 Task: Look for space in Villa Consuelo, Dominican Republic from 12th  July, 2023 to 15th July, 2023 for 3 adults in price range Rs.12000 to Rs.16000. Place can be entire place with 2 bedrooms having 3 beds and 1 bathroom. Property type can be house, flat, guest house. Booking option can be shelf check-in. Required host language is English.
Action: Mouse moved to (847, 113)
Screenshot: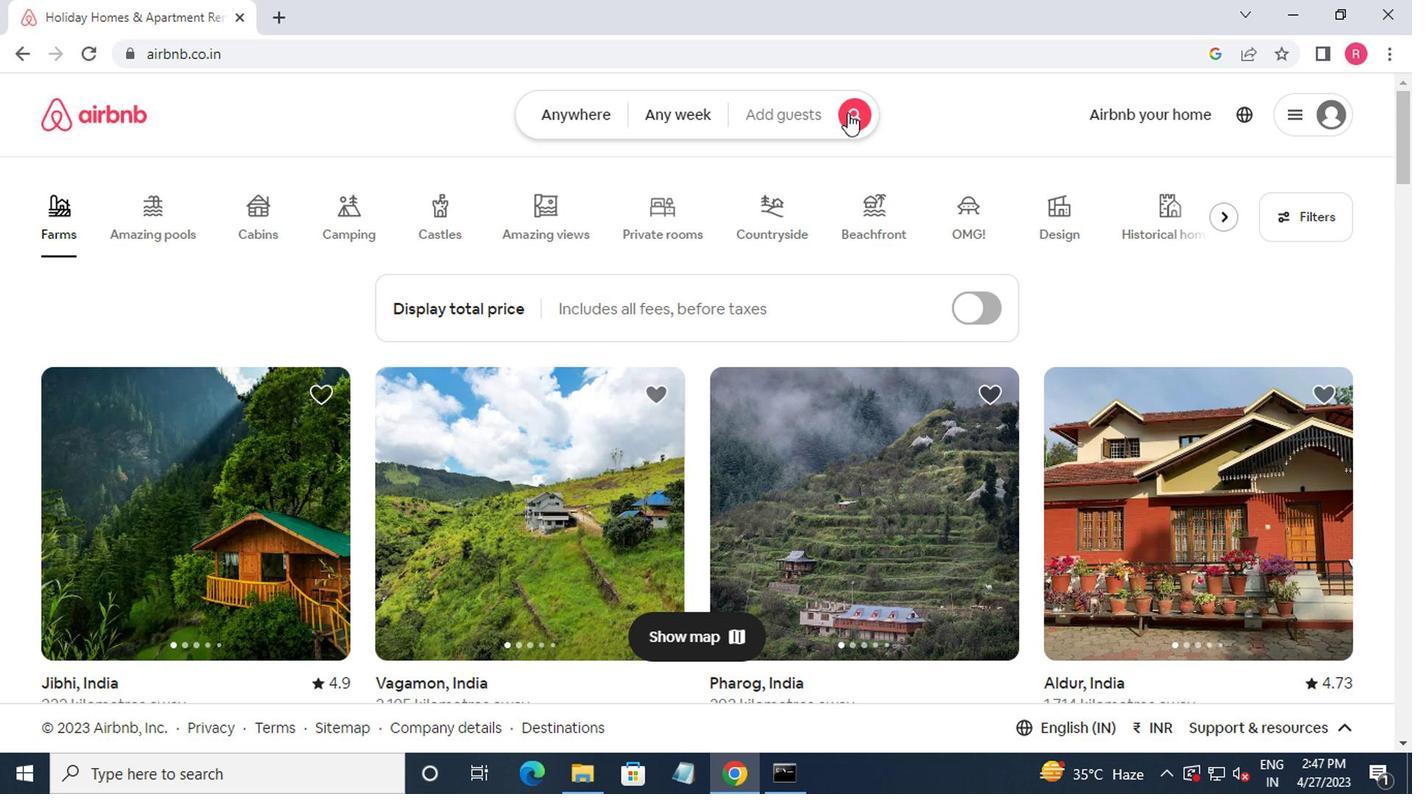 
Action: Mouse pressed left at (847, 113)
Screenshot: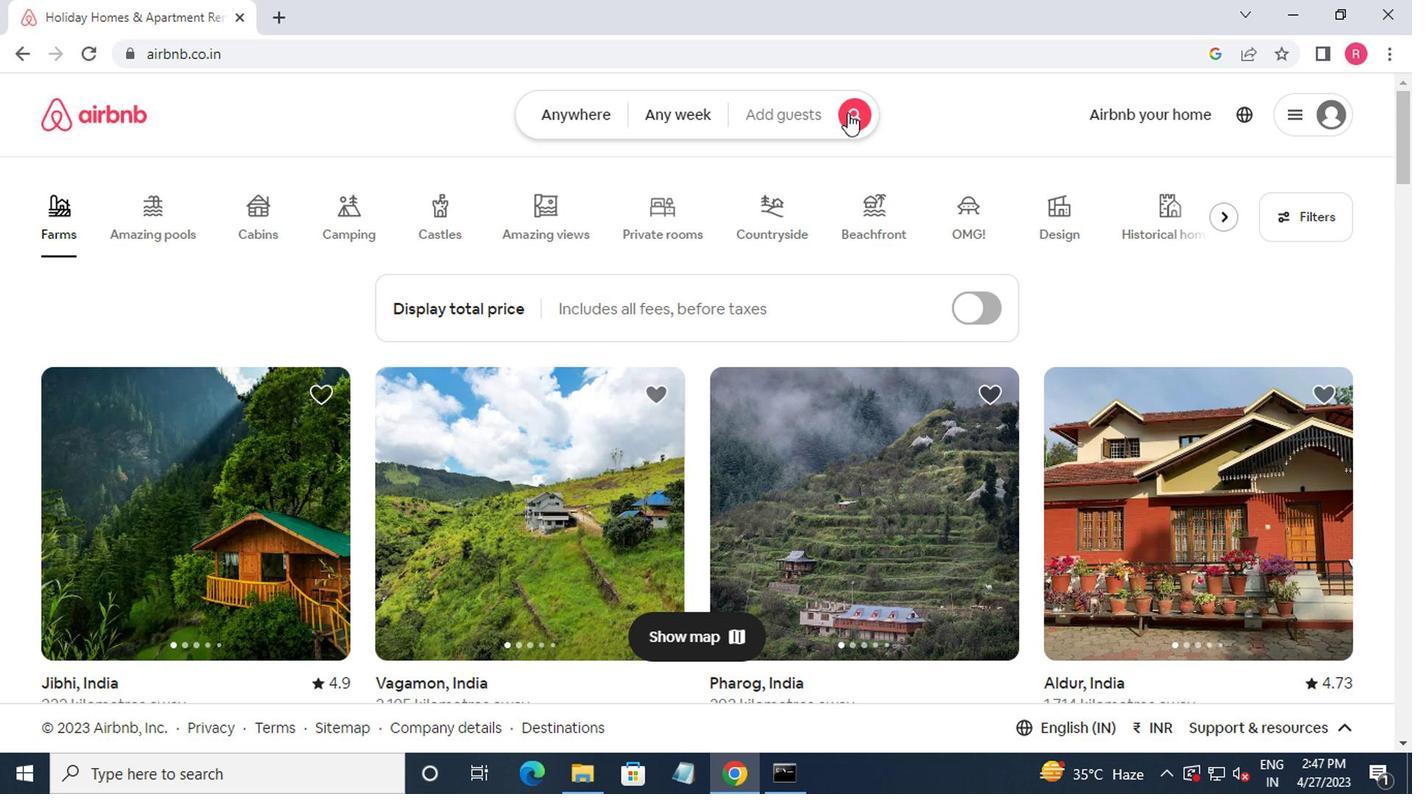 
Action: Mouse moved to (386, 205)
Screenshot: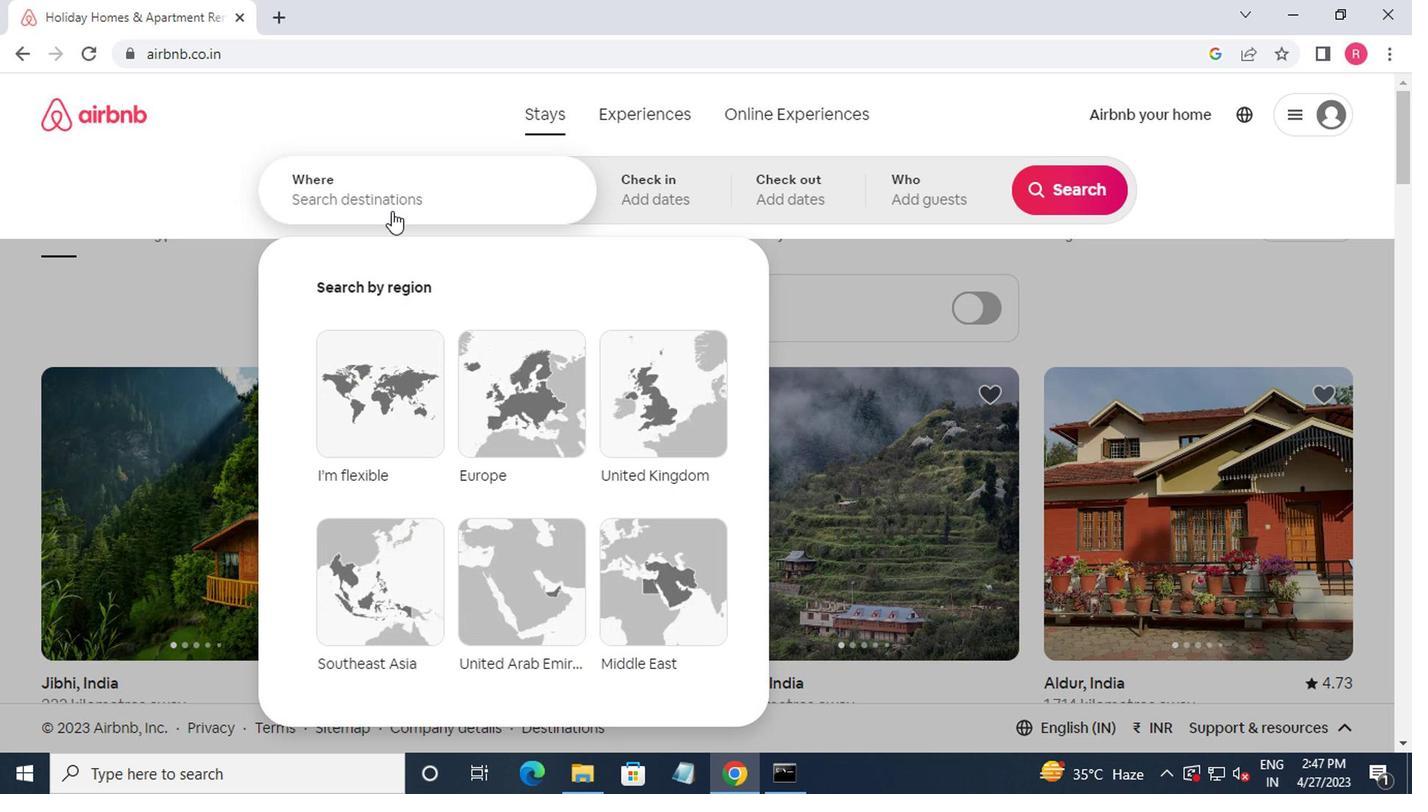 
Action: Mouse pressed left at (386, 205)
Screenshot: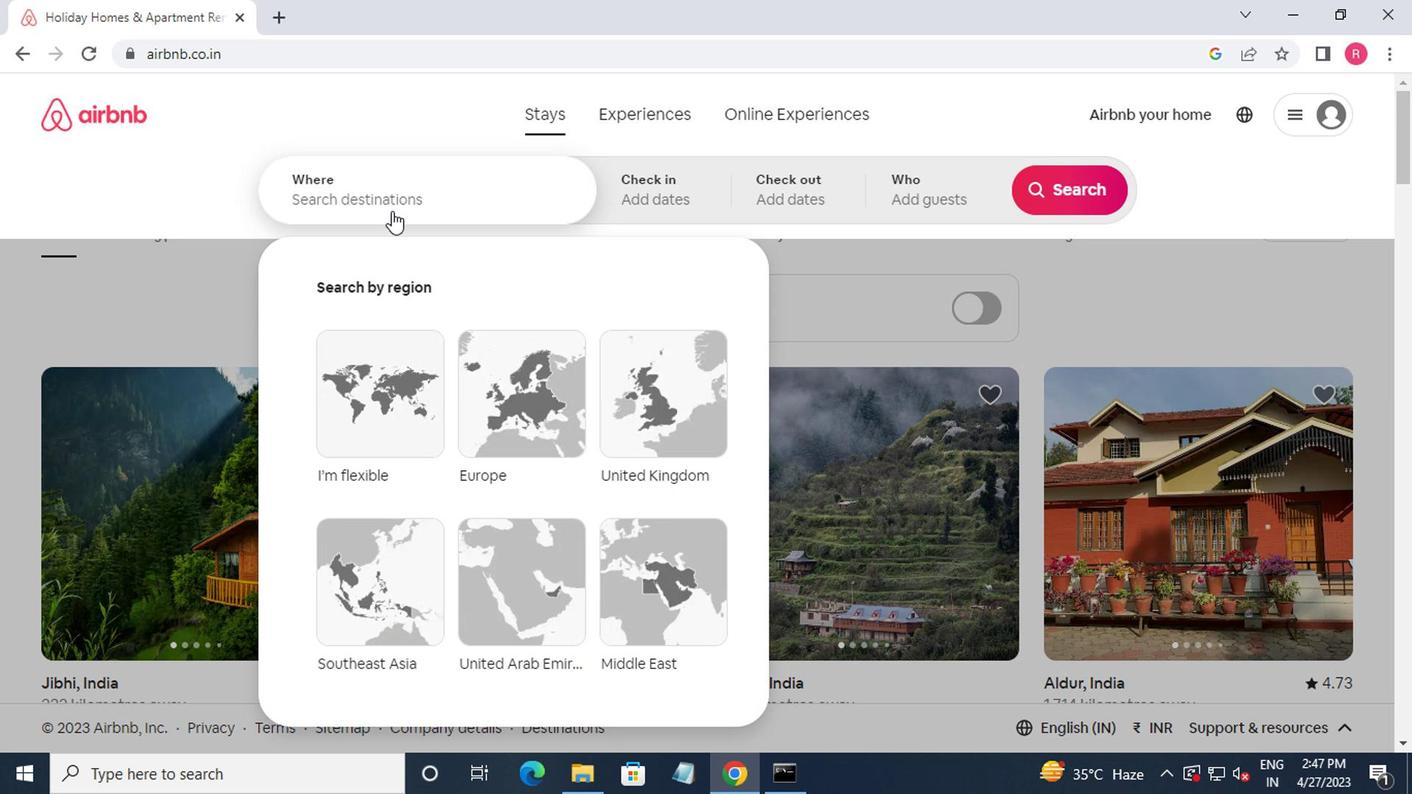 
Action: Mouse moved to (458, 155)
Screenshot: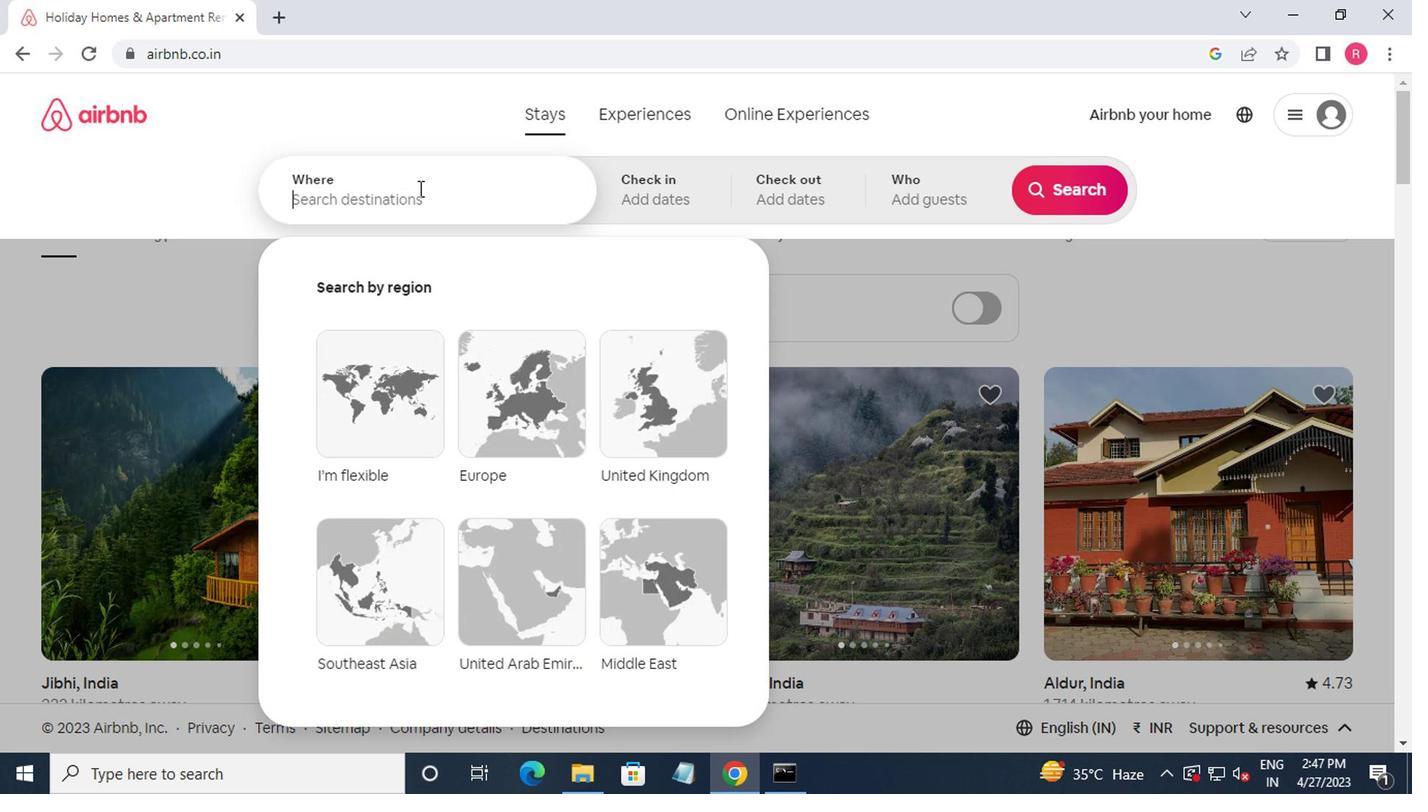 
Action: Key pressed vill<Key.caps_lock><Key.space>consuelo,dominican<Key.enter><Key.enter>
Screenshot: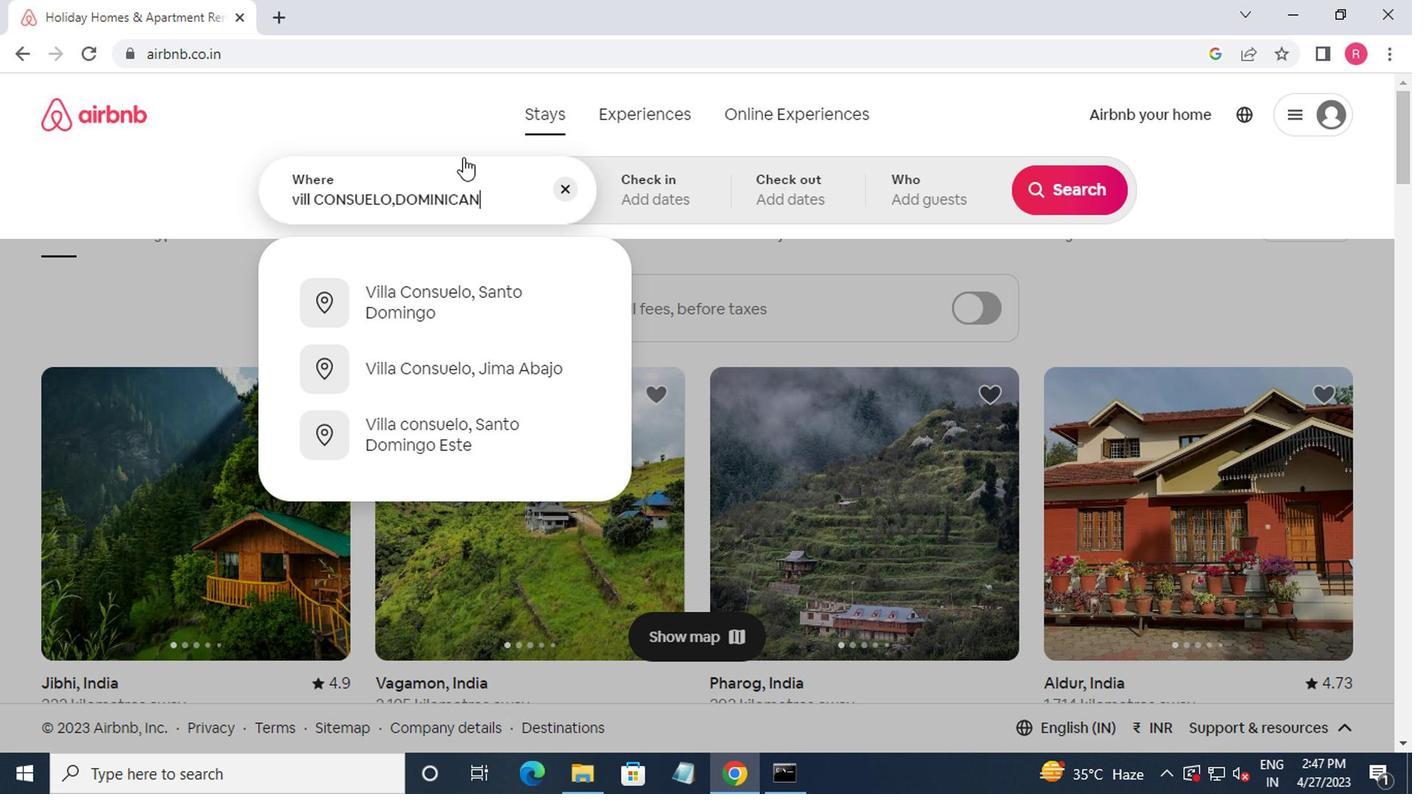 
Action: Mouse moved to (1038, 356)
Screenshot: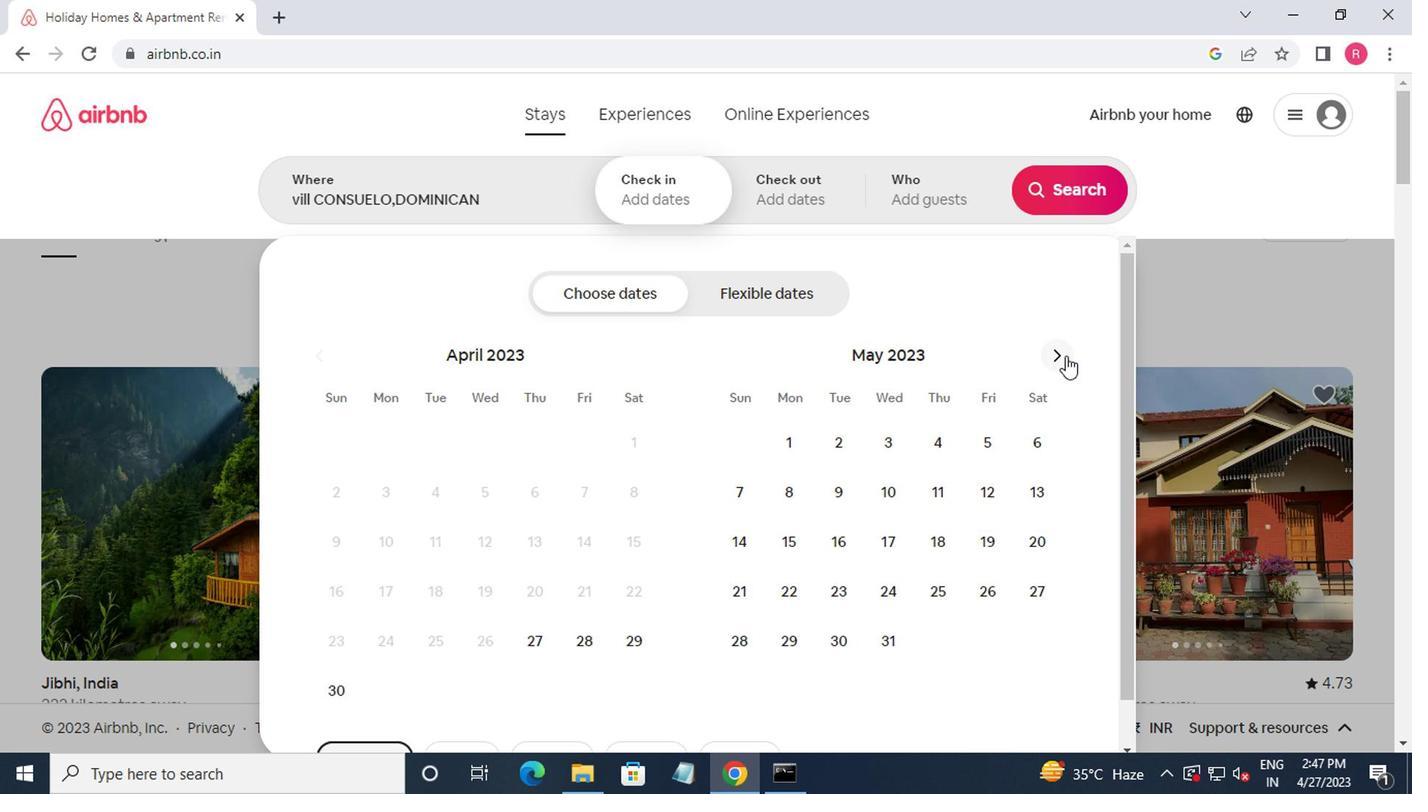 
Action: Mouse pressed left at (1038, 356)
Screenshot: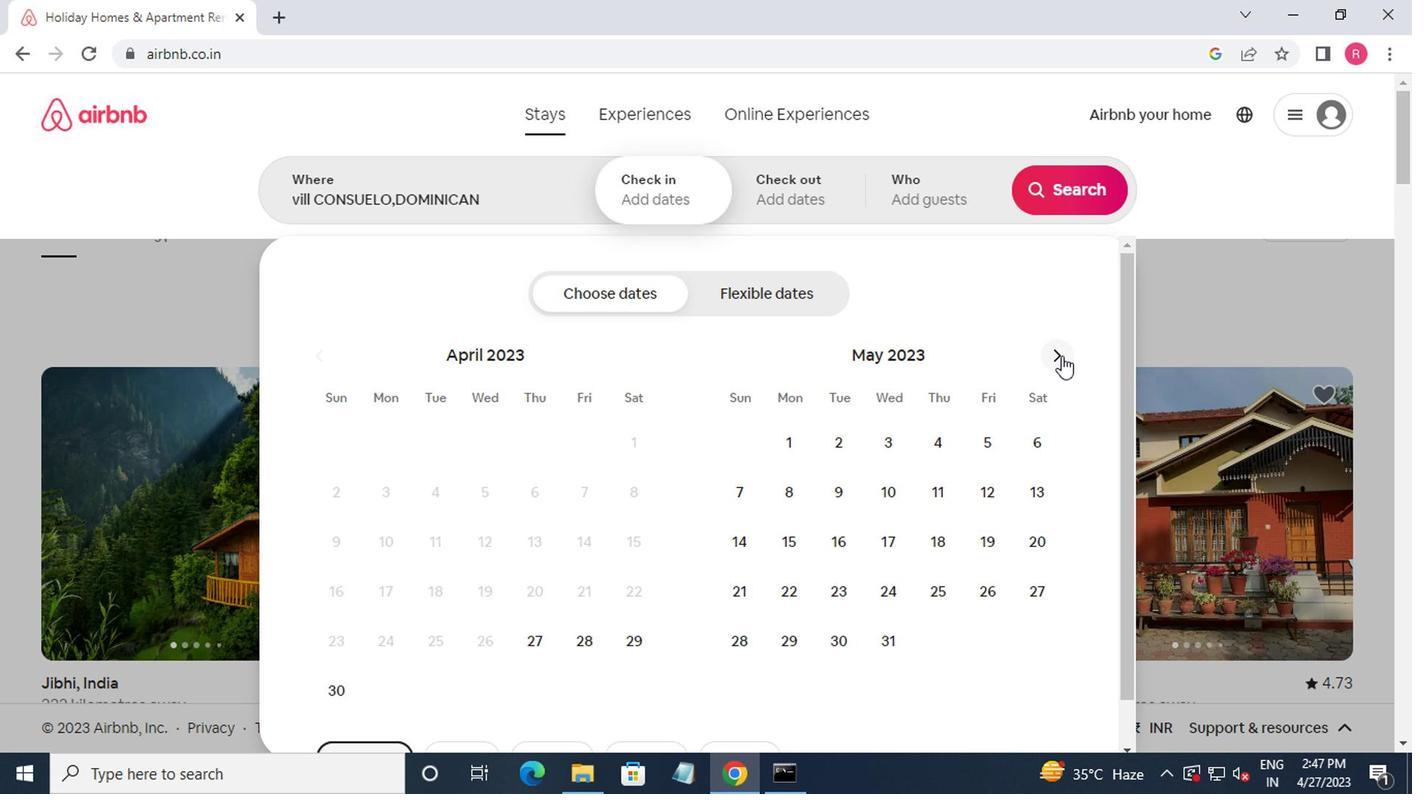 
Action: Mouse moved to (1051, 362)
Screenshot: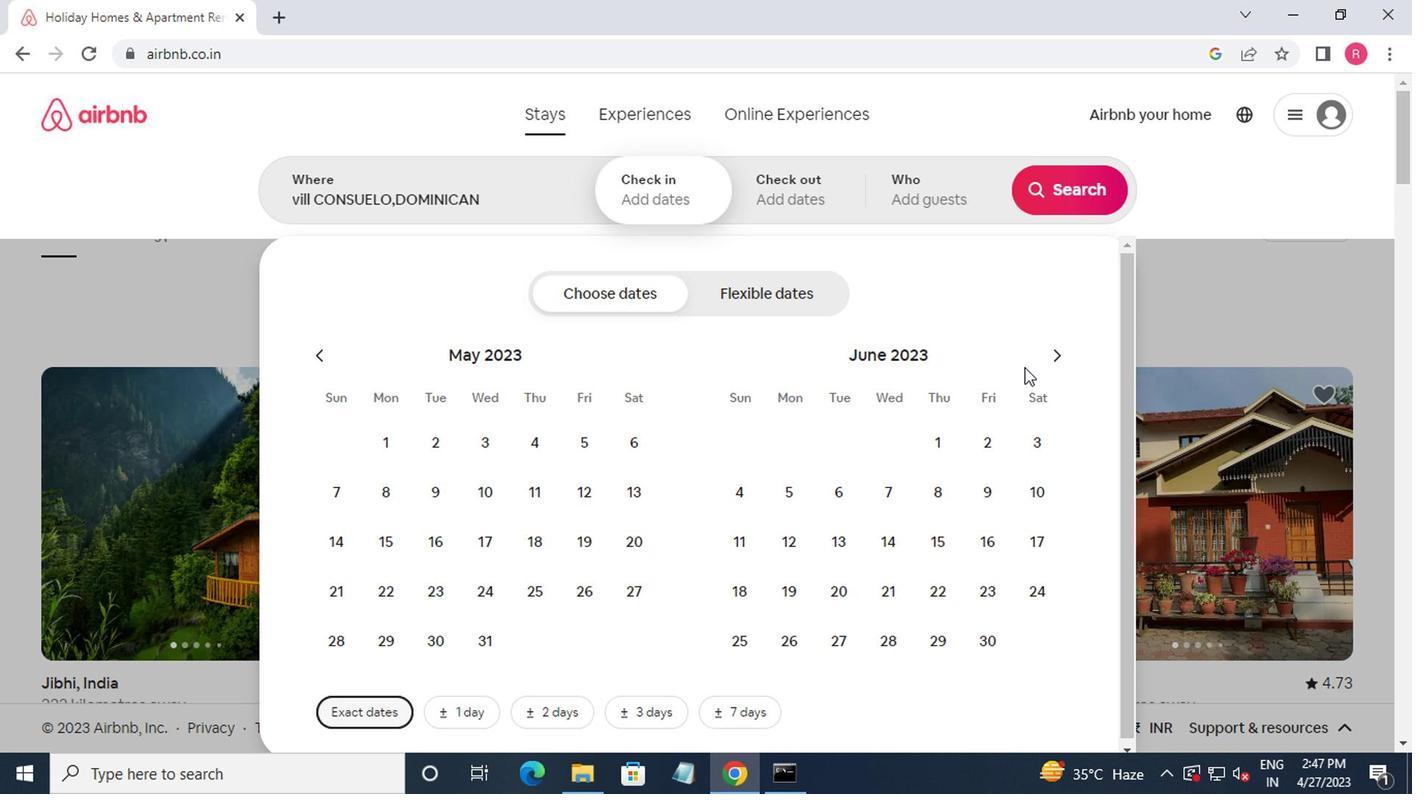 
Action: Mouse pressed left at (1051, 362)
Screenshot: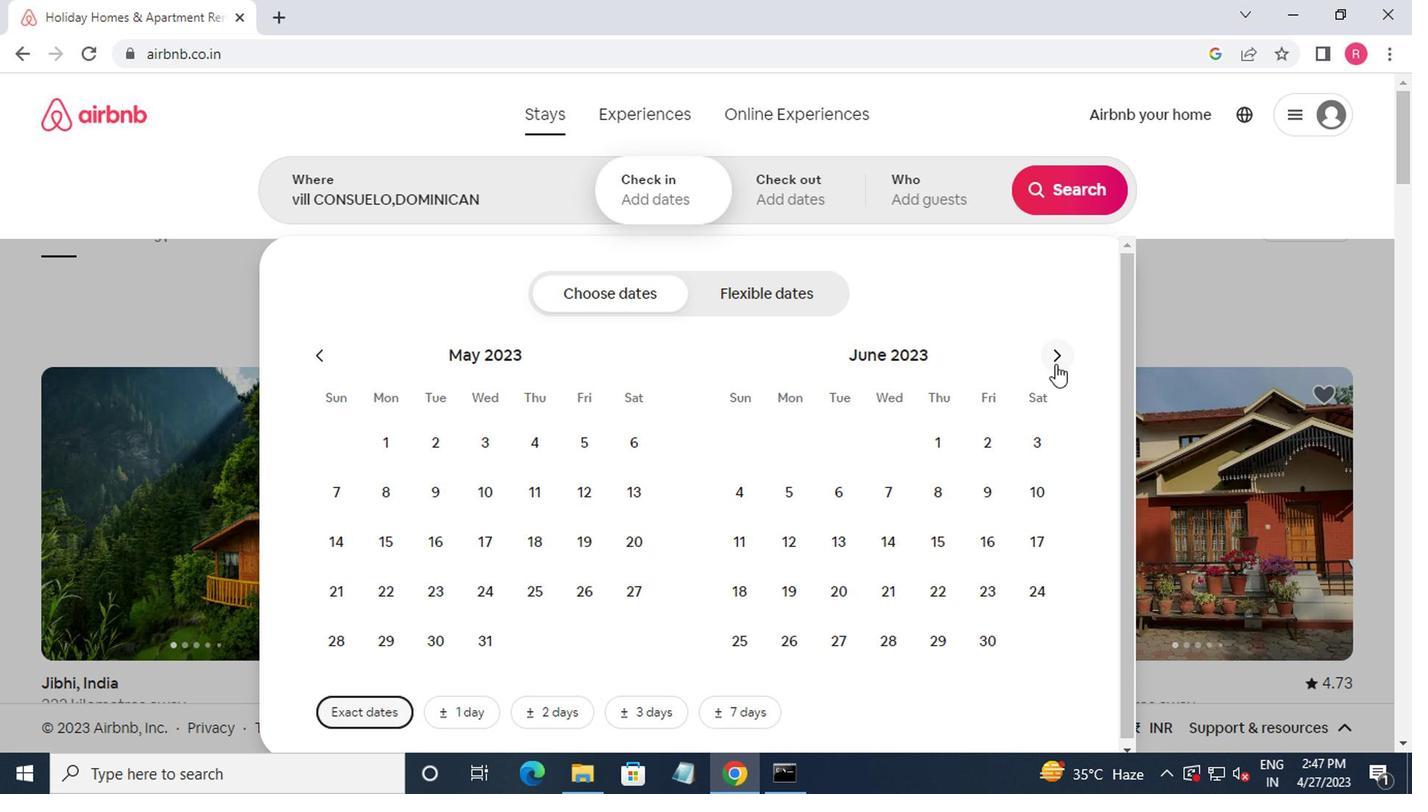 
Action: Mouse moved to (871, 554)
Screenshot: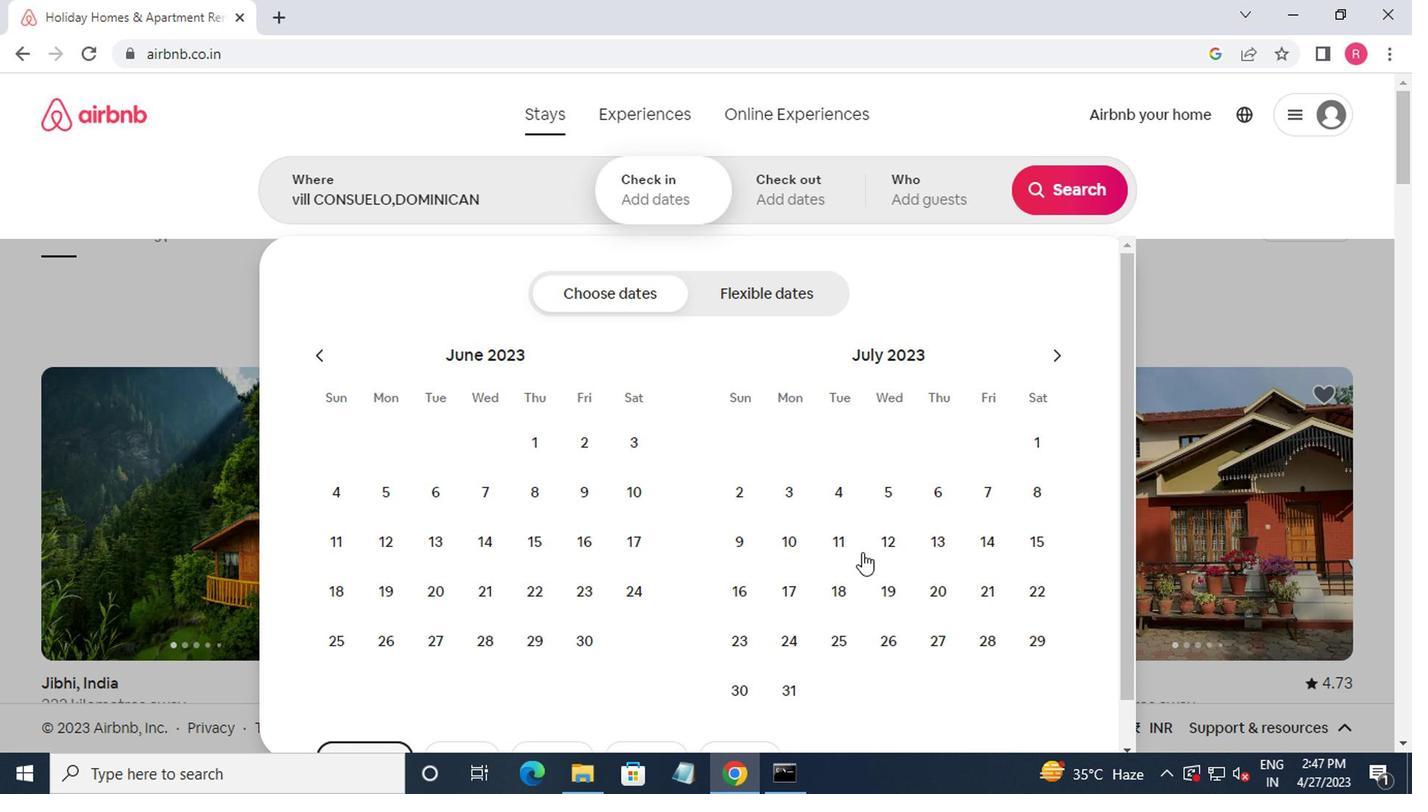 
Action: Mouse pressed left at (871, 554)
Screenshot: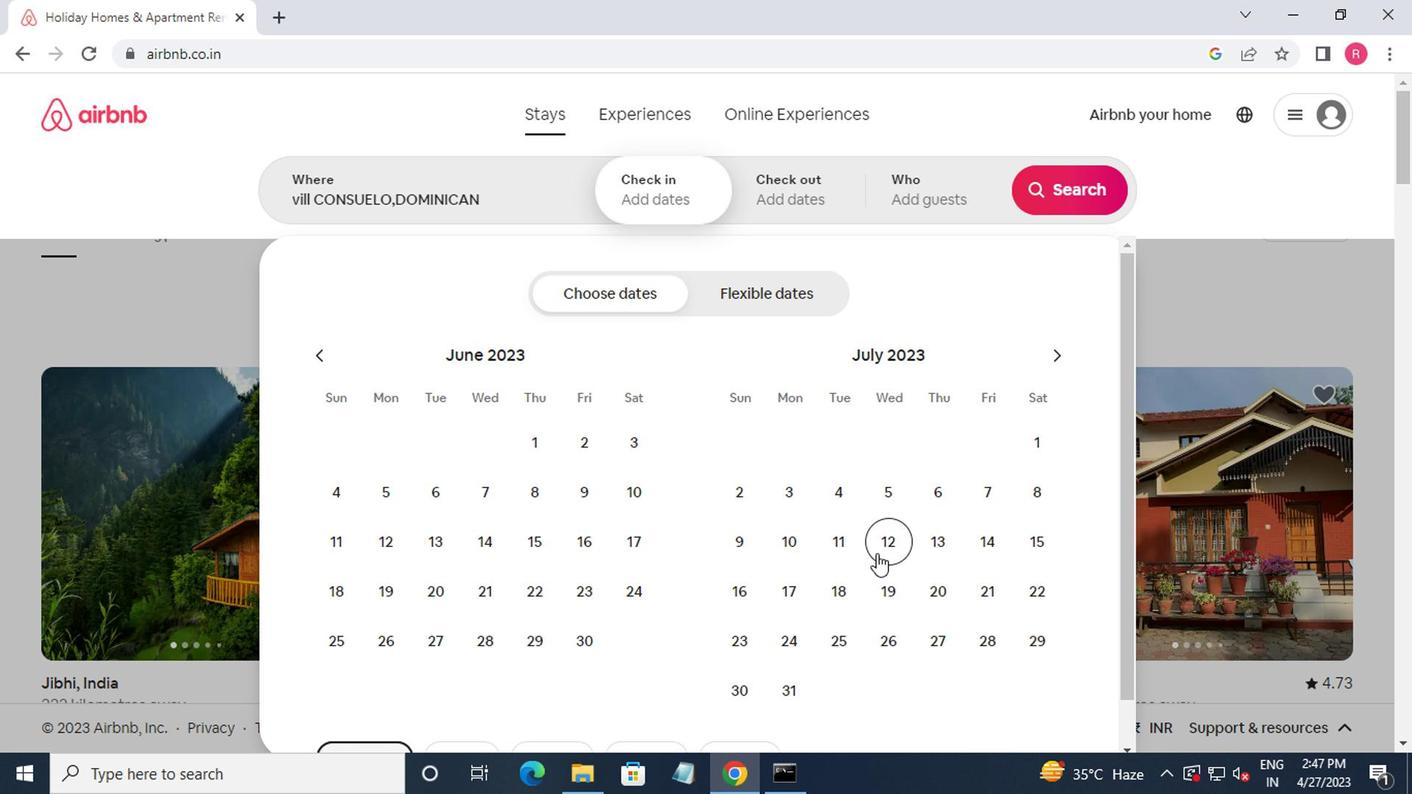 
Action: Mouse moved to (1036, 544)
Screenshot: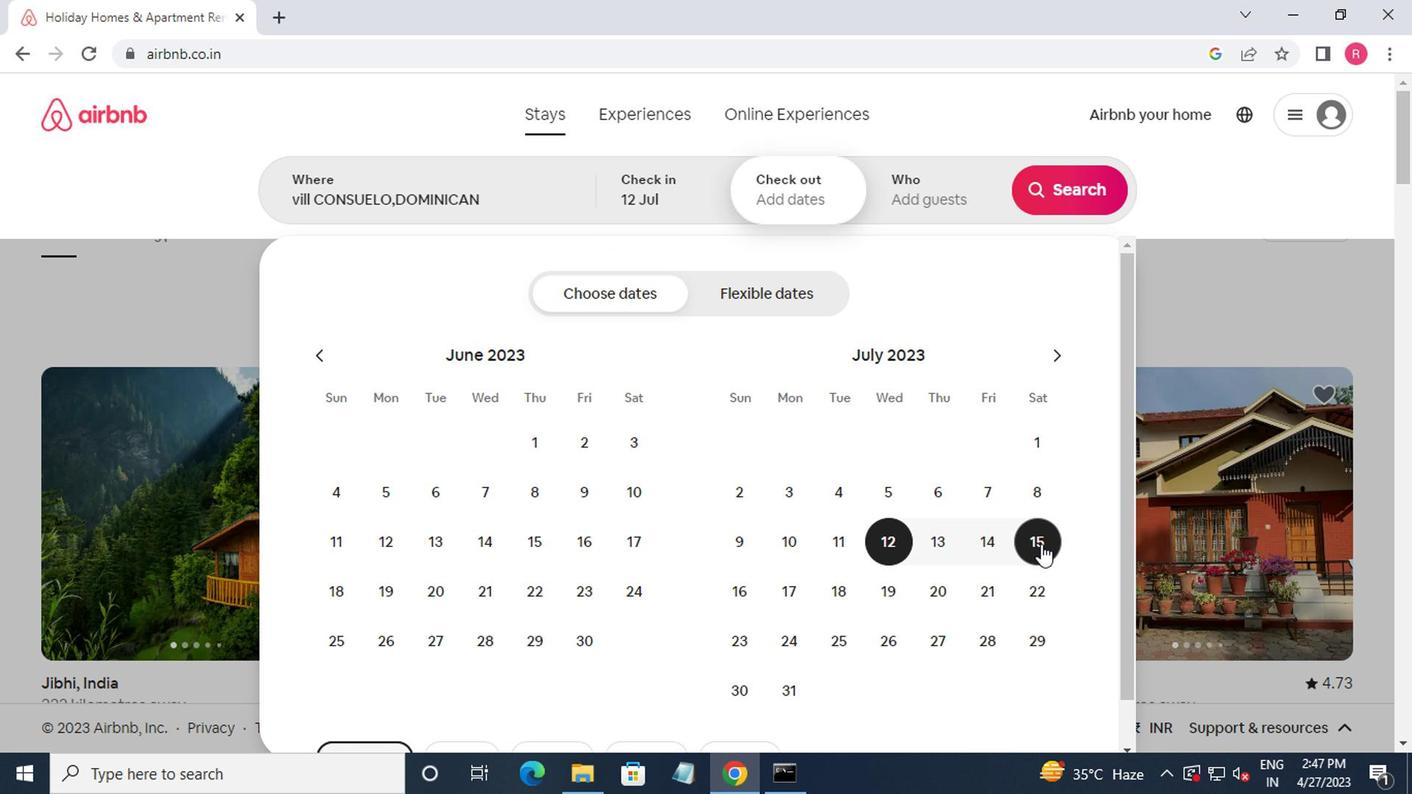 
Action: Mouse pressed left at (1036, 544)
Screenshot: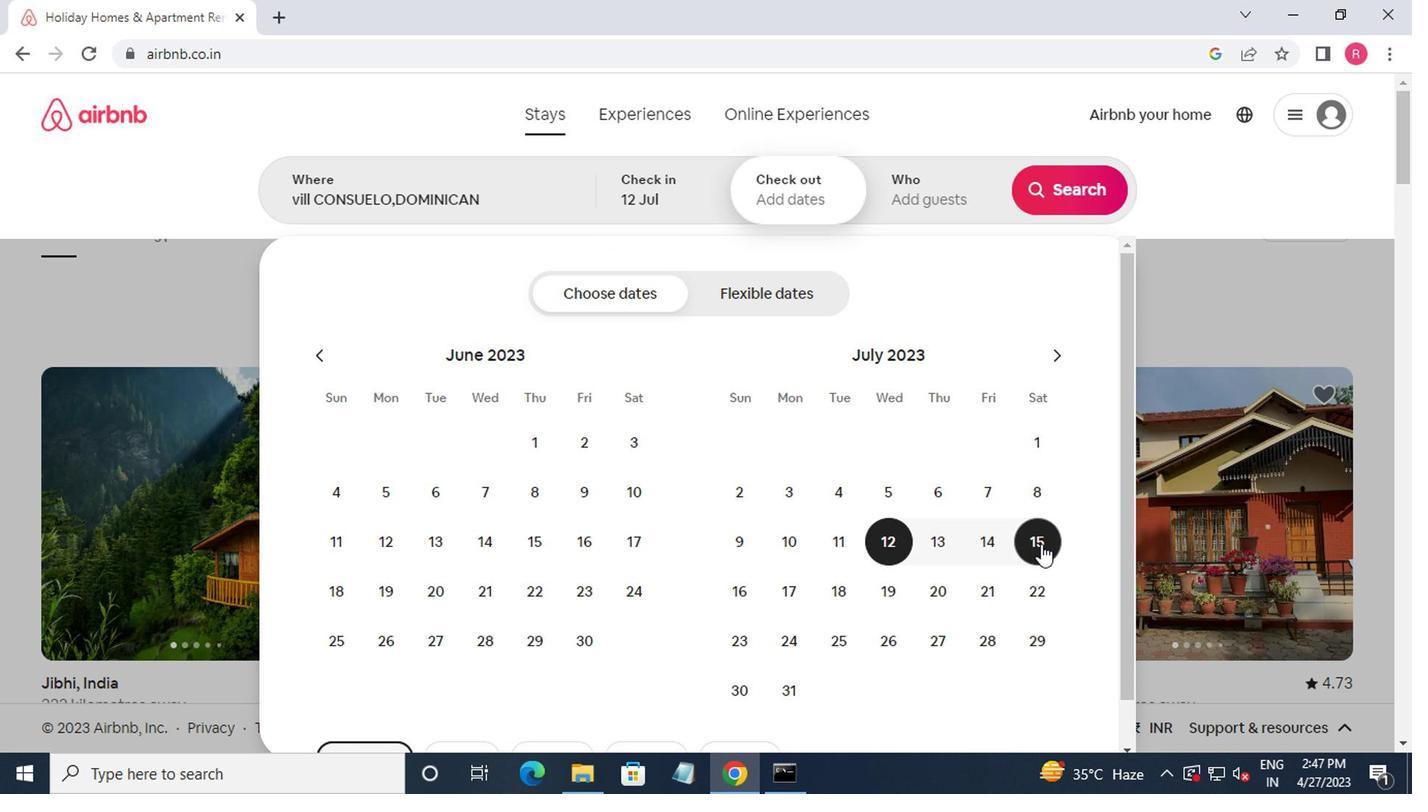 
Action: Mouse moved to (908, 205)
Screenshot: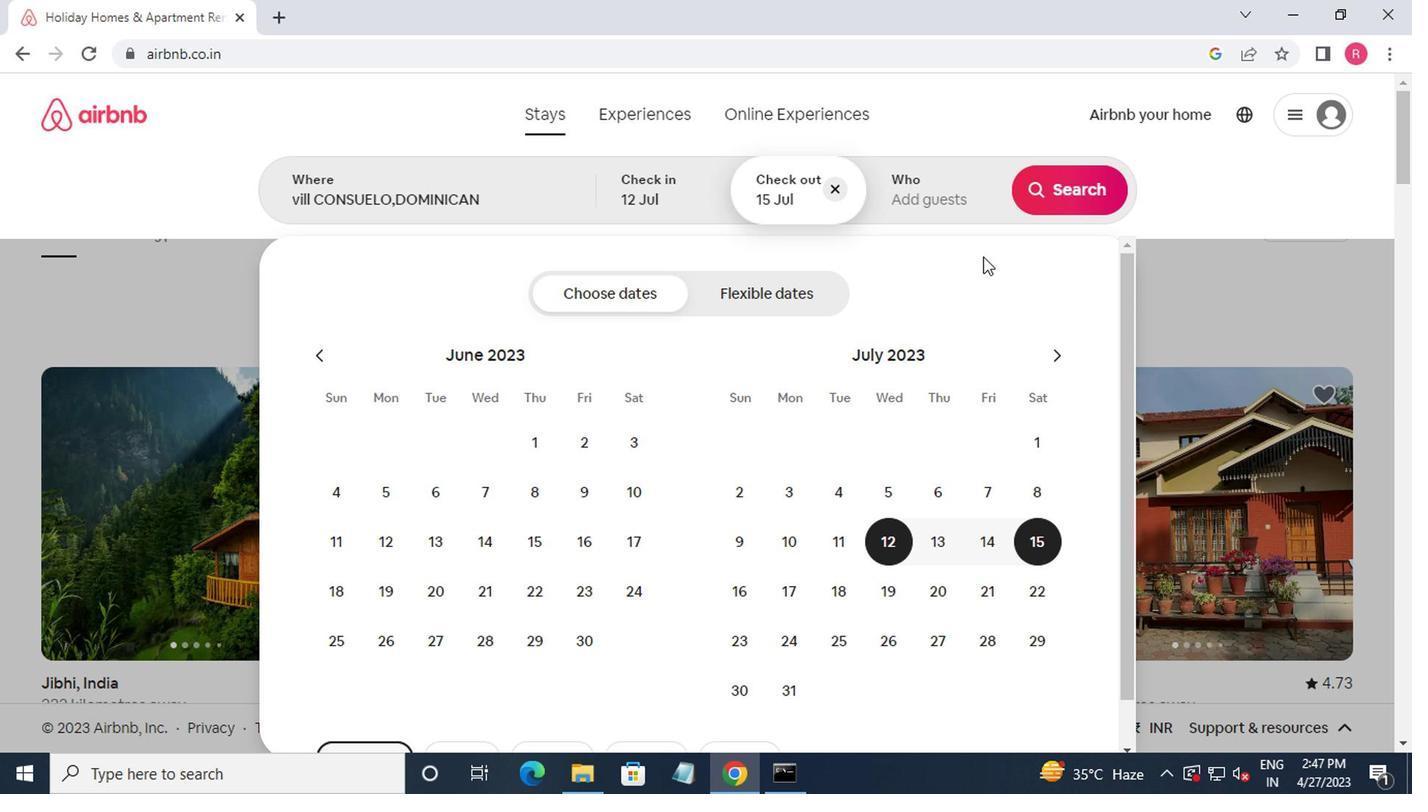 
Action: Mouse pressed left at (908, 205)
Screenshot: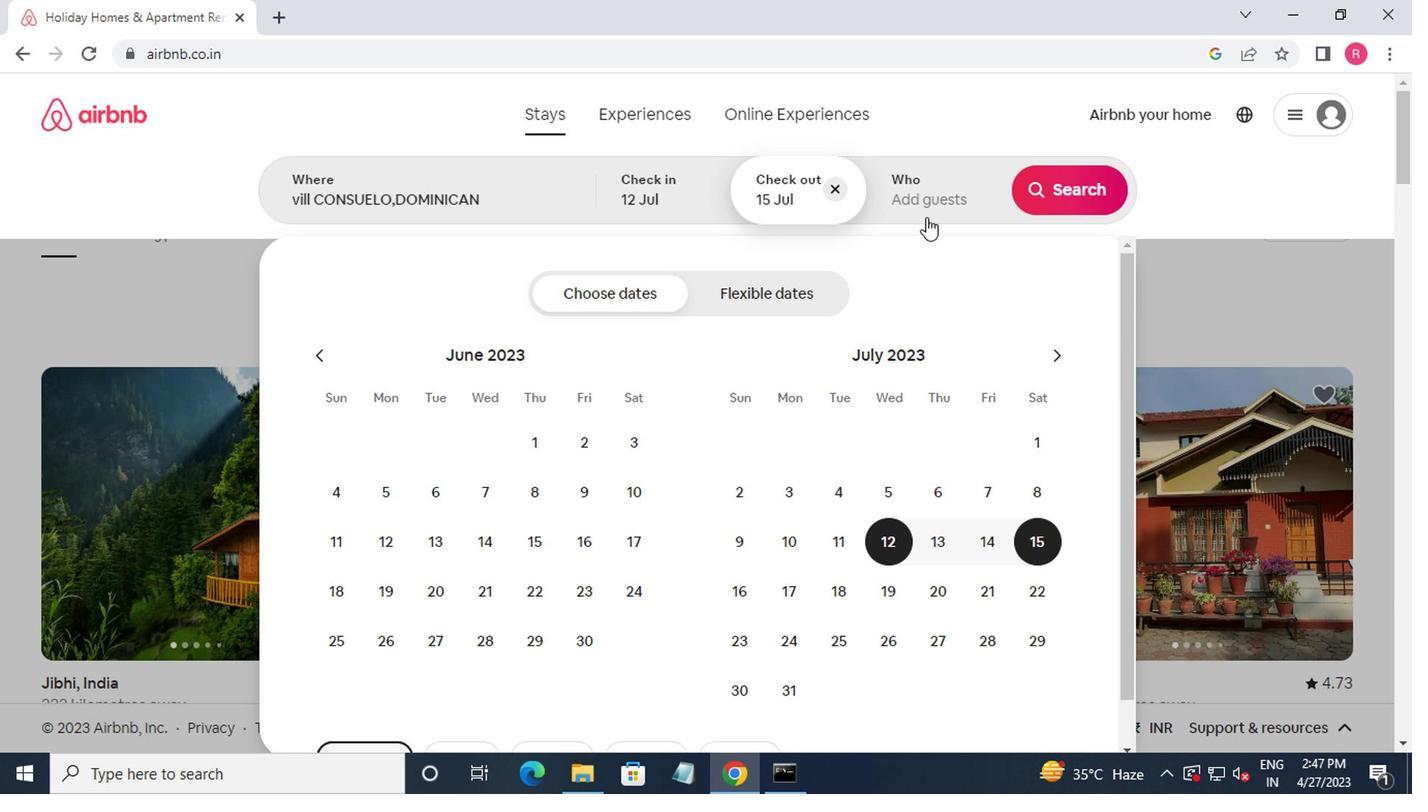 
Action: Mouse moved to (1070, 308)
Screenshot: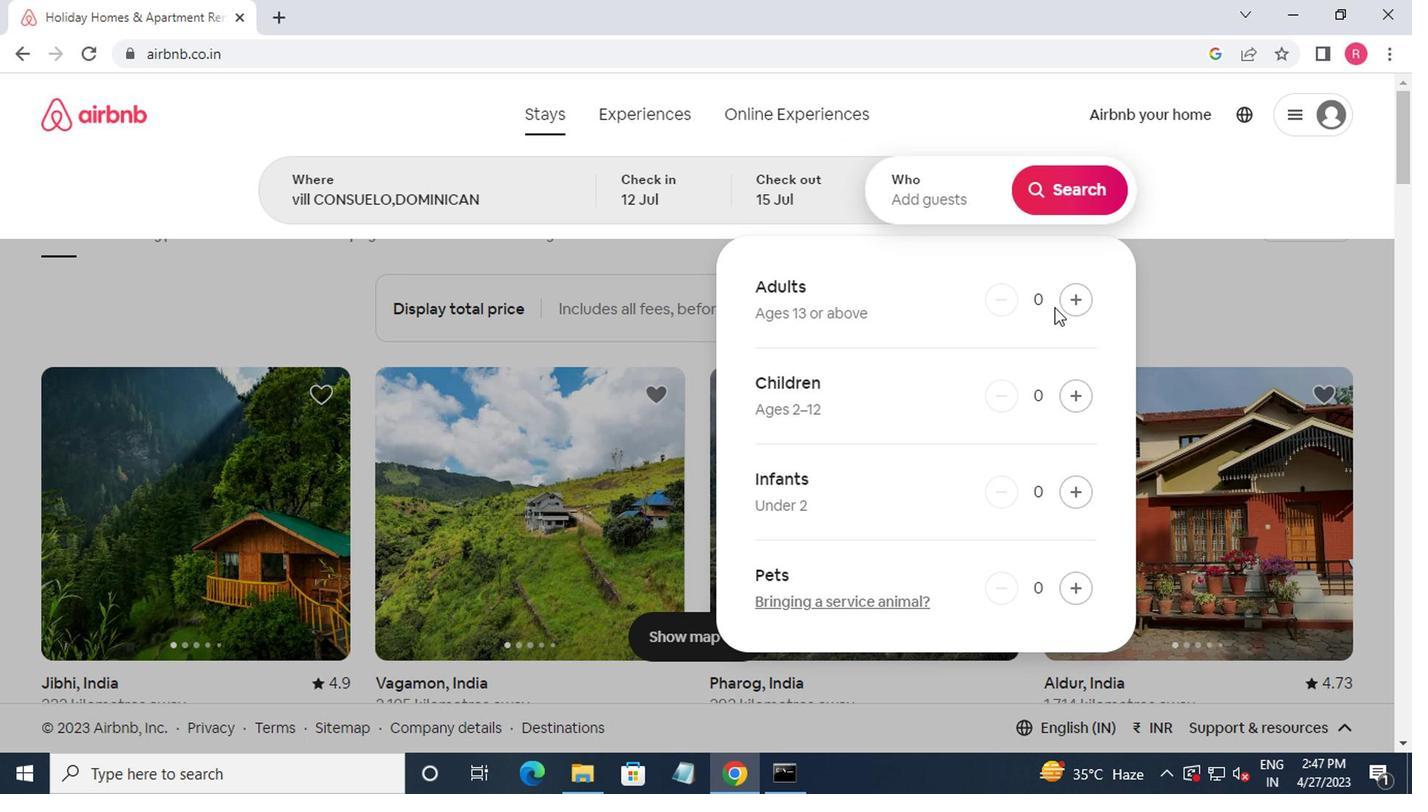 
Action: Mouse pressed left at (1070, 308)
Screenshot: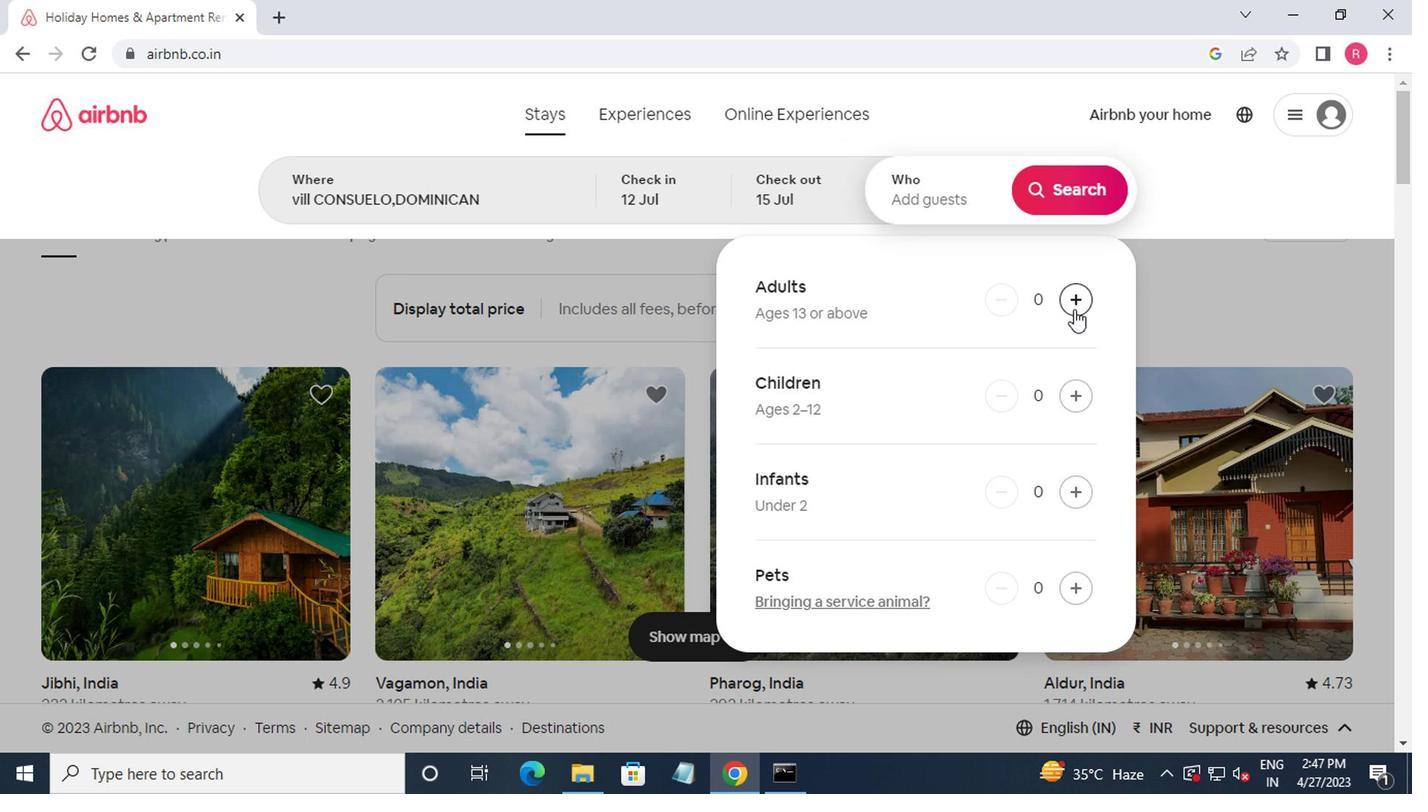 
Action: Mouse pressed left at (1070, 308)
Screenshot: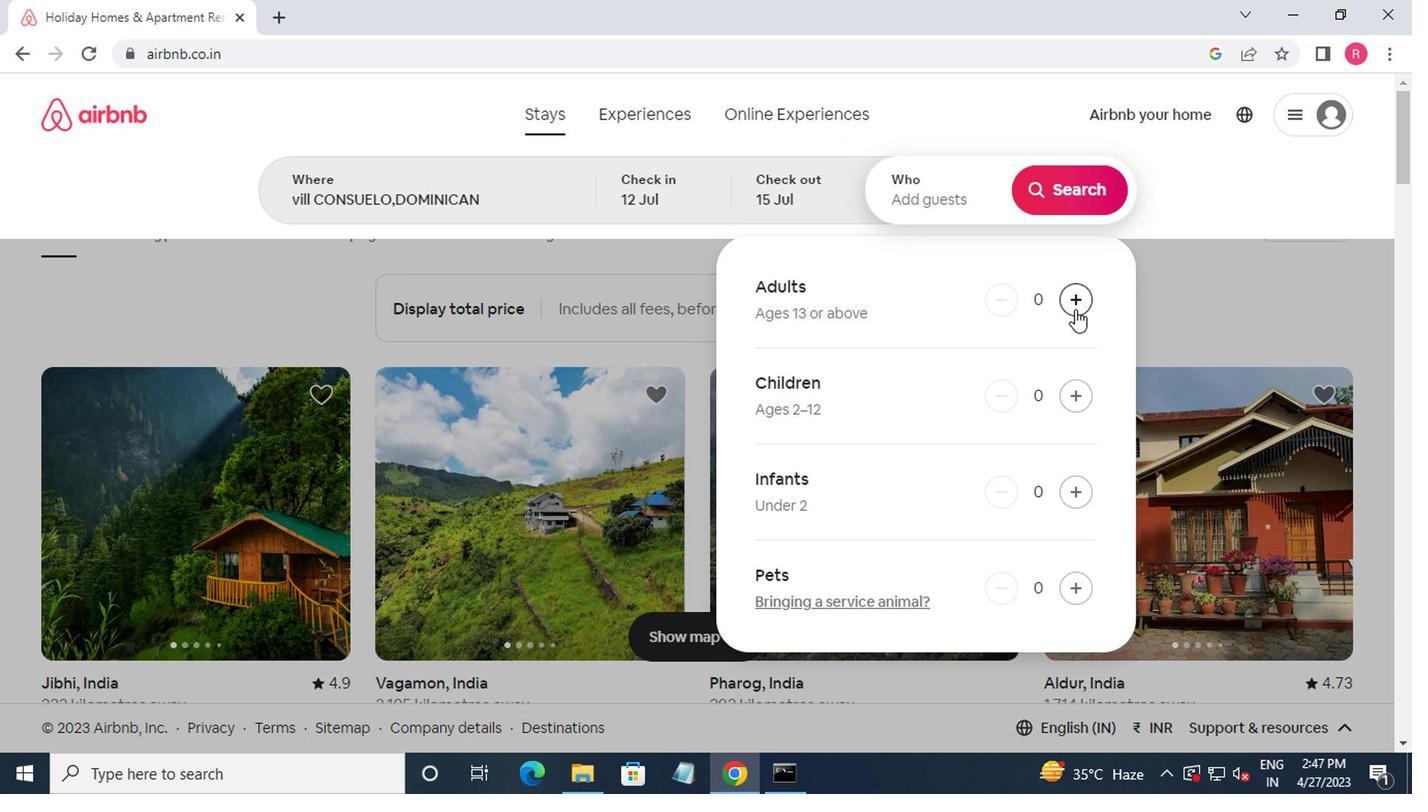 
Action: Mouse pressed left at (1070, 308)
Screenshot: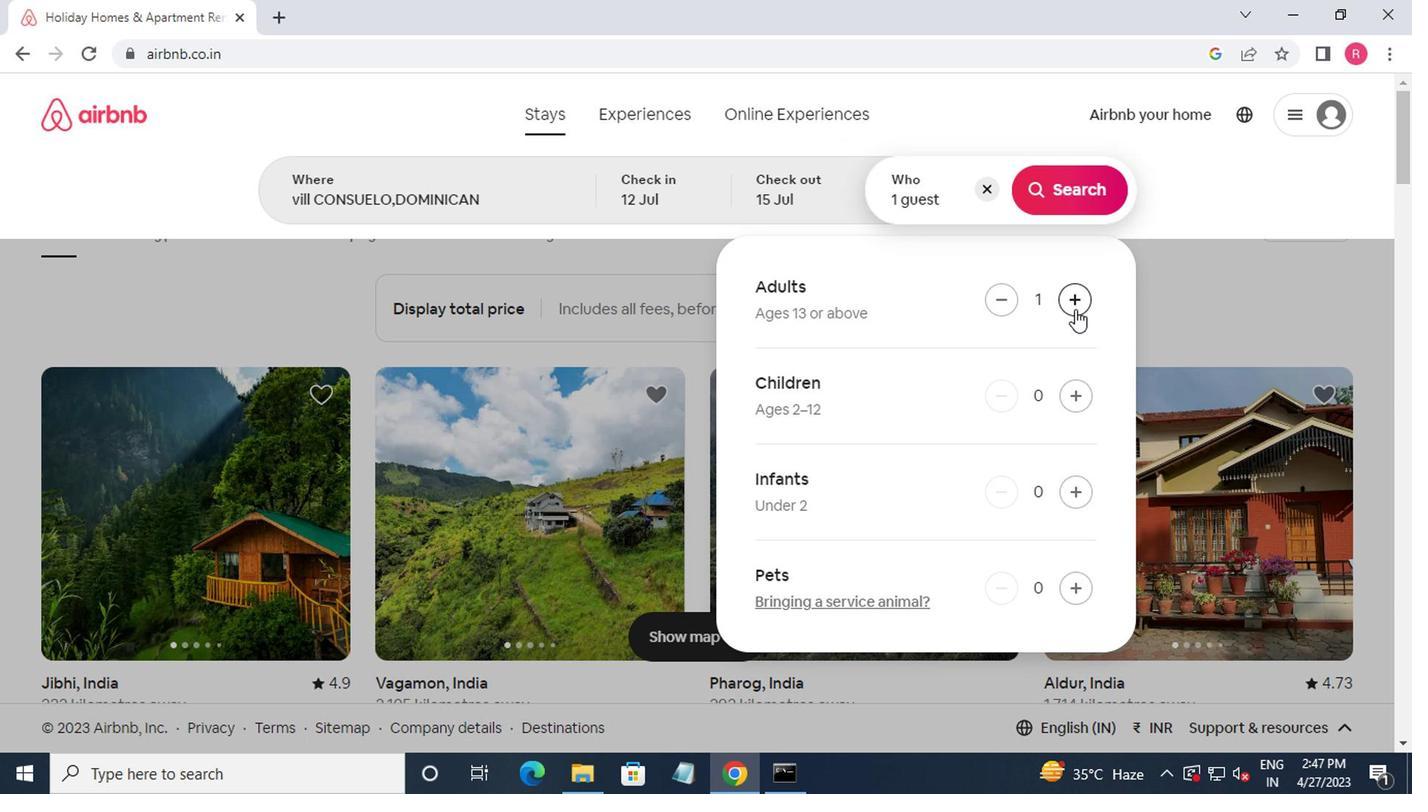 
Action: Mouse moved to (1045, 208)
Screenshot: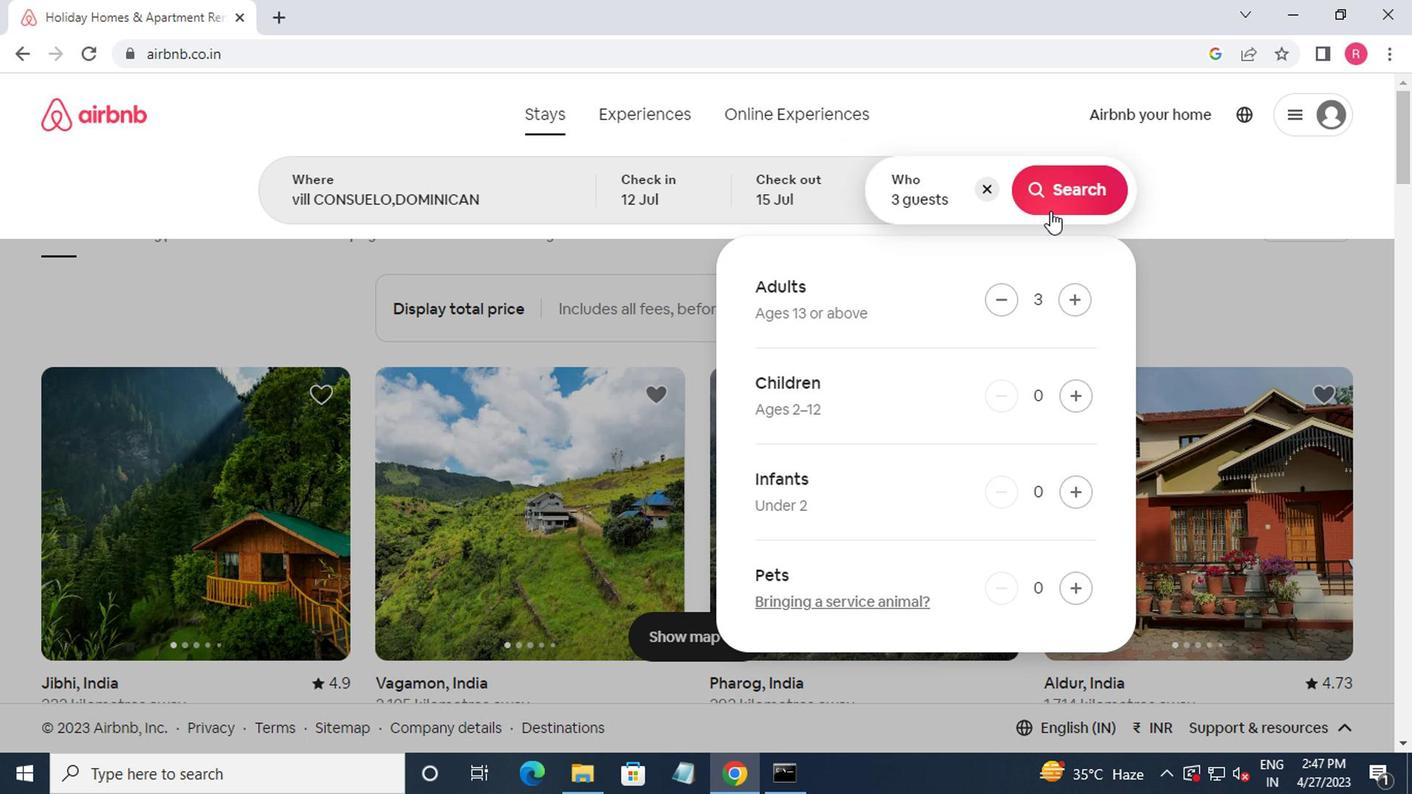 
Action: Mouse pressed left at (1045, 208)
Screenshot: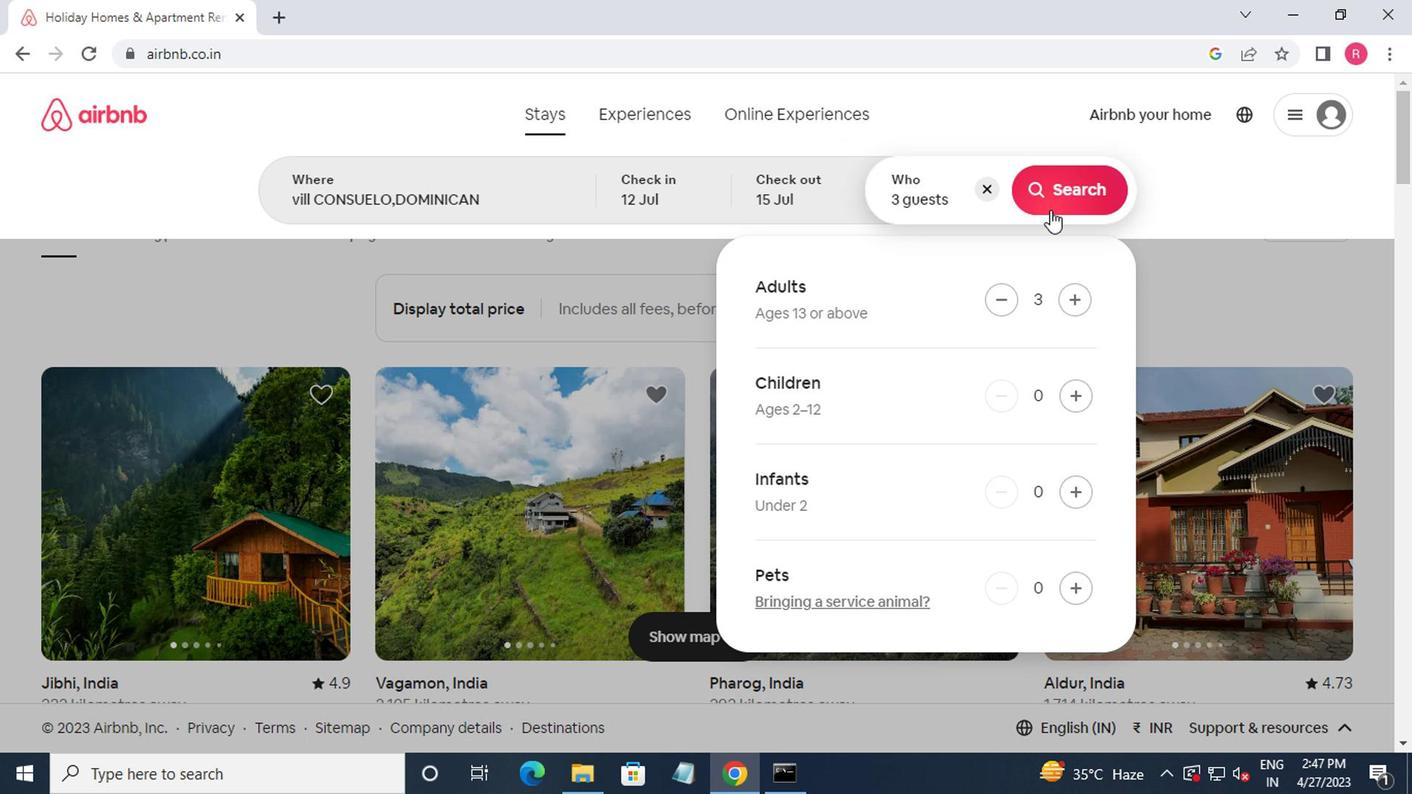 
Action: Mouse moved to (1323, 200)
Screenshot: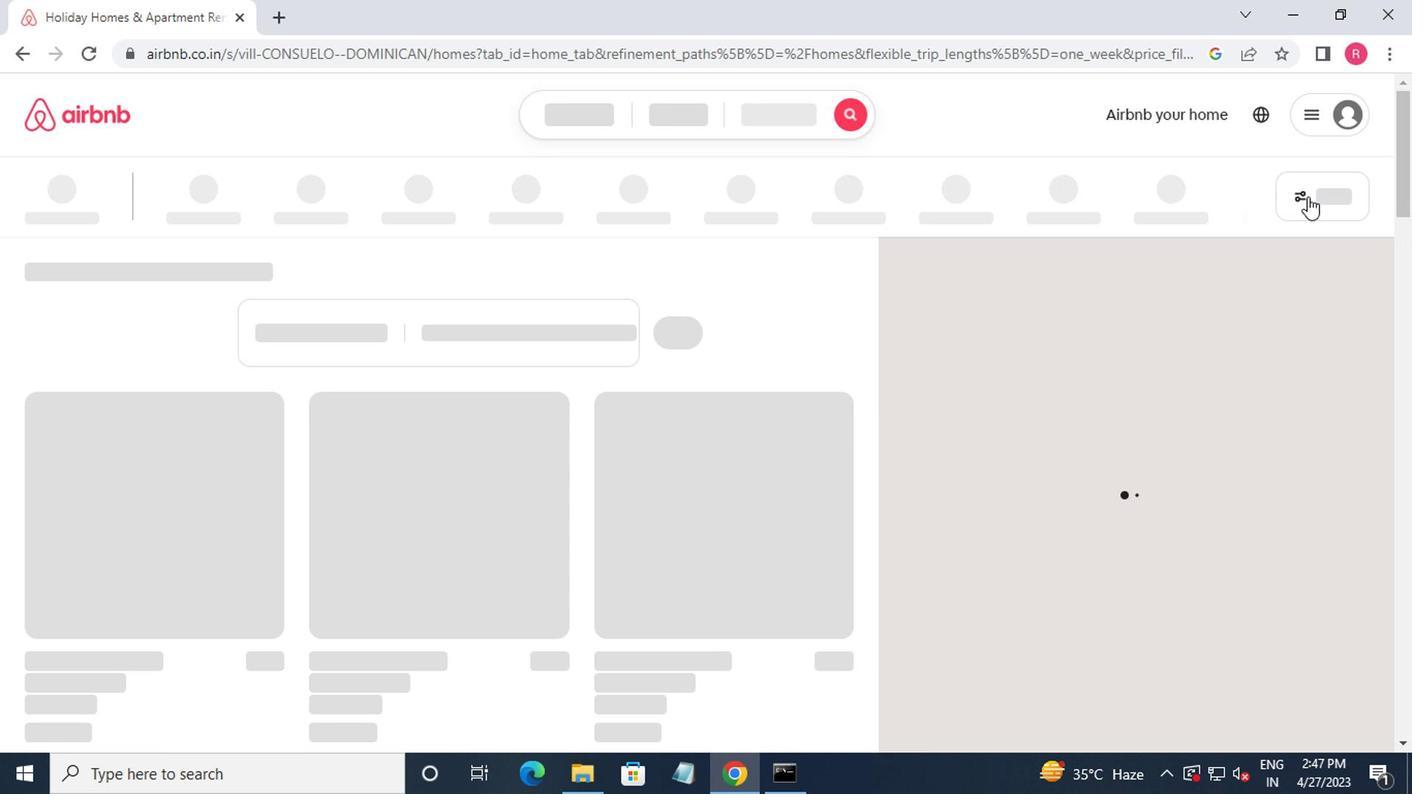 
Action: Mouse pressed left at (1323, 200)
Screenshot: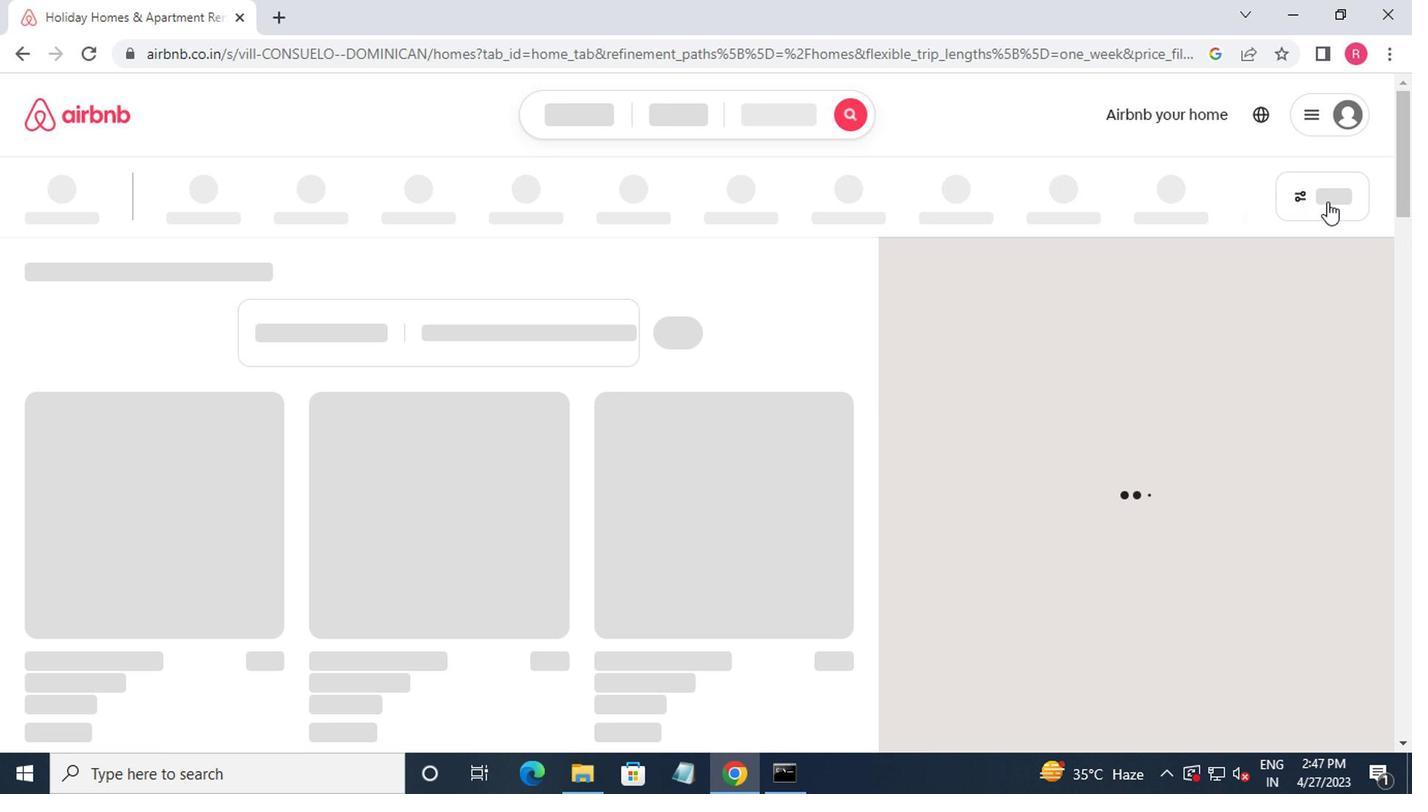 
Action: Mouse moved to (547, 446)
Screenshot: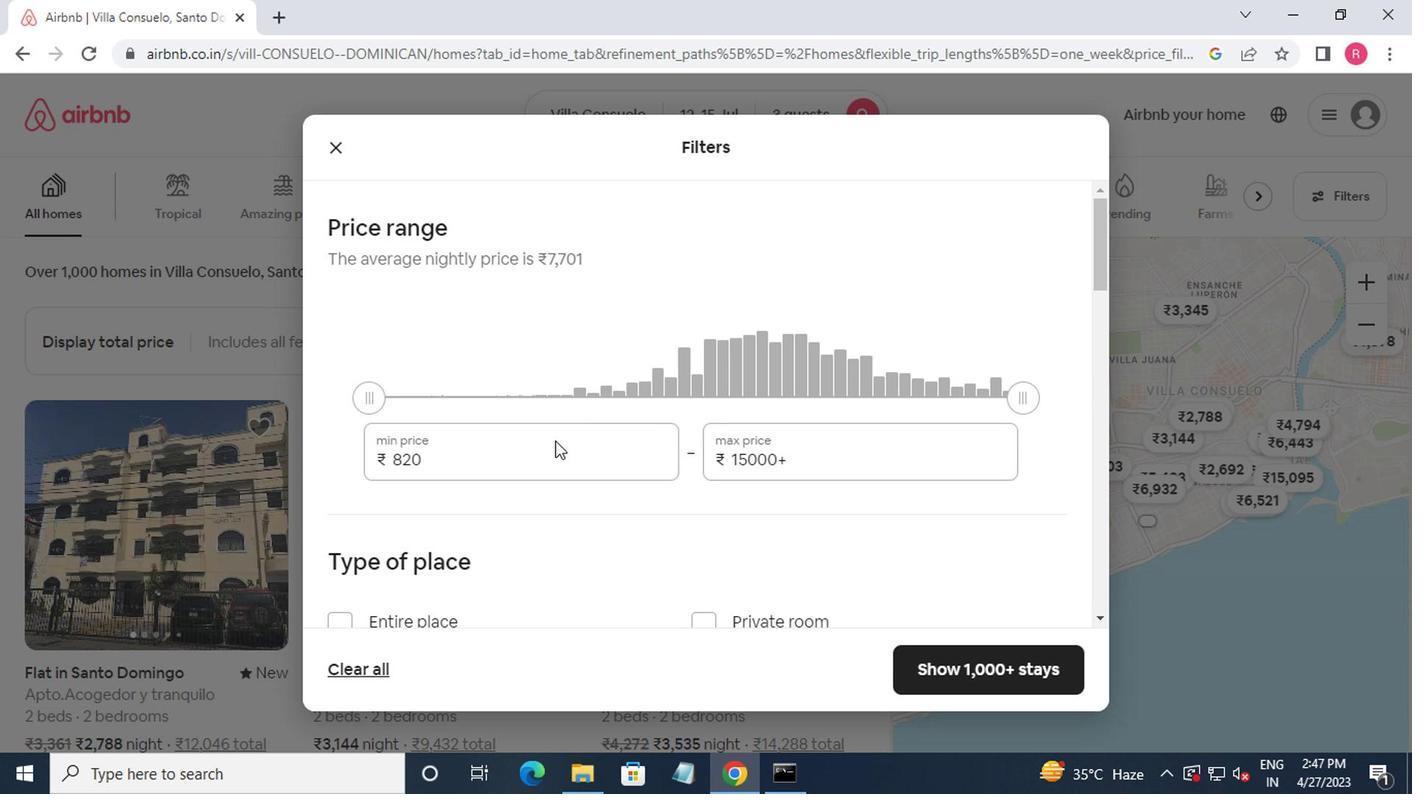 
Action: Mouse pressed left at (547, 446)
Screenshot: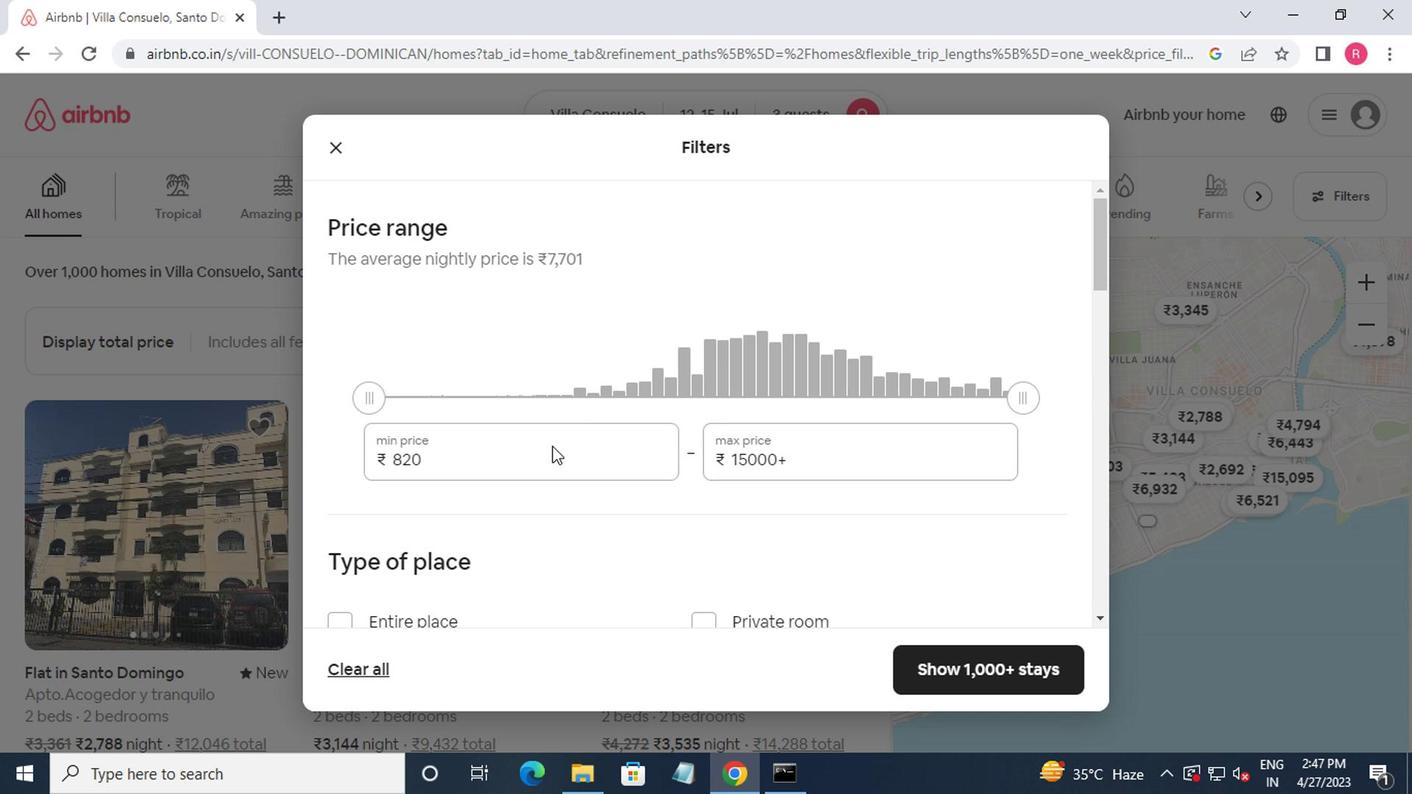 
Action: Mouse moved to (642, 419)
Screenshot: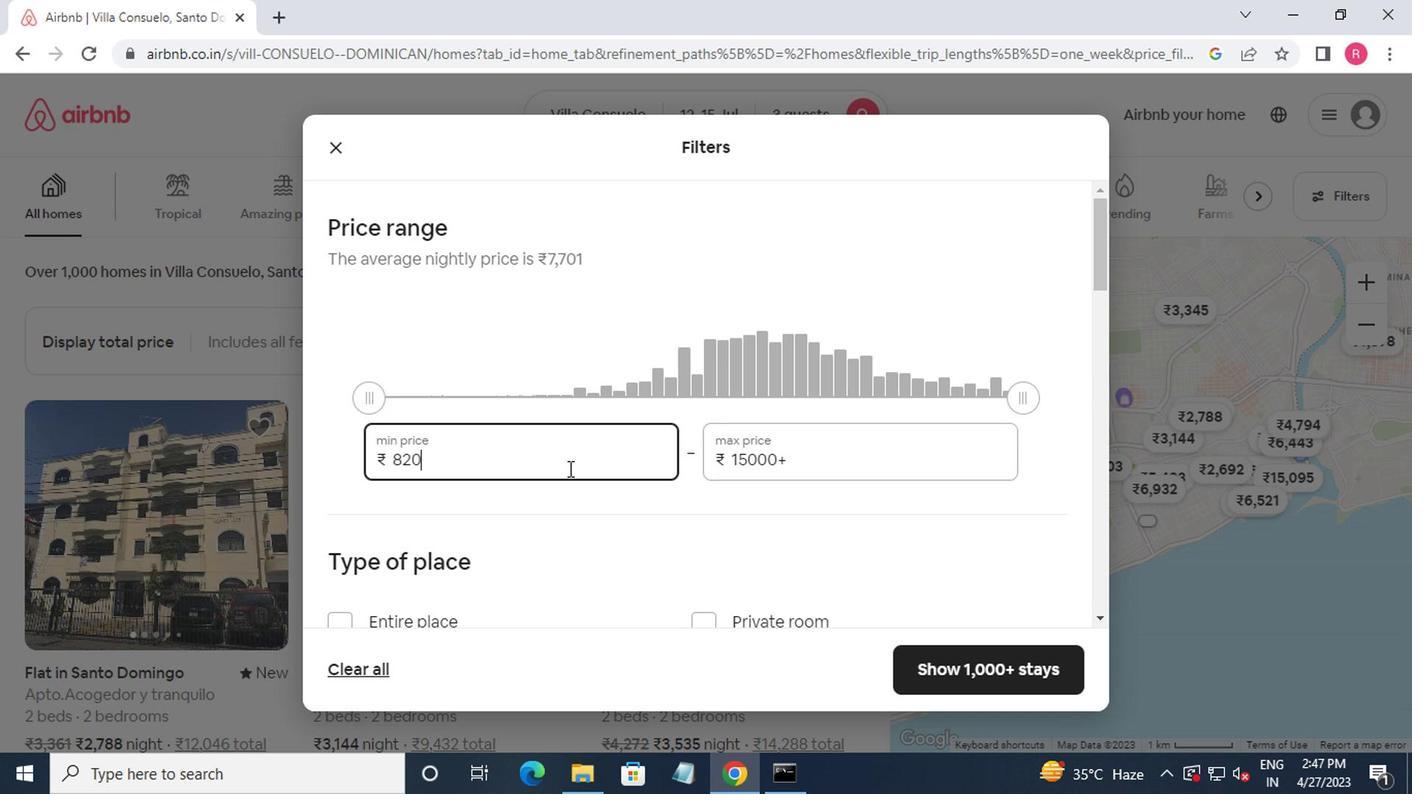 
Action: Key pressed <Key.backspace><Key.backspace><Key.backspace><Key.backspace>12000<Key.tab>1600<Key.backspace><Key.backspace><Key.backspace><Key.backspace><Key.backspace>6000
Screenshot: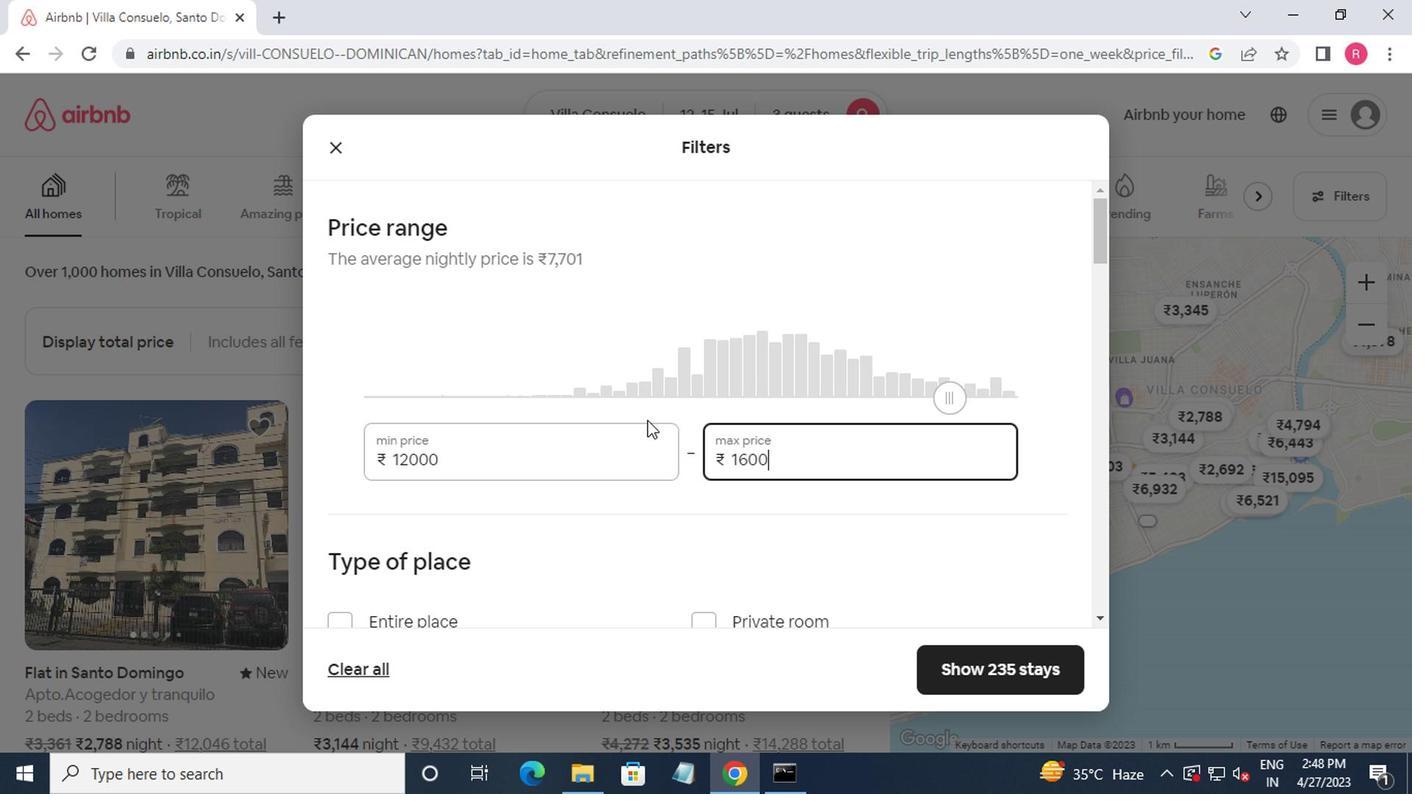 
Action: Mouse moved to (659, 432)
Screenshot: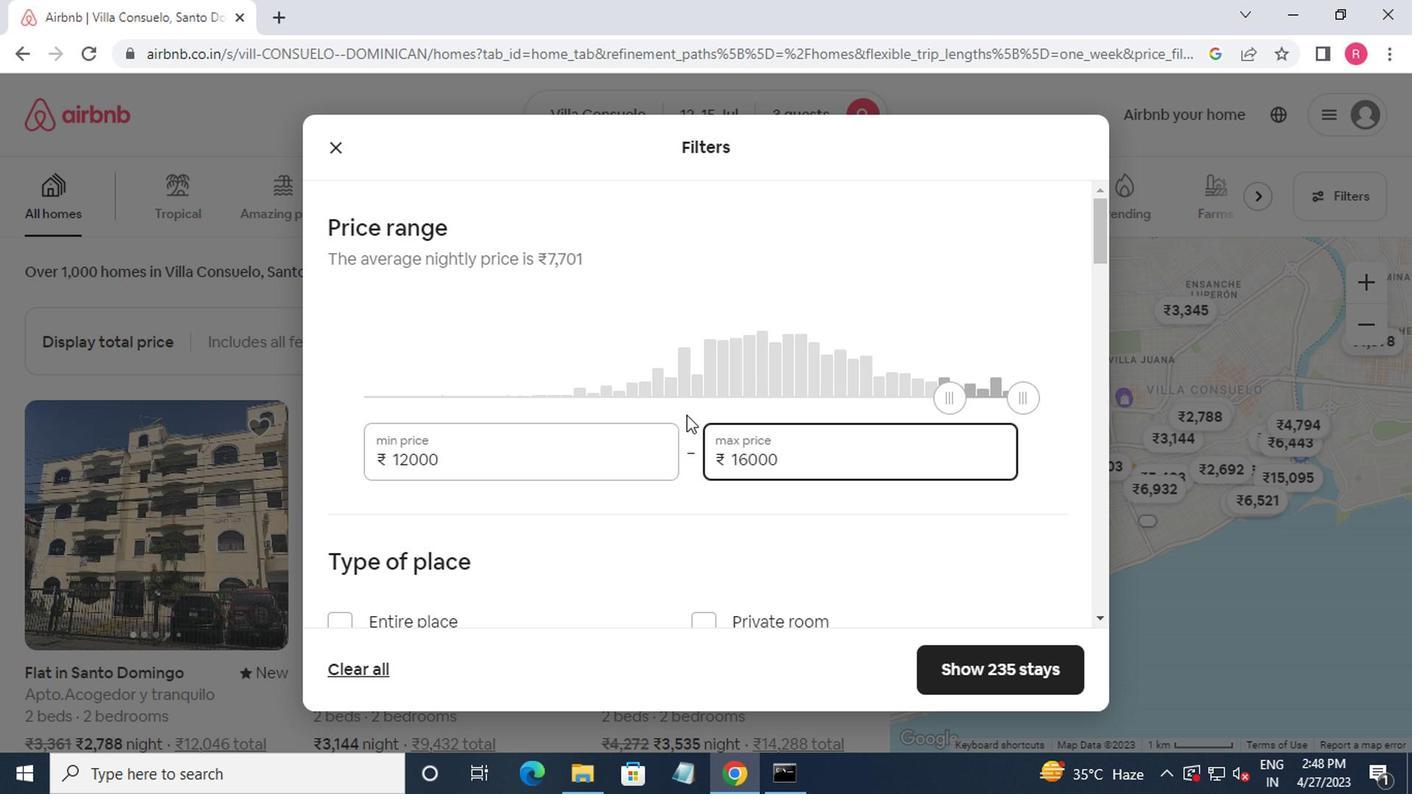 
Action: Mouse scrolled (659, 431) with delta (0, 0)
Screenshot: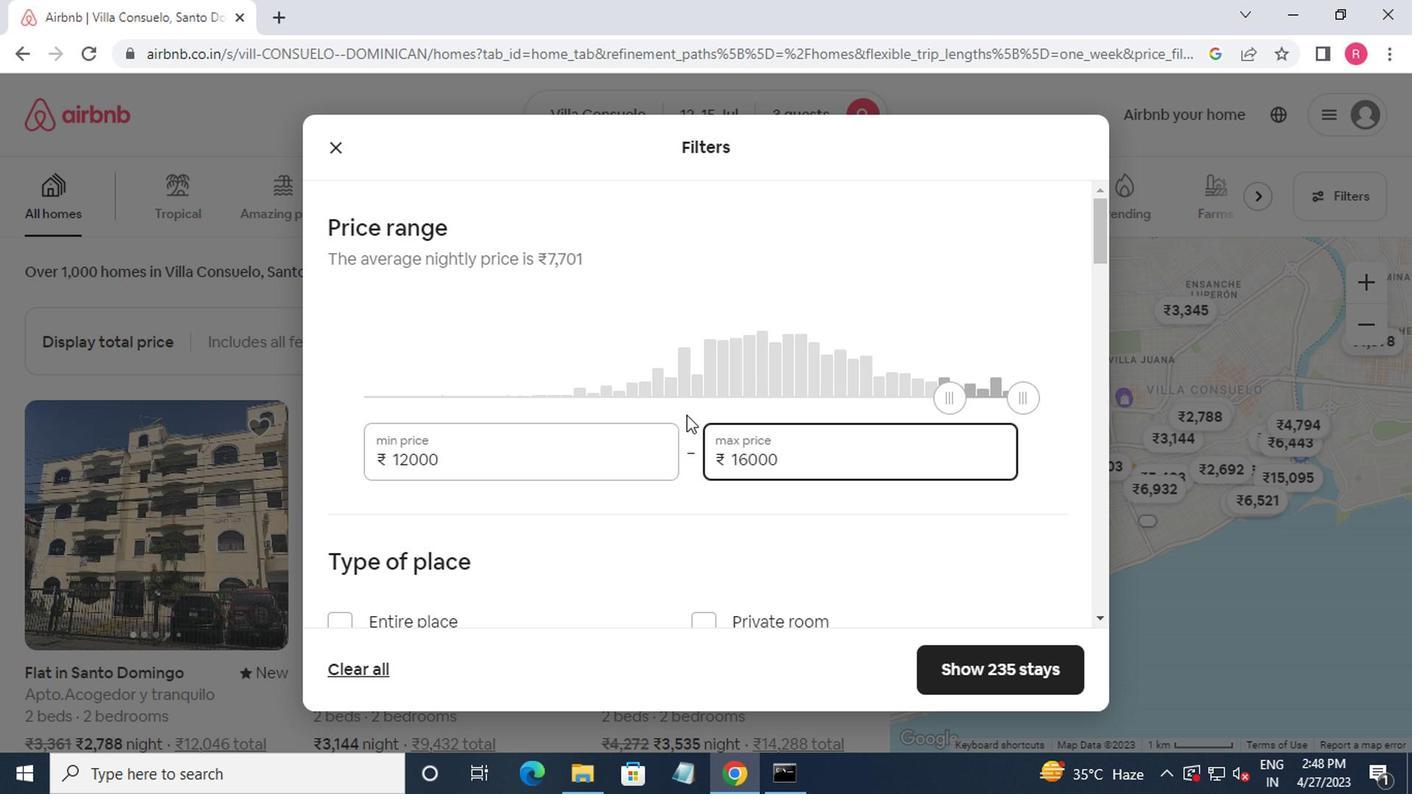 
Action: Mouse moved to (654, 432)
Screenshot: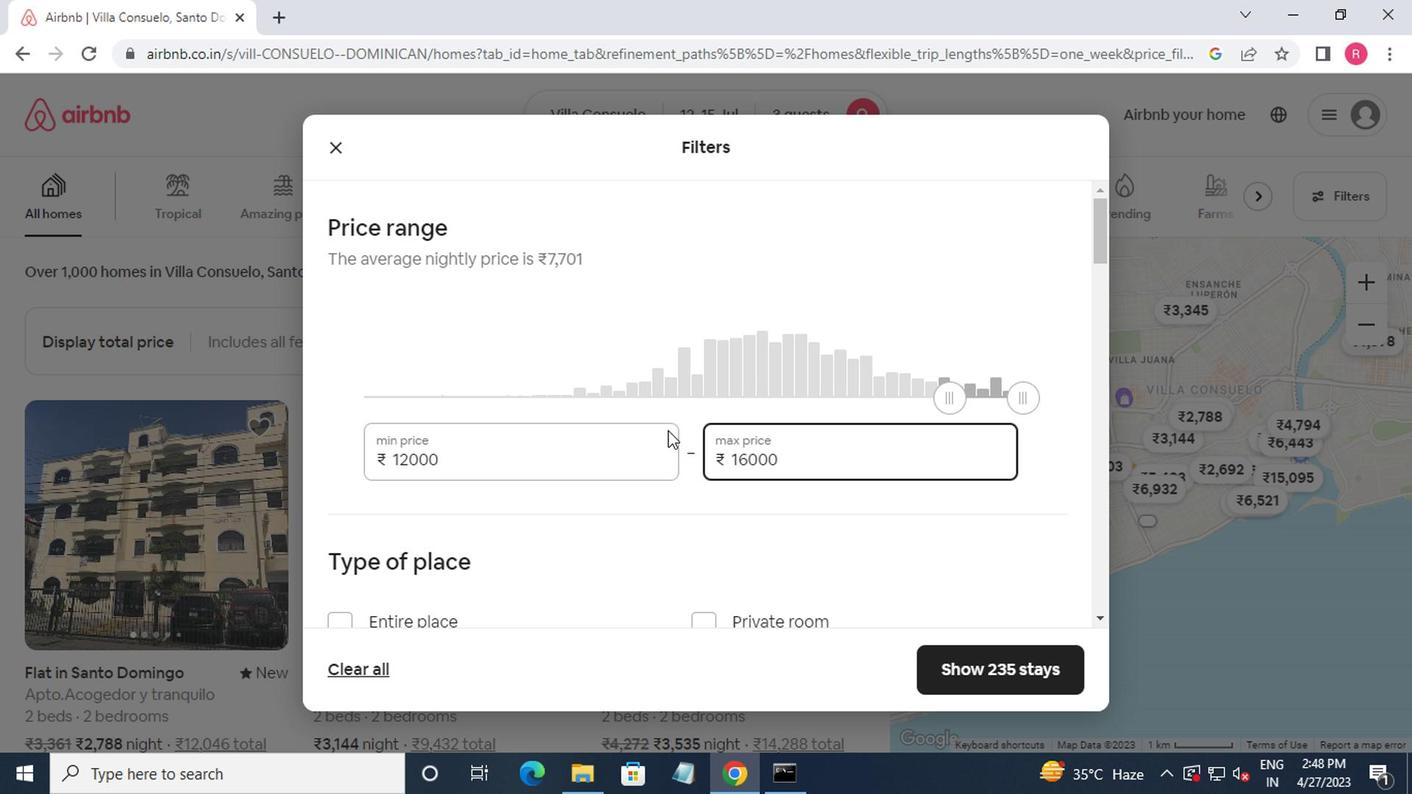 
Action: Mouse scrolled (654, 431) with delta (0, 0)
Screenshot: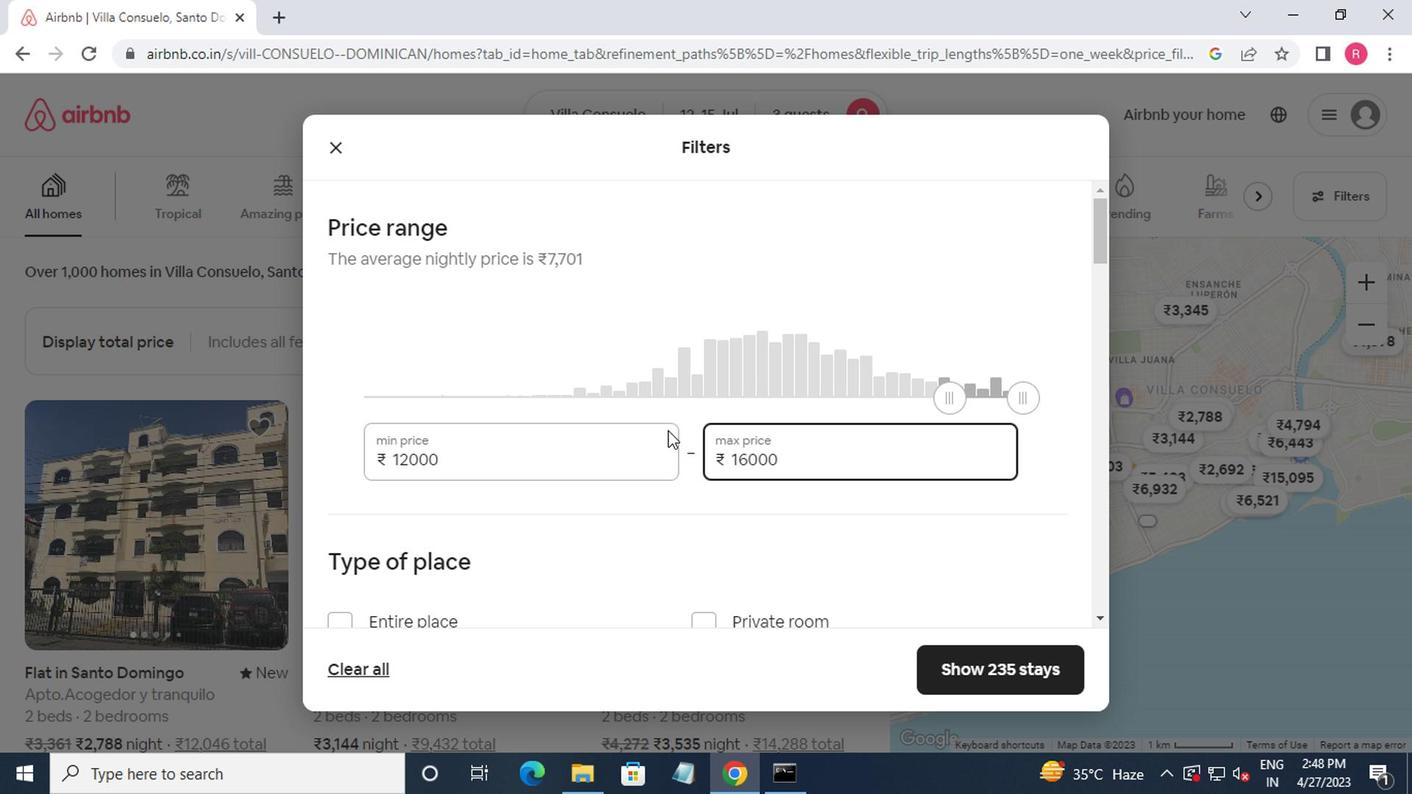
Action: Mouse moved to (654, 432)
Screenshot: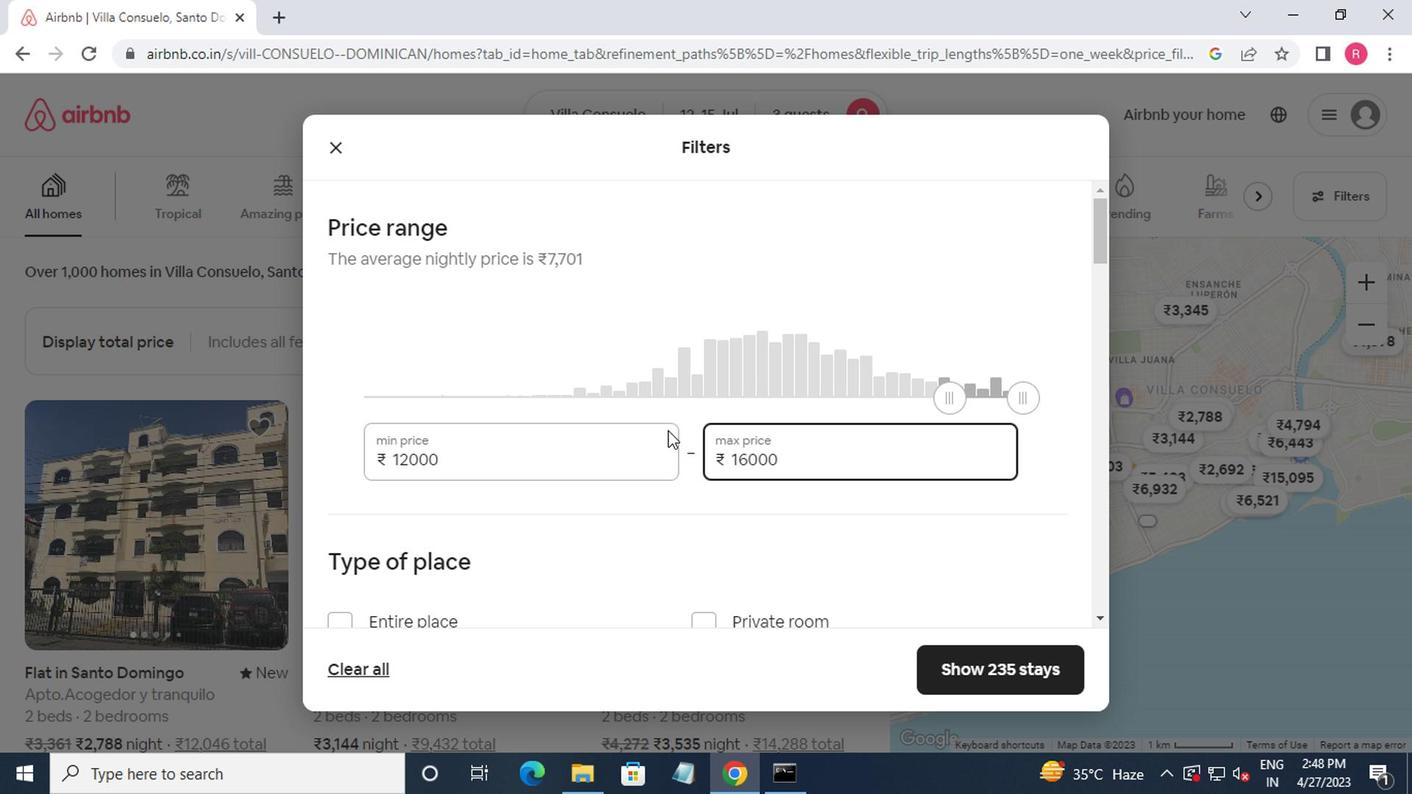 
Action: Mouse scrolled (654, 431) with delta (0, 0)
Screenshot: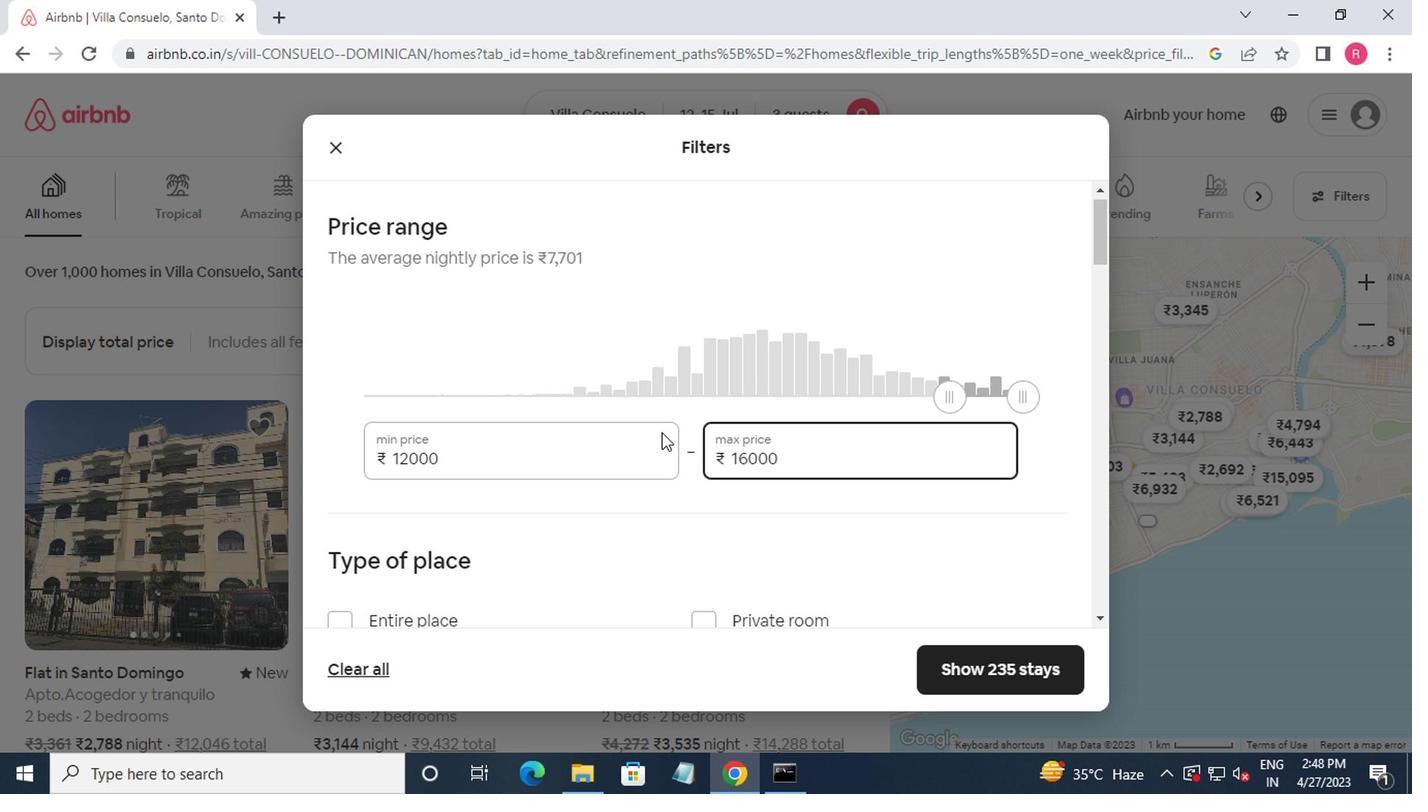 
Action: Mouse moved to (347, 319)
Screenshot: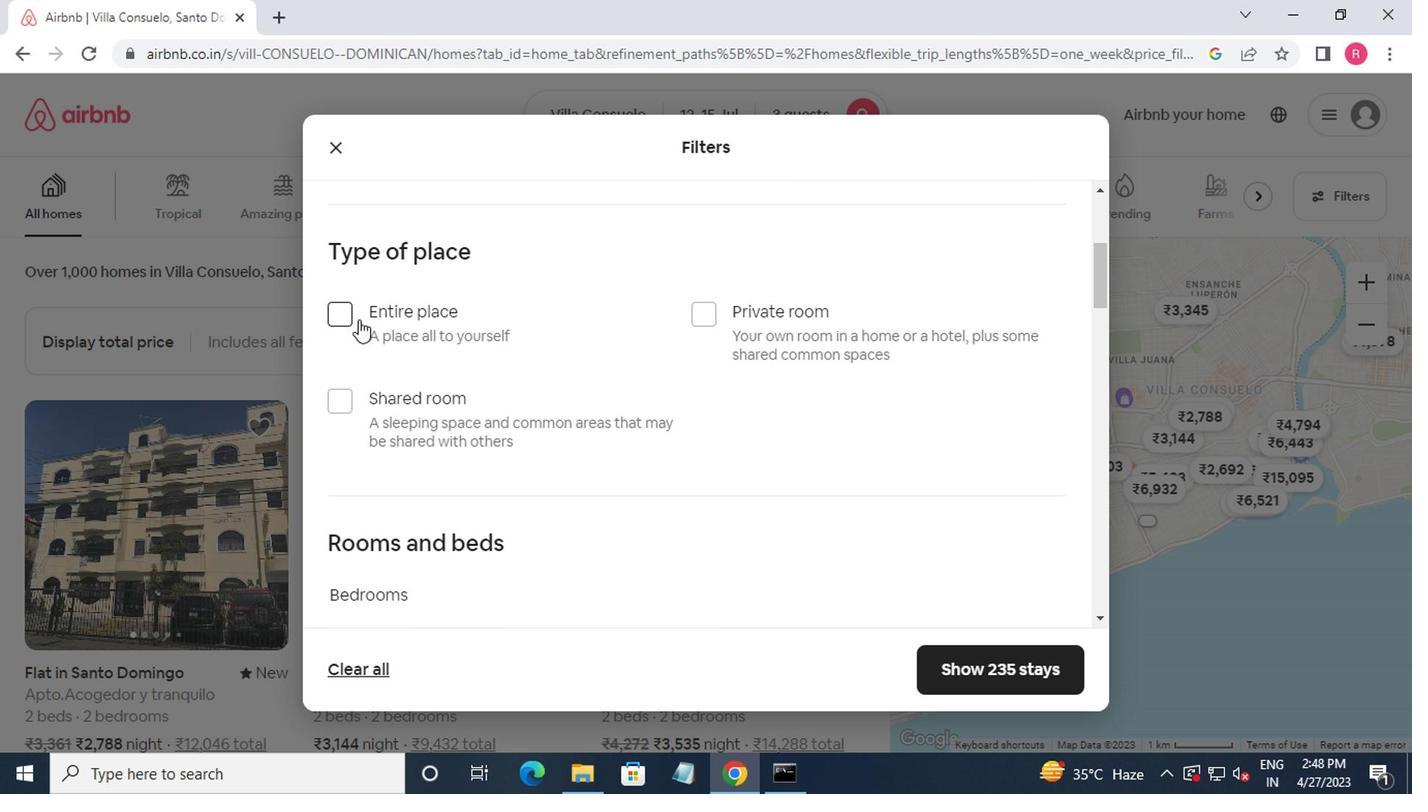 
Action: Mouse pressed left at (347, 319)
Screenshot: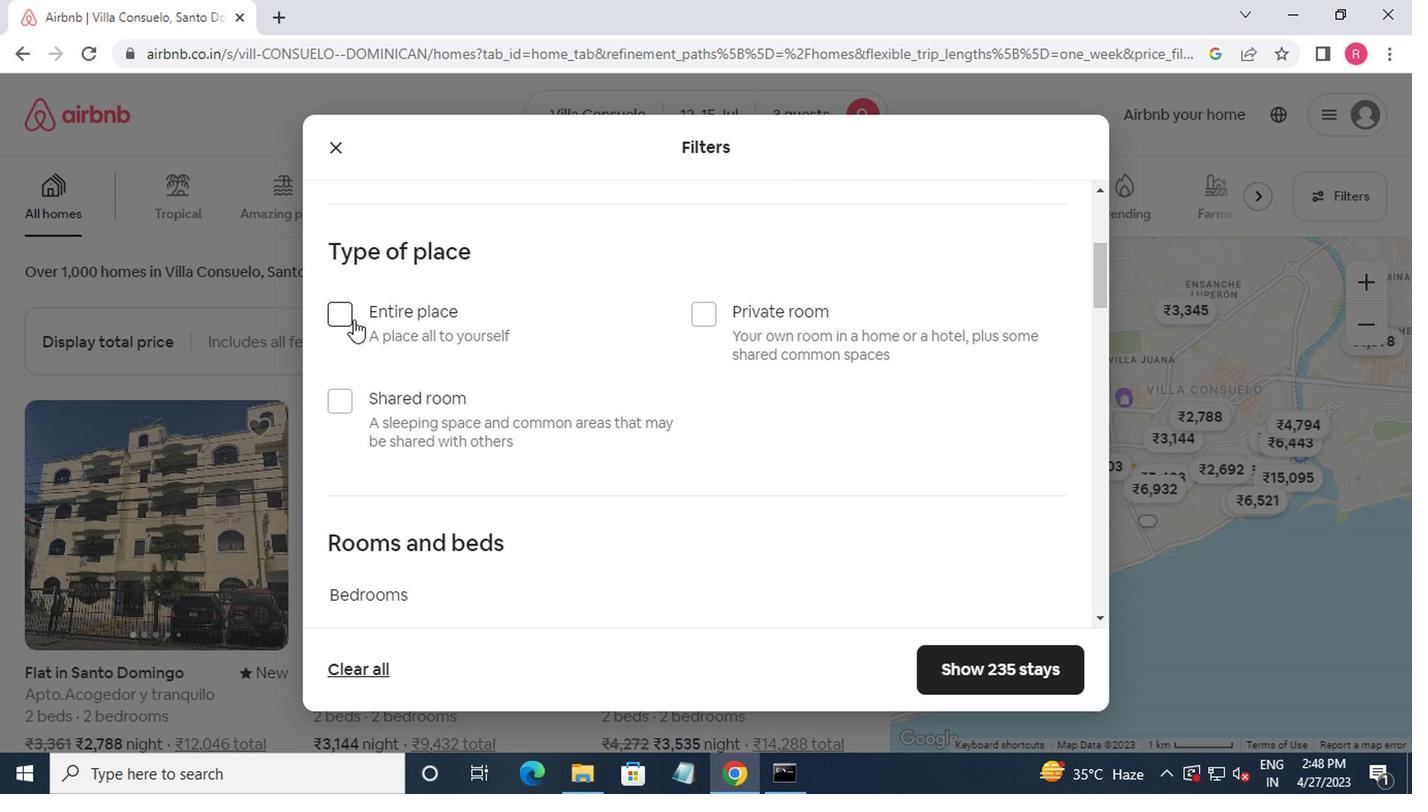 
Action: Mouse moved to (358, 328)
Screenshot: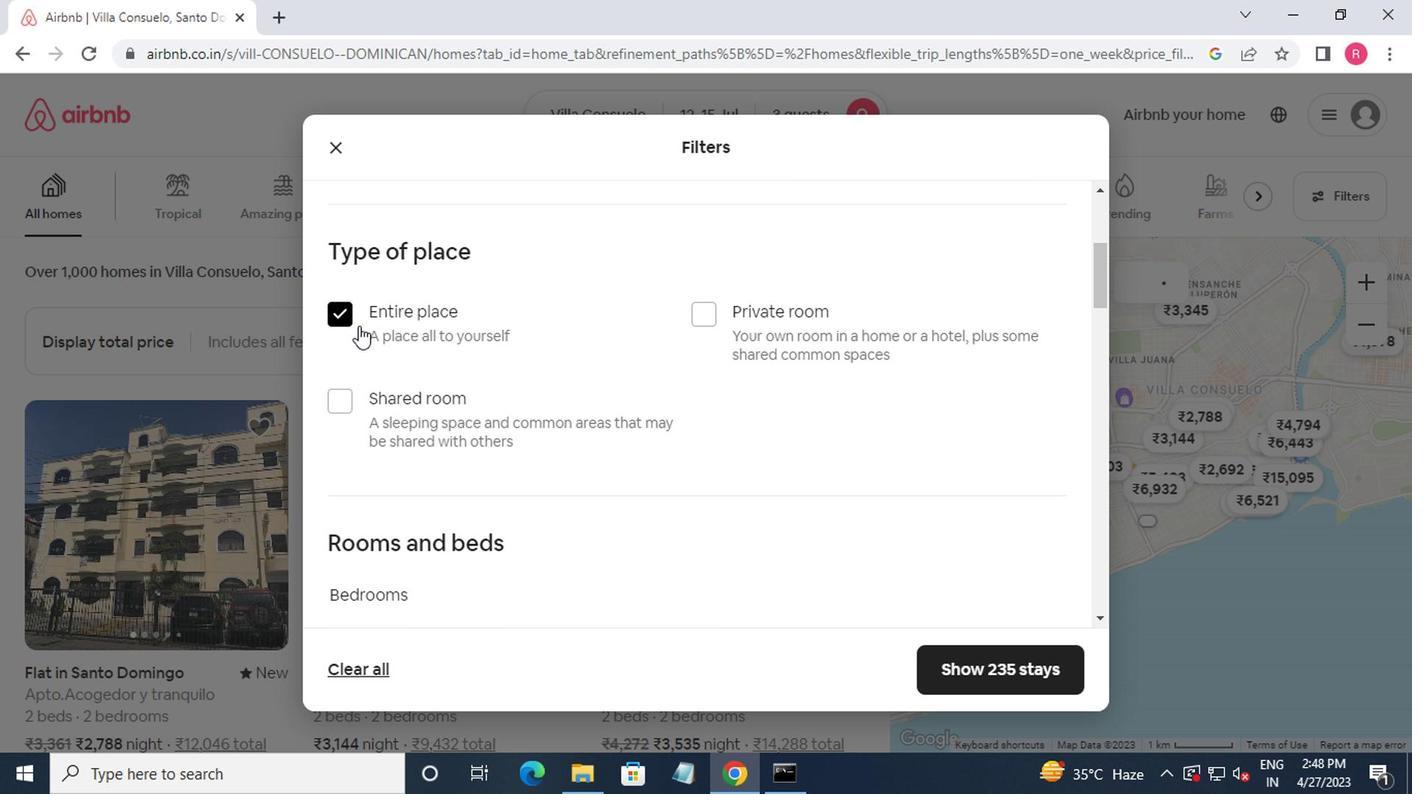 
Action: Mouse scrolled (358, 327) with delta (0, 0)
Screenshot: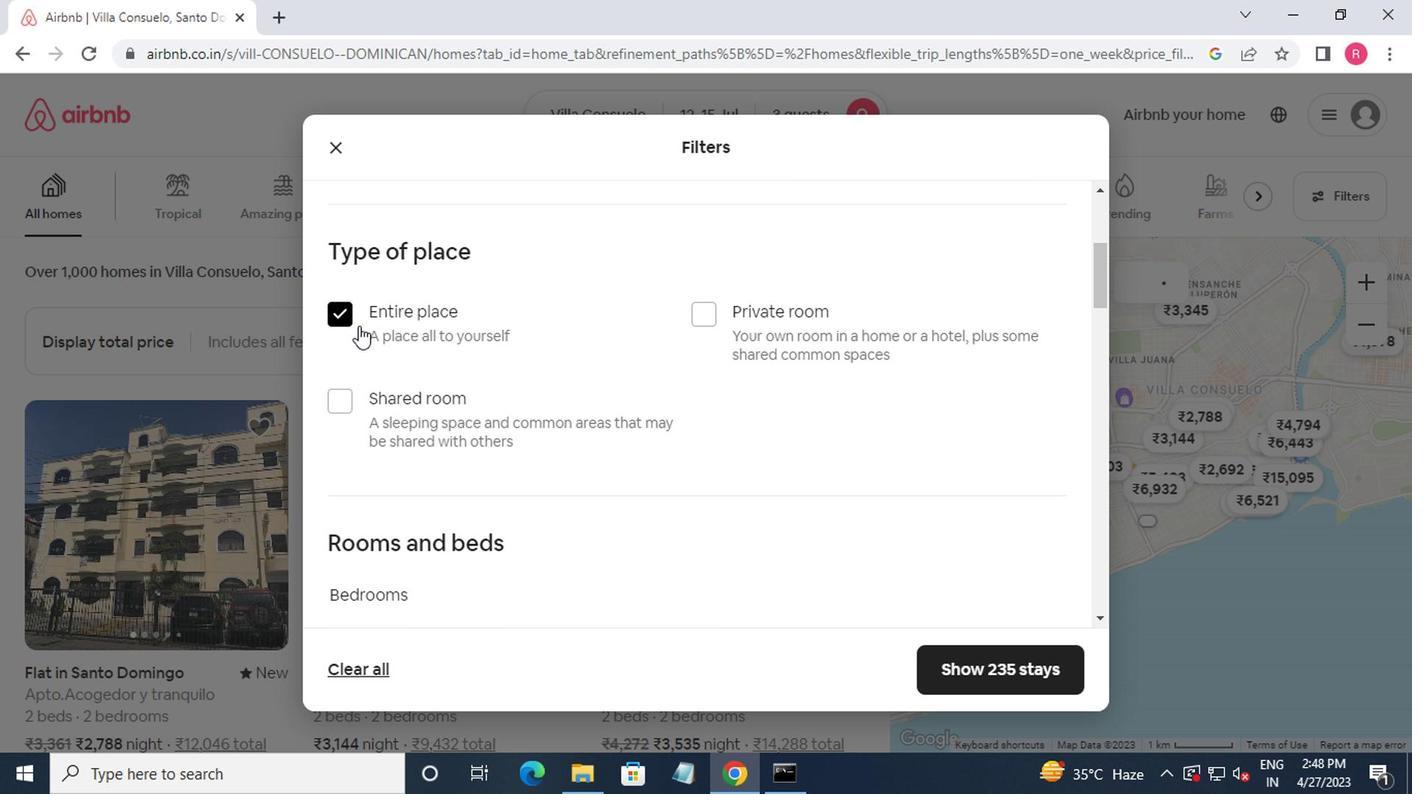 
Action: Mouse moved to (367, 337)
Screenshot: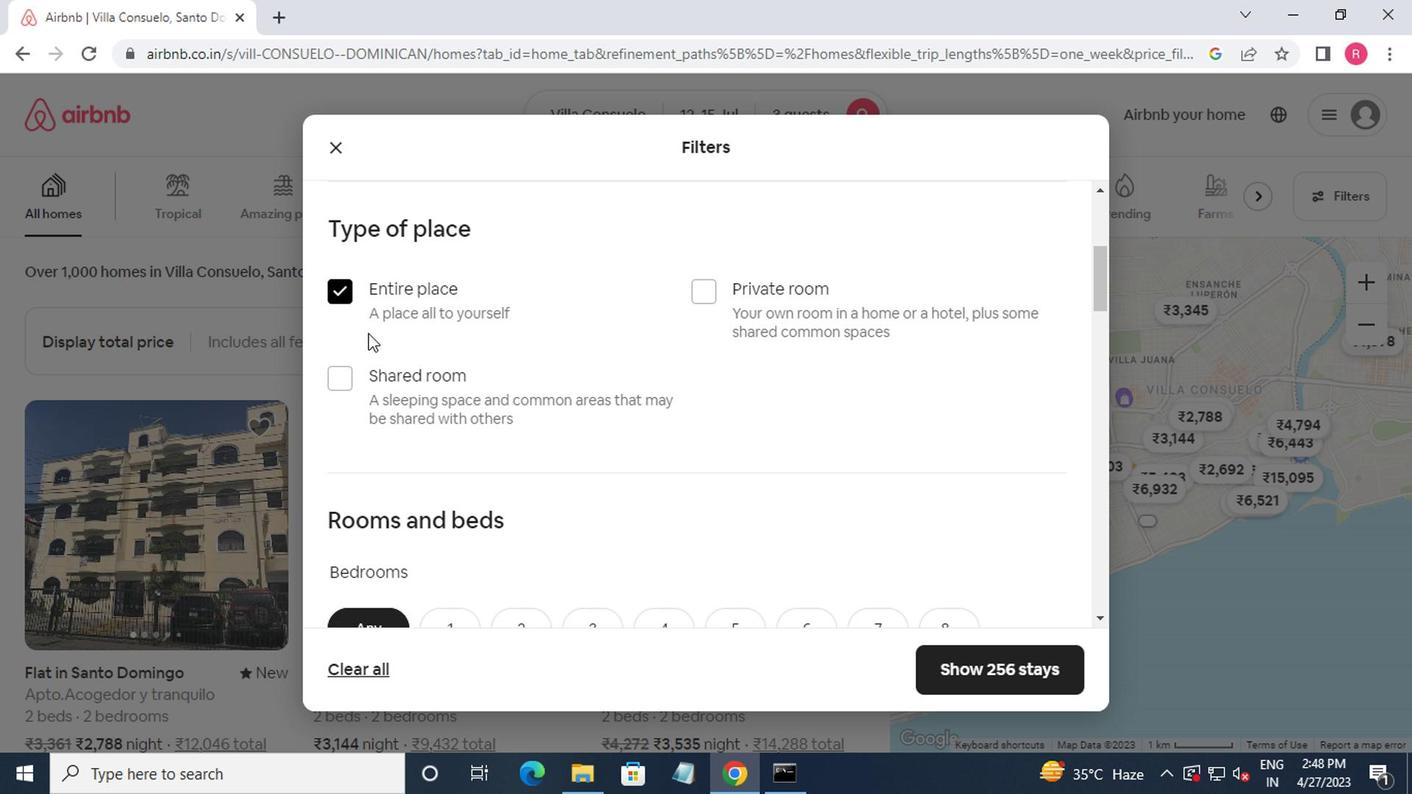 
Action: Mouse scrolled (367, 336) with delta (0, 0)
Screenshot: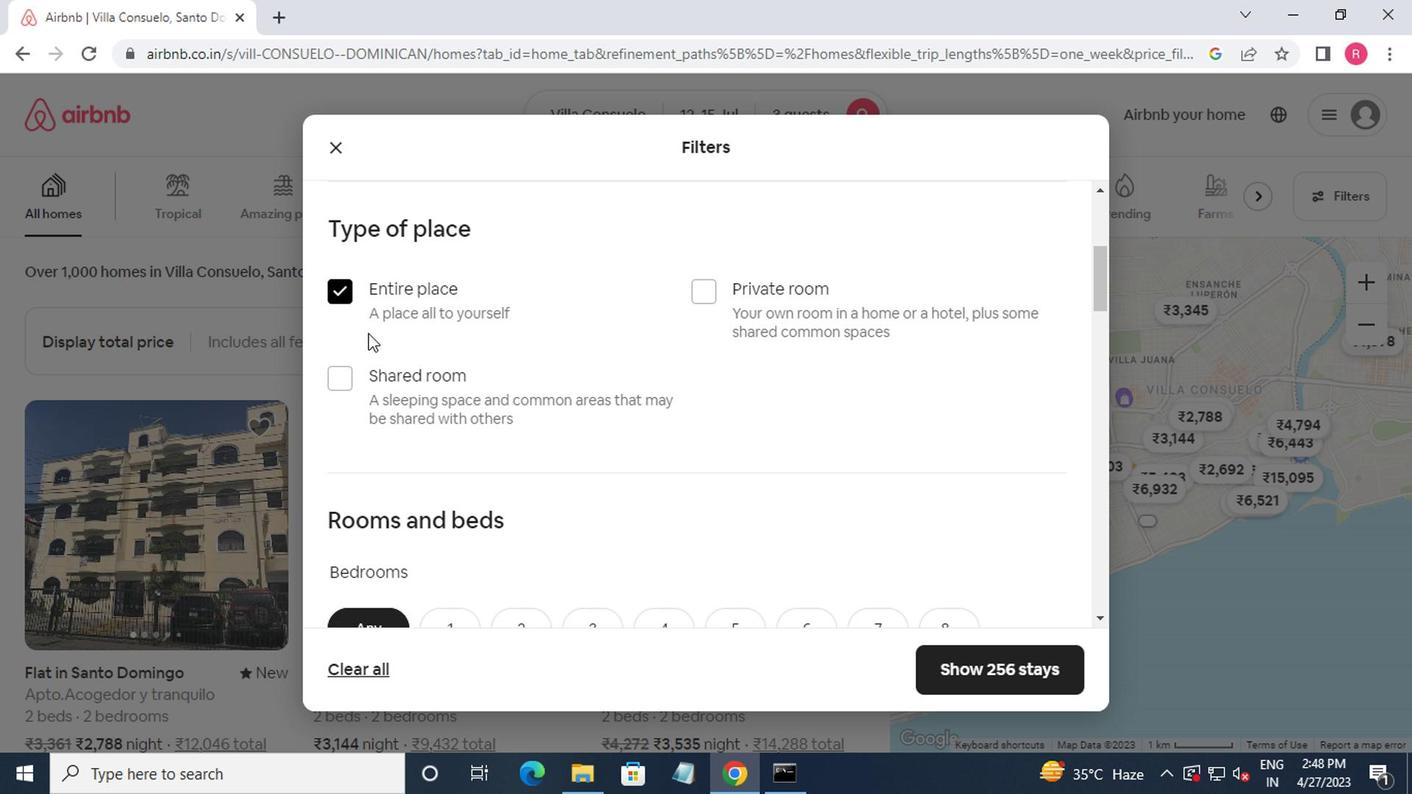 
Action: Mouse moved to (380, 347)
Screenshot: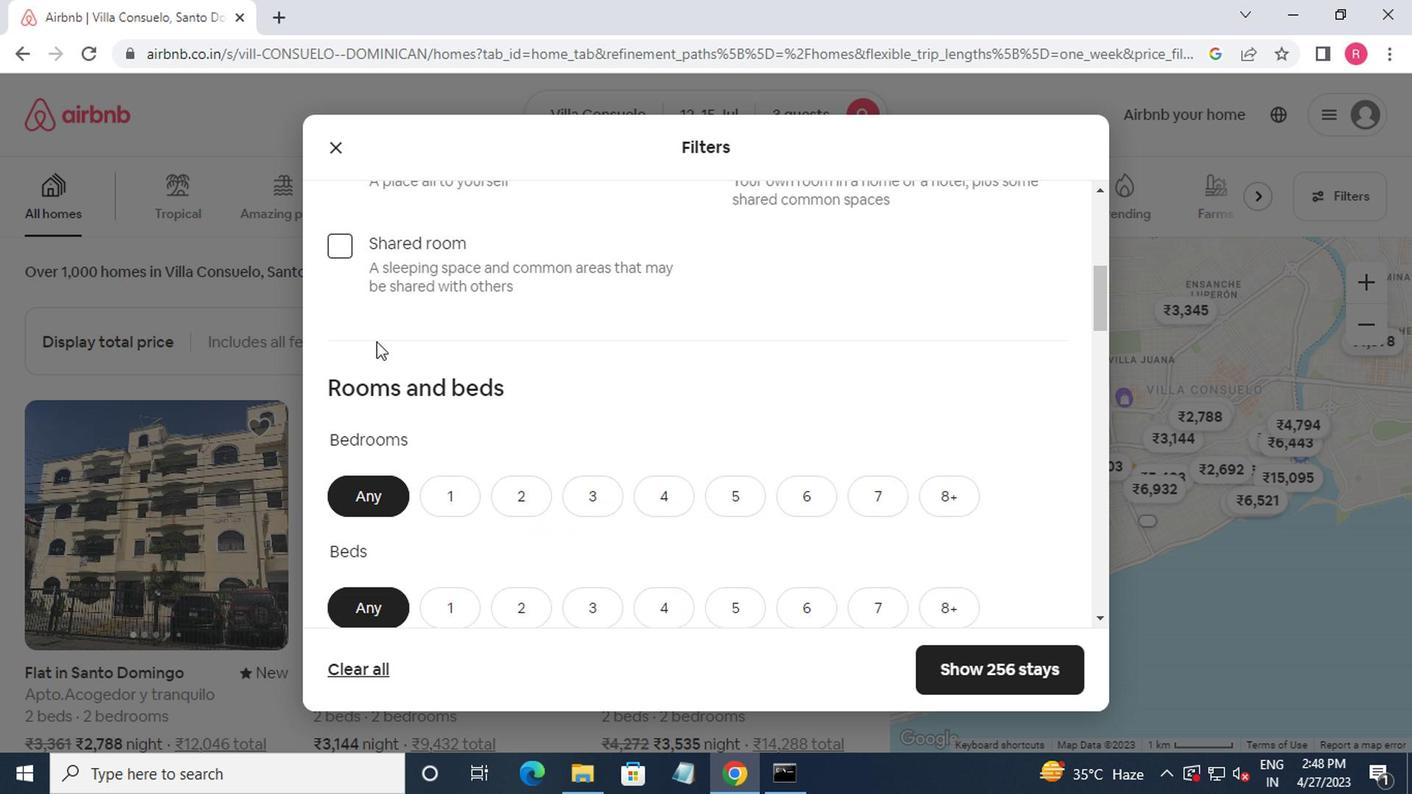 
Action: Mouse scrolled (380, 345) with delta (0, -1)
Screenshot: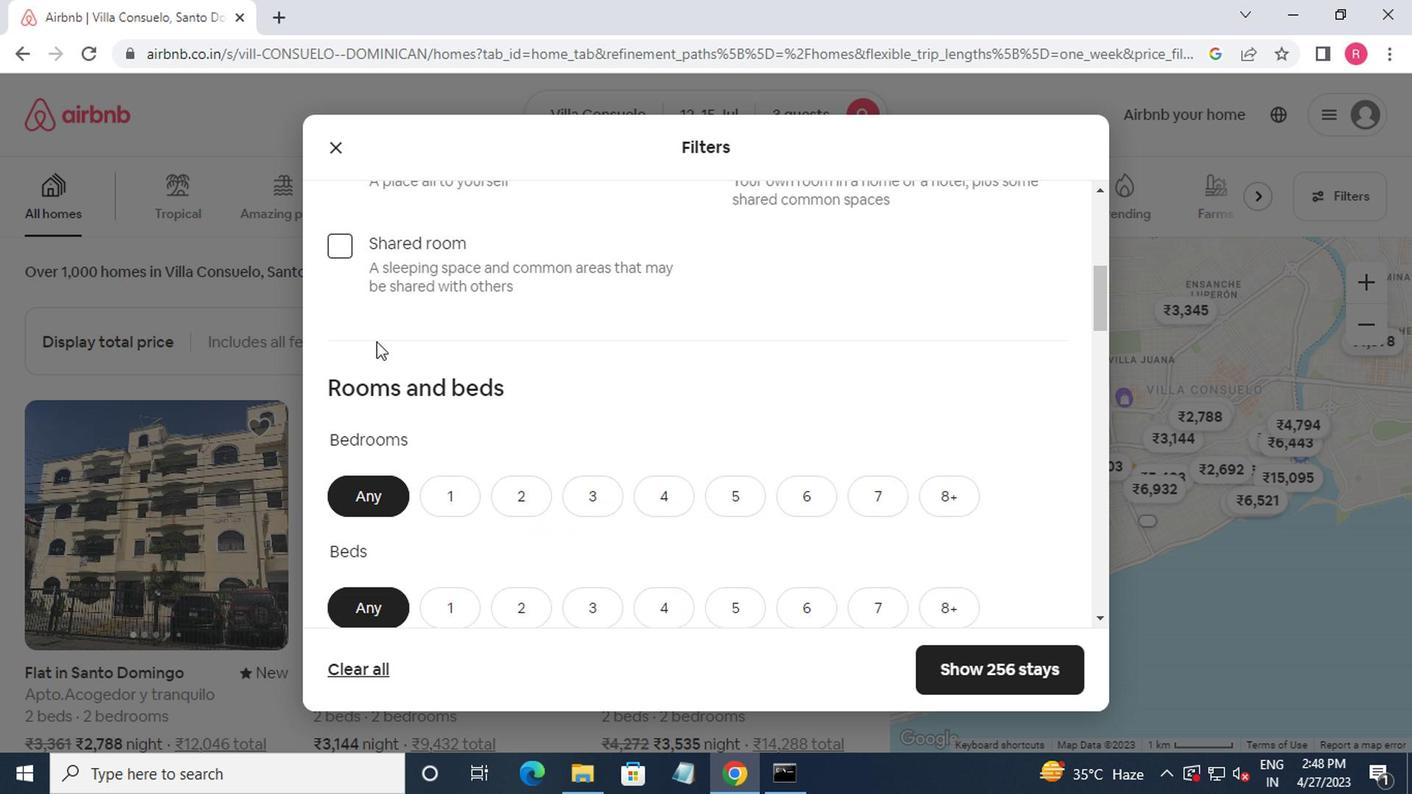 
Action: Mouse moved to (522, 355)
Screenshot: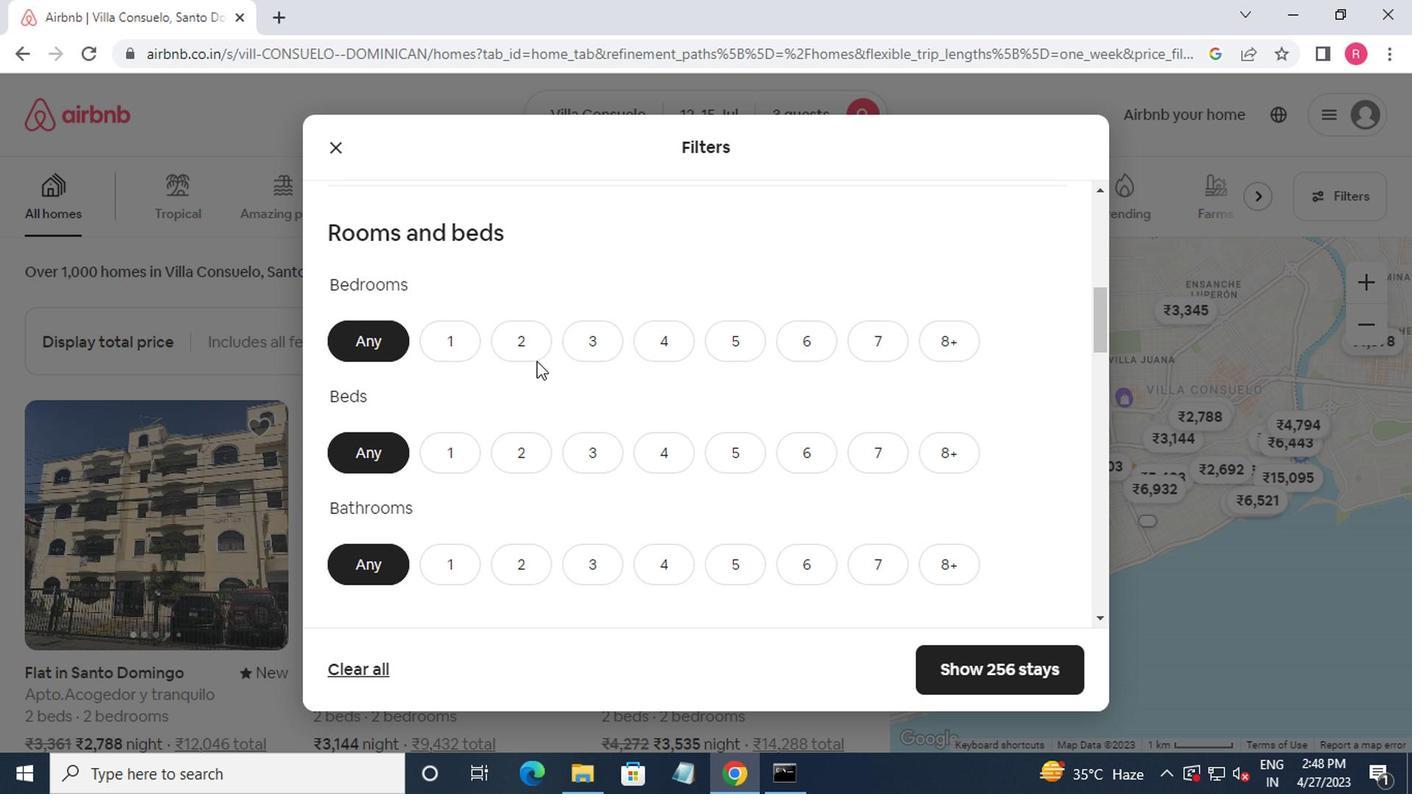 
Action: Mouse pressed left at (522, 355)
Screenshot: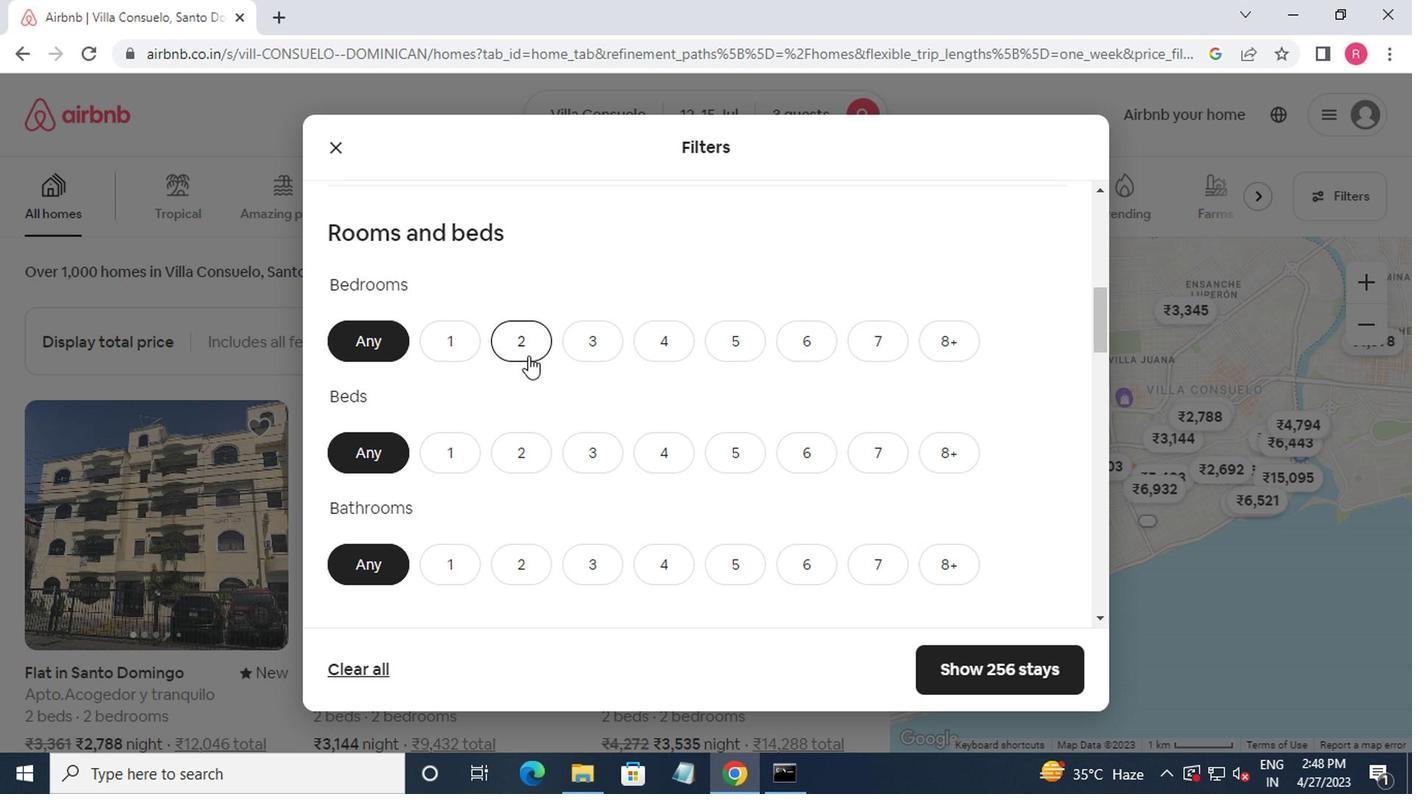 
Action: Mouse moved to (589, 454)
Screenshot: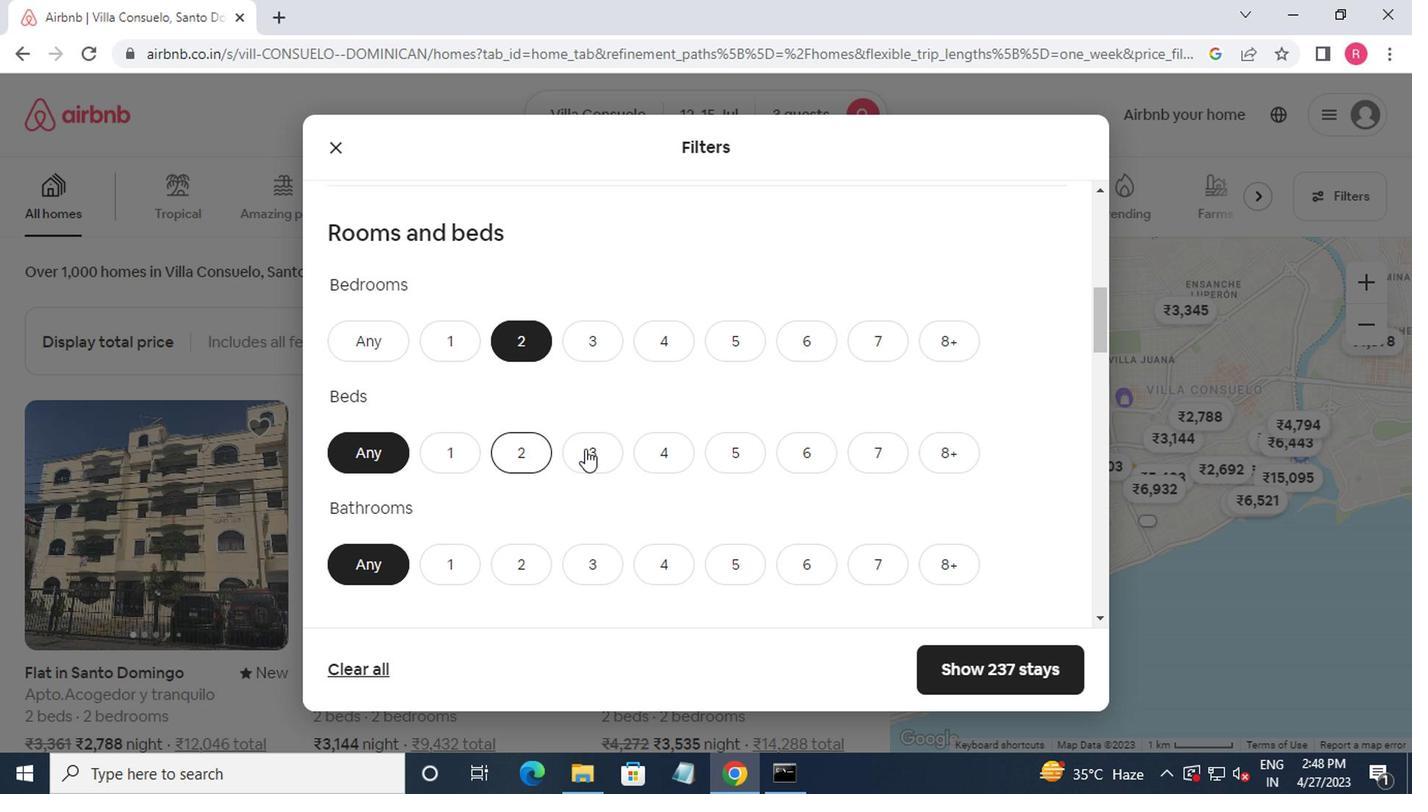 
Action: Mouse pressed left at (589, 454)
Screenshot: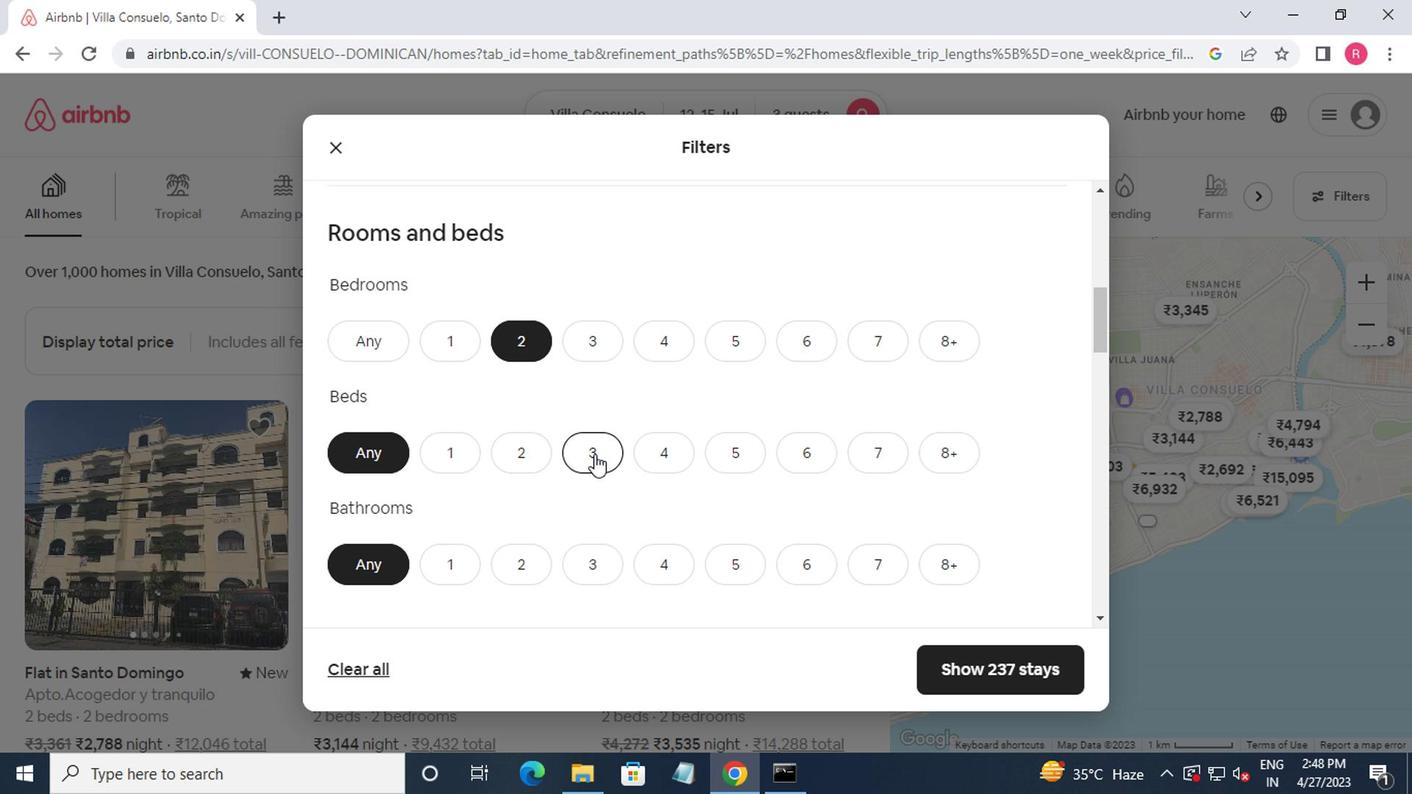 
Action: Mouse moved to (461, 568)
Screenshot: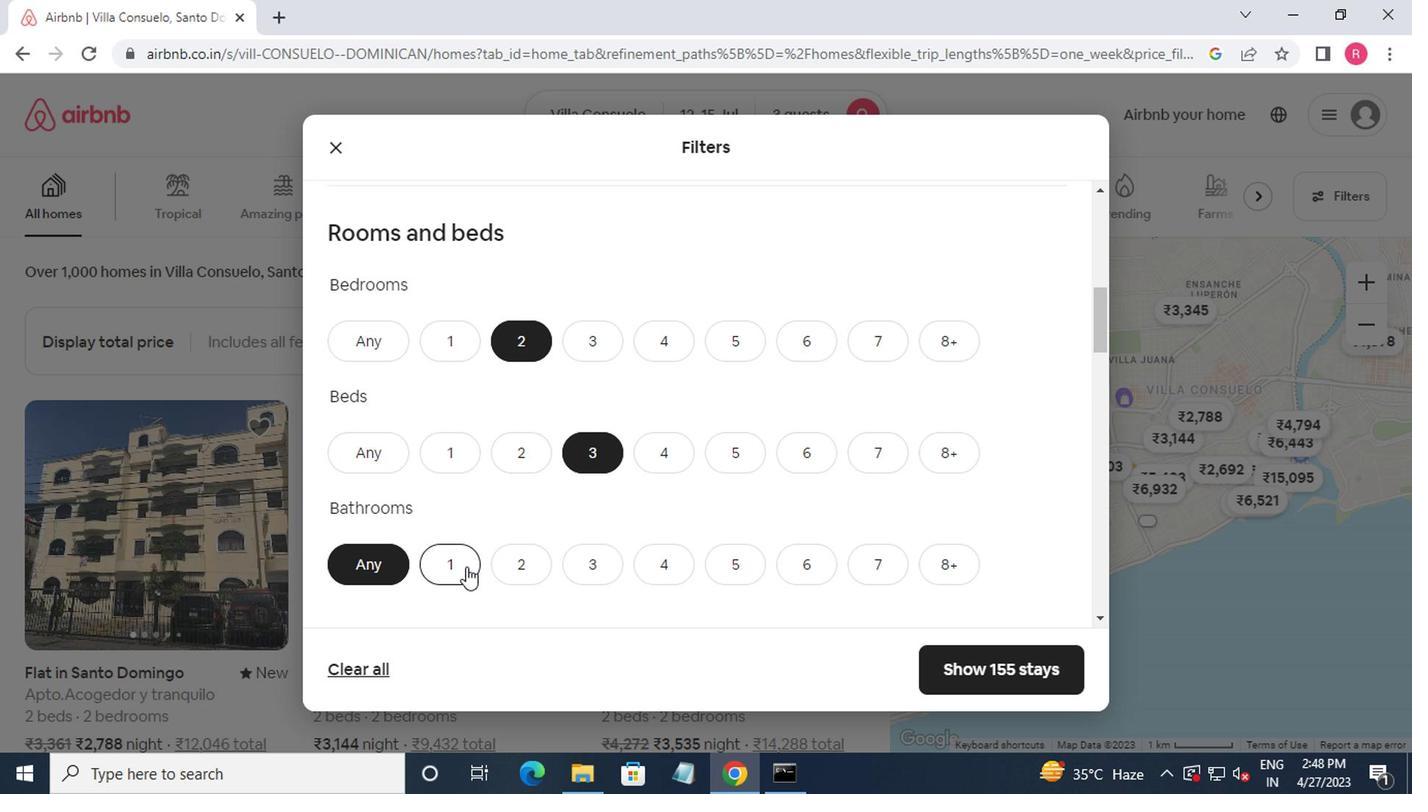 
Action: Mouse pressed left at (461, 568)
Screenshot: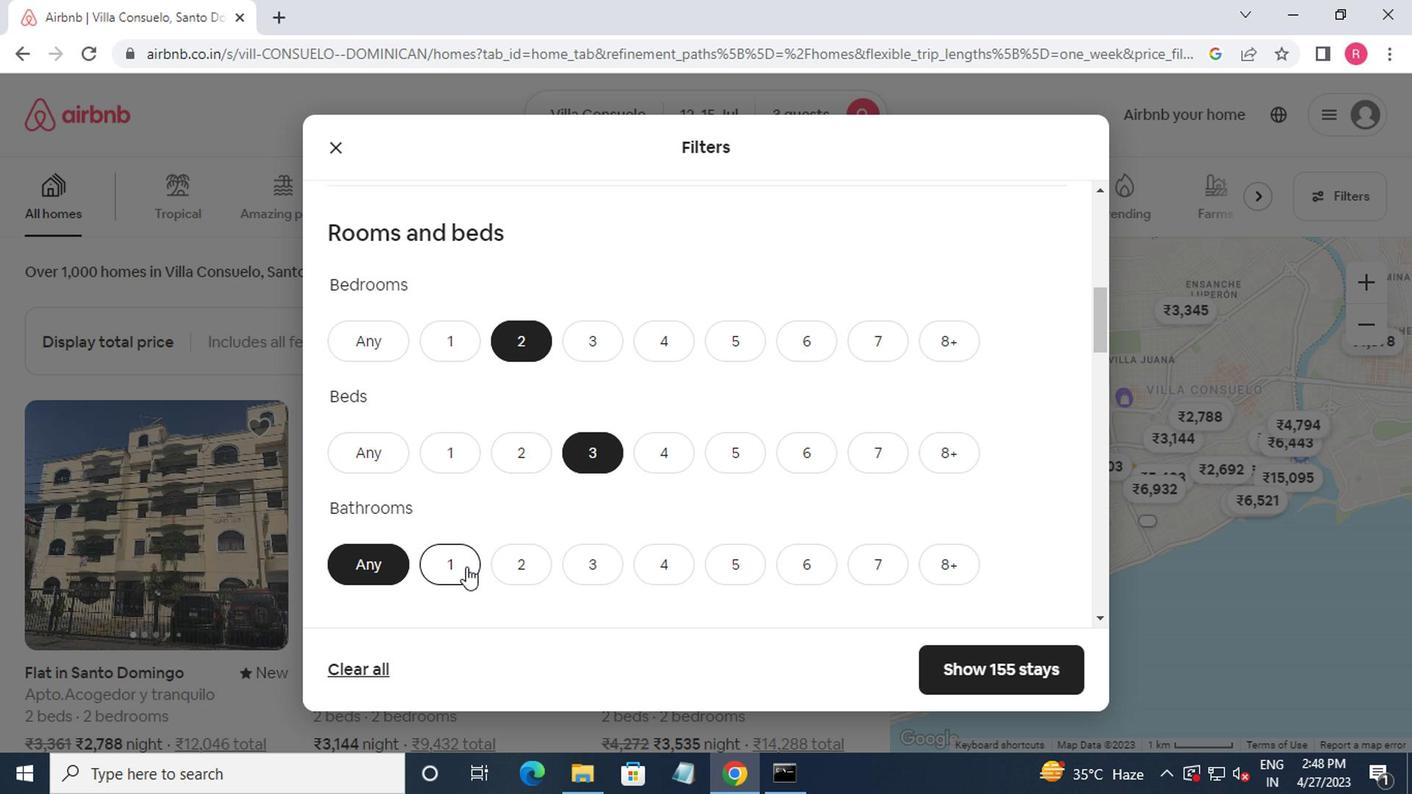
Action: Mouse moved to (482, 544)
Screenshot: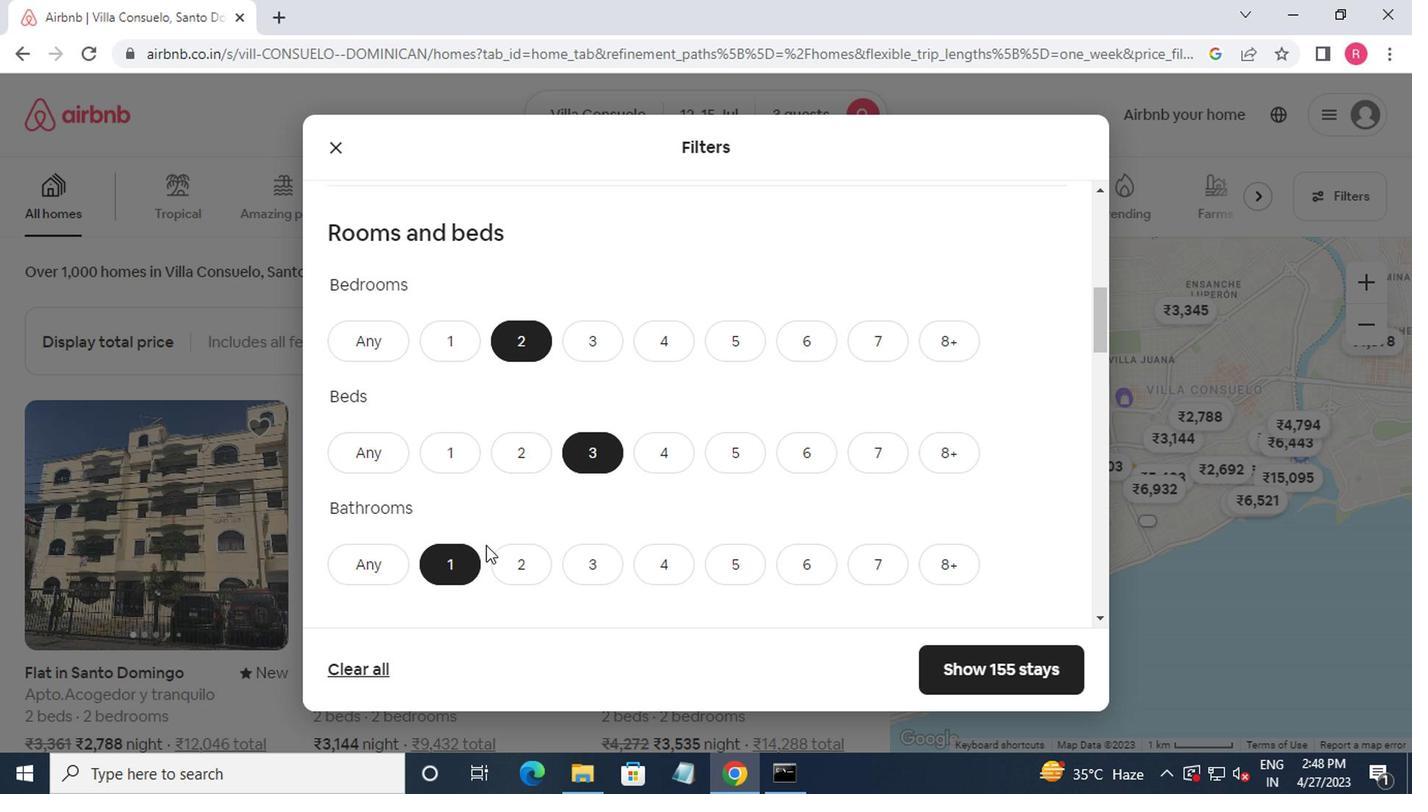 
Action: Mouse scrolled (482, 542) with delta (0, -1)
Screenshot: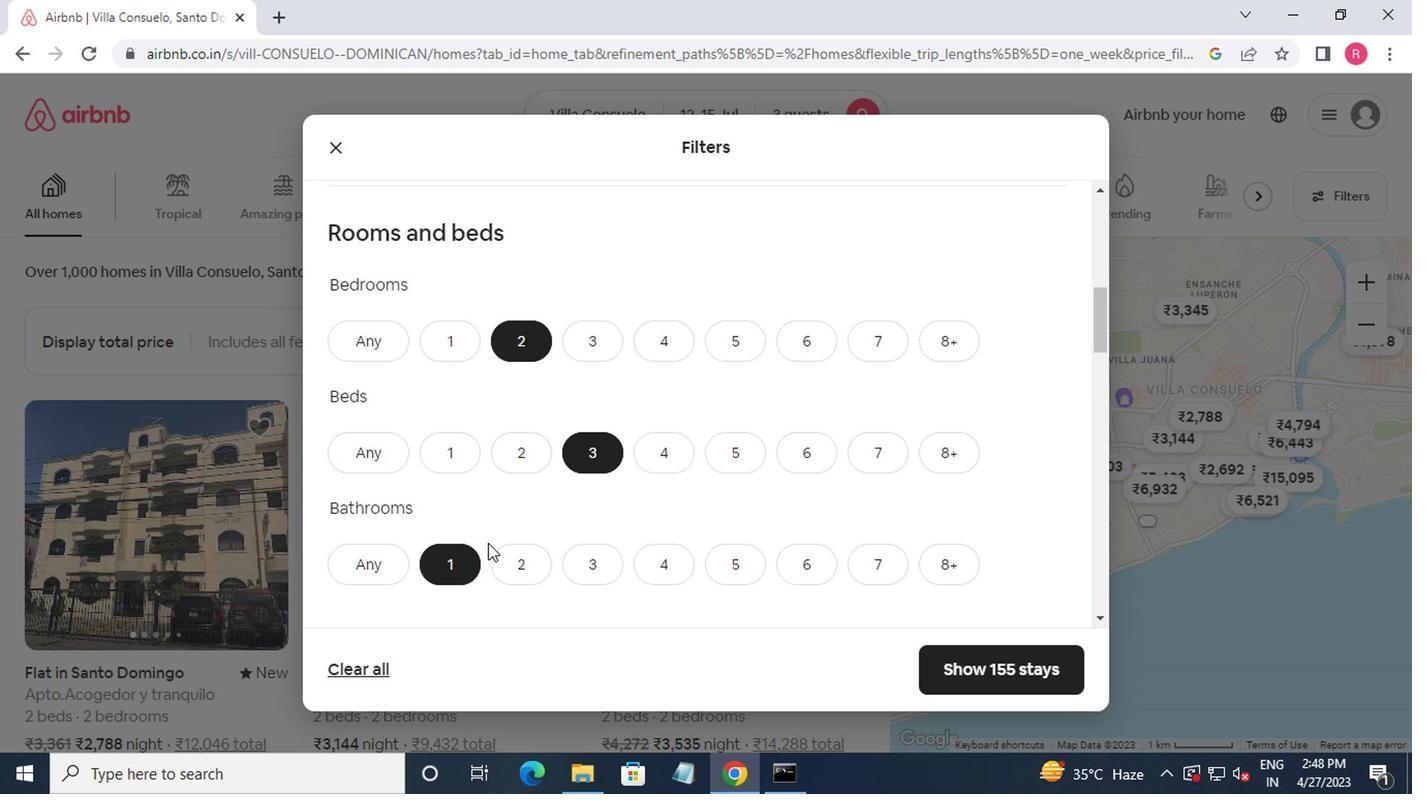 
Action: Mouse moved to (484, 544)
Screenshot: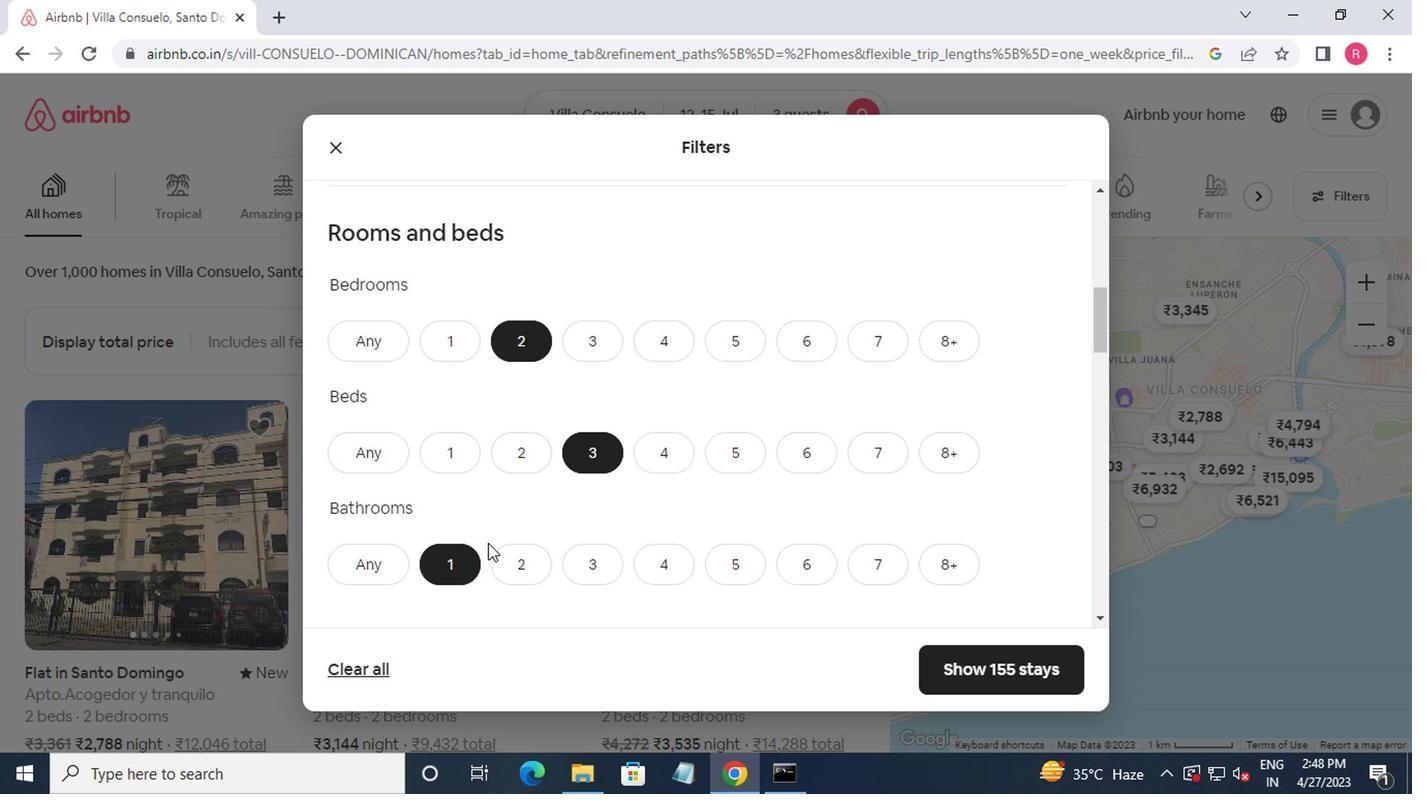 
Action: Mouse scrolled (484, 542) with delta (0, -1)
Screenshot: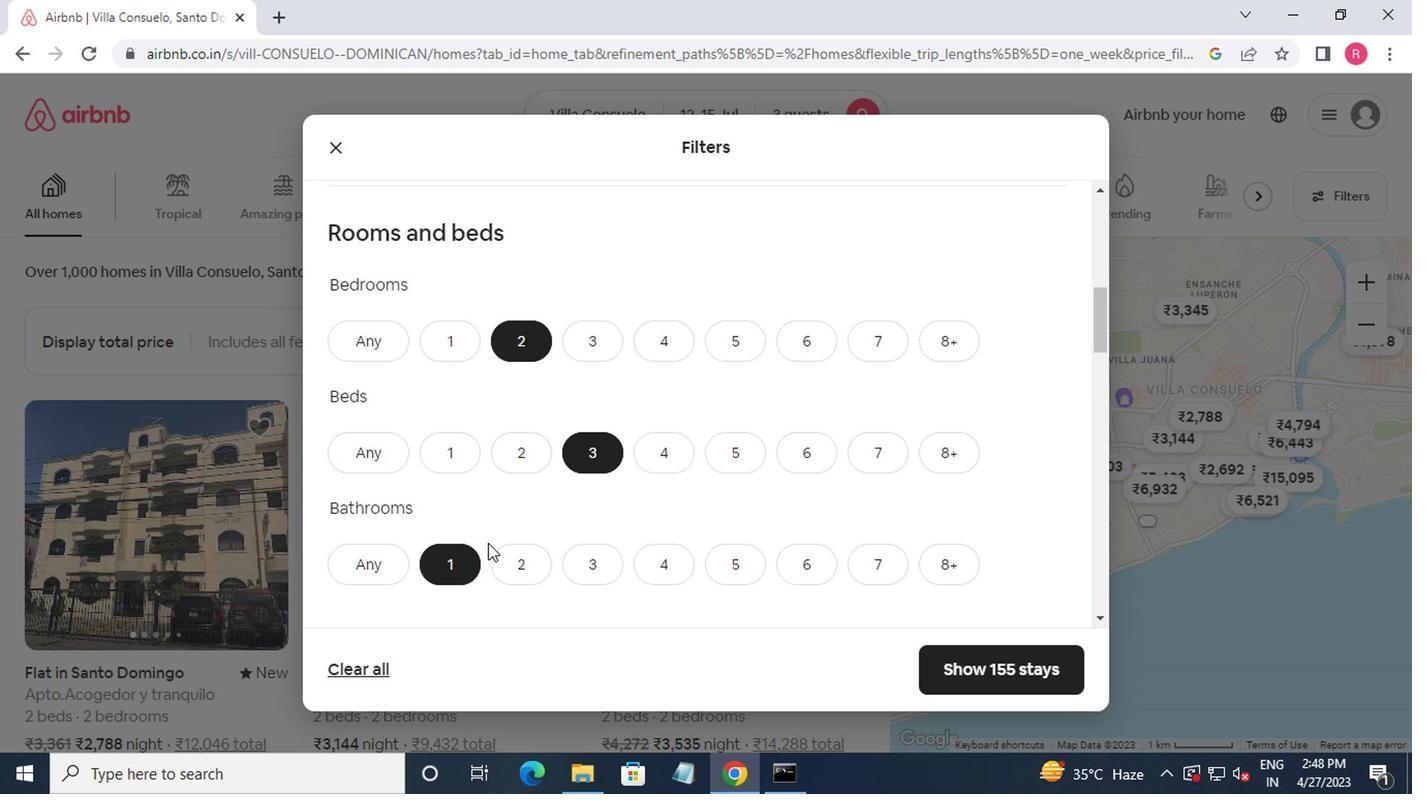 
Action: Mouse scrolled (484, 542) with delta (0, -1)
Screenshot: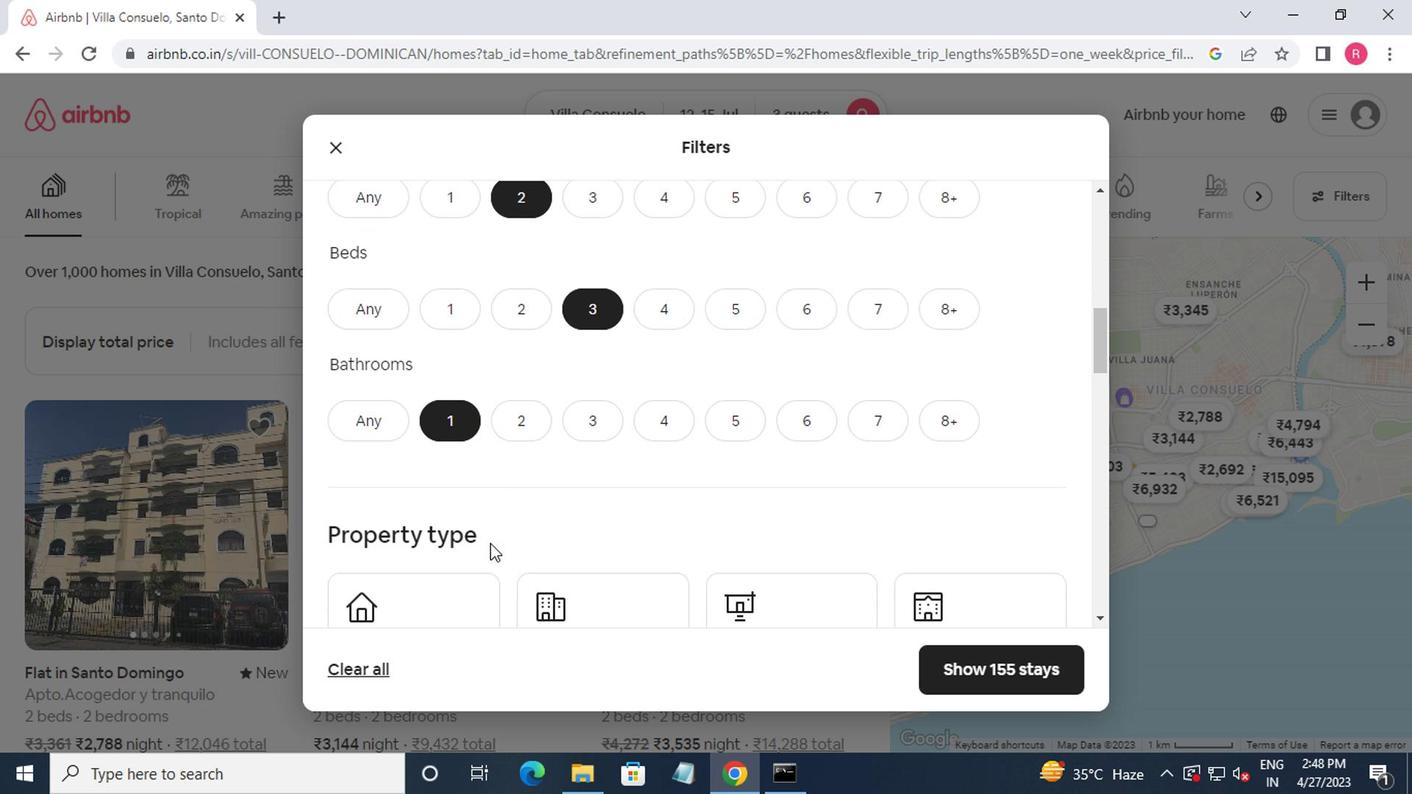 
Action: Mouse moved to (473, 526)
Screenshot: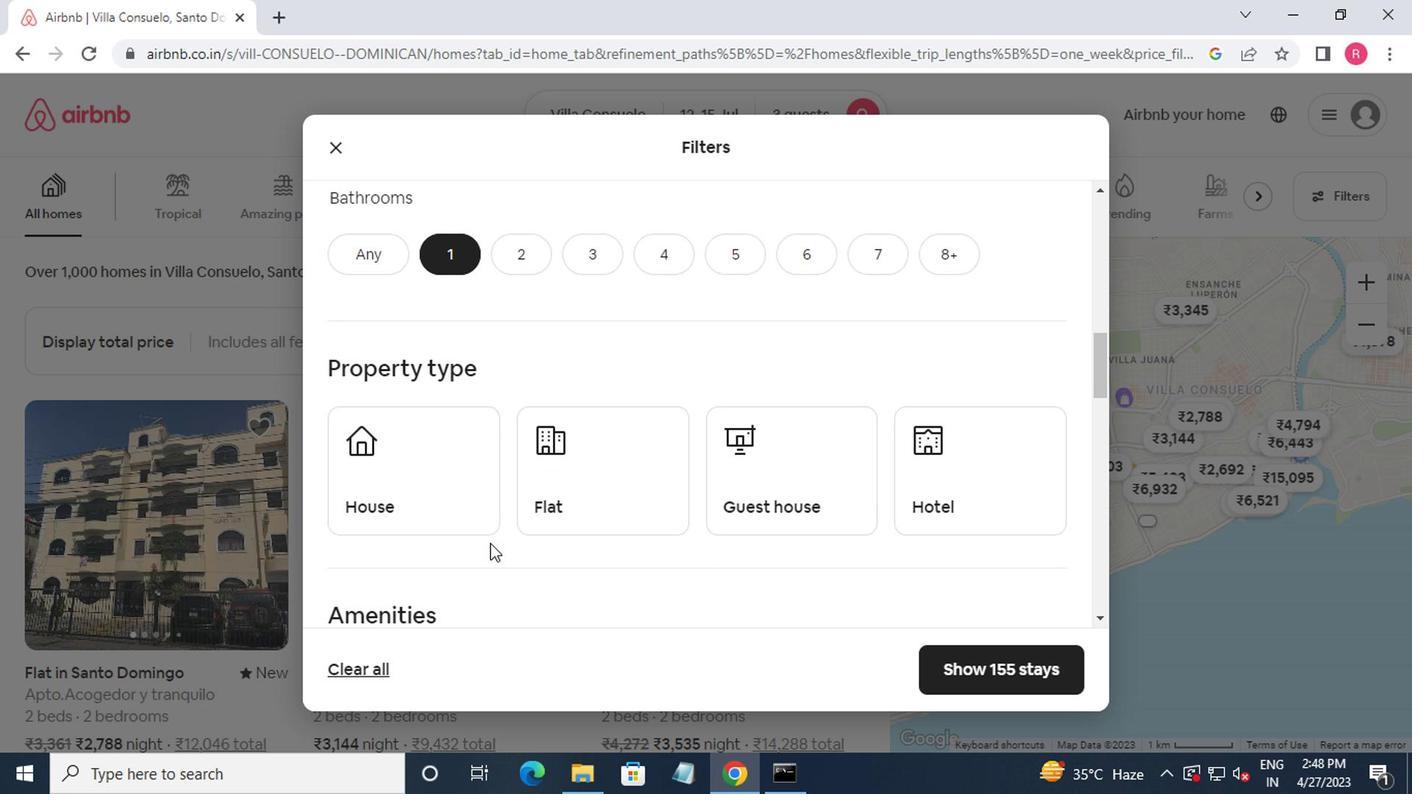 
Action: Mouse pressed left at (473, 526)
Screenshot: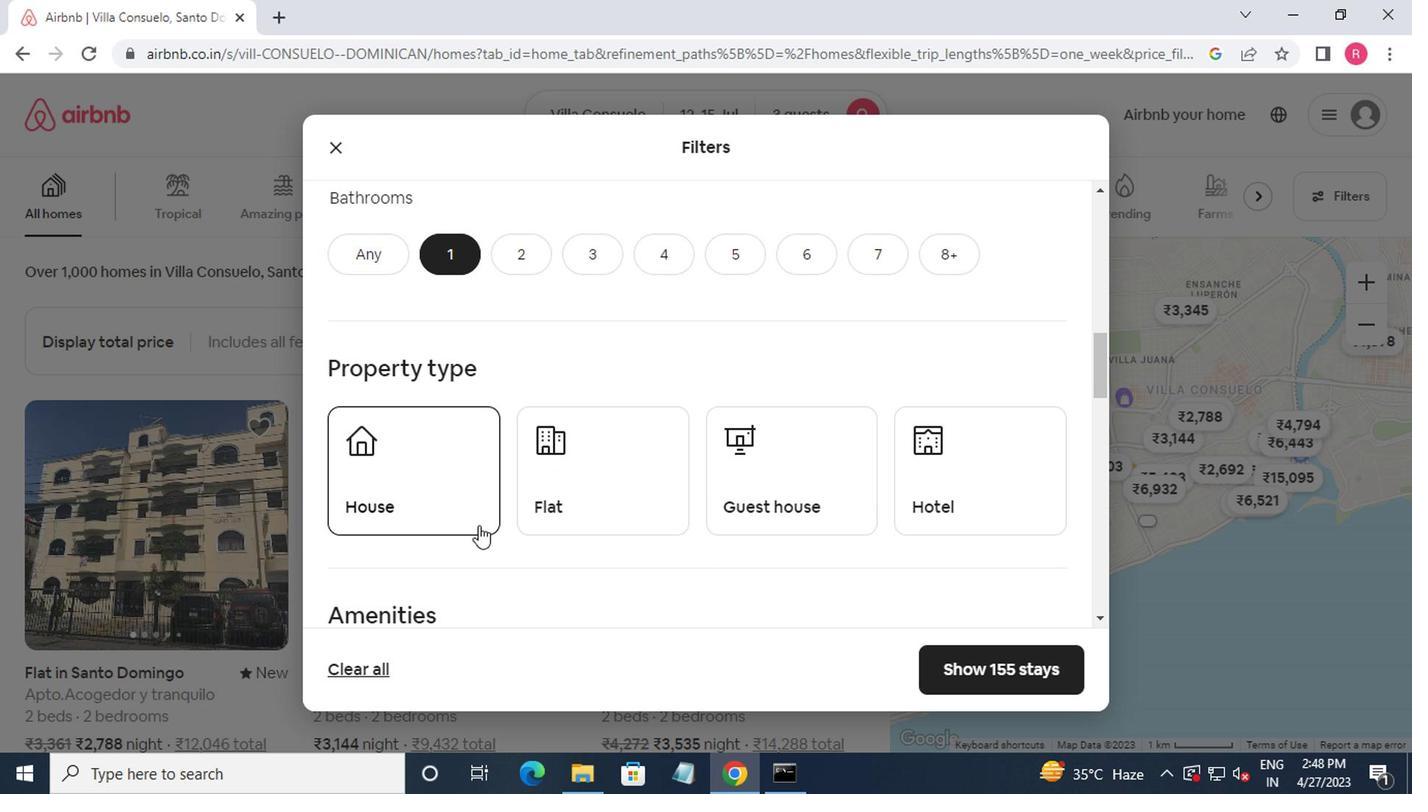 
Action: Mouse moved to (580, 500)
Screenshot: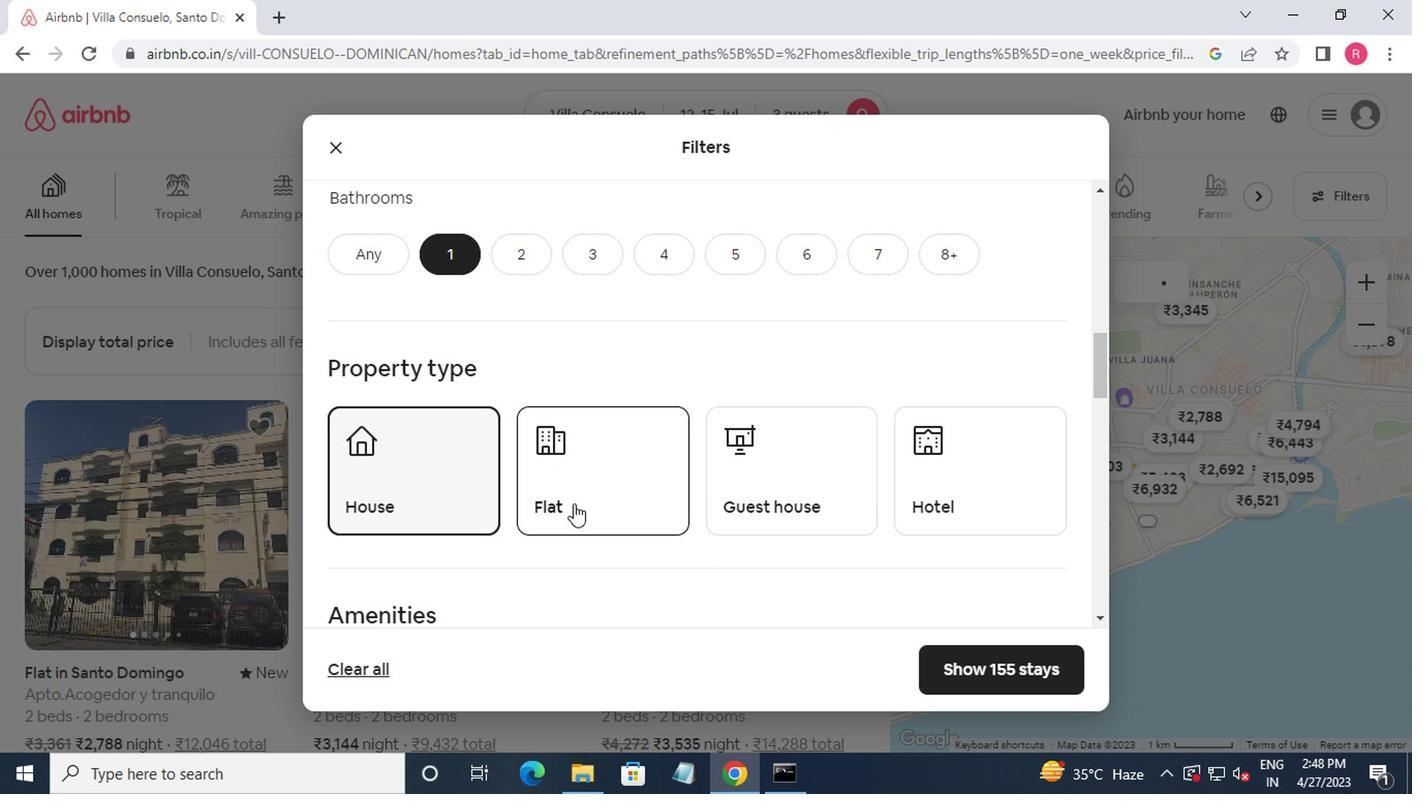 
Action: Mouse pressed left at (580, 500)
Screenshot: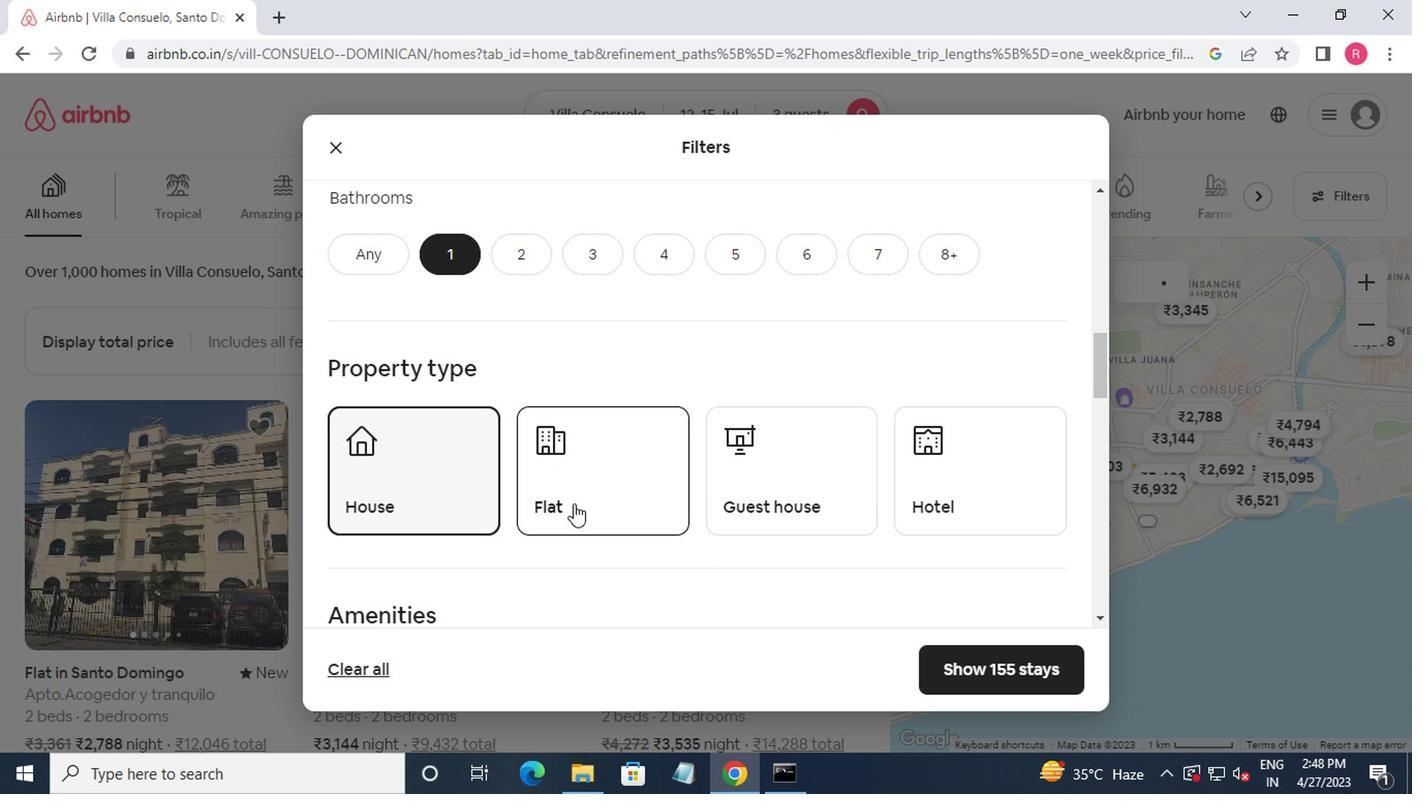 
Action: Mouse moved to (821, 498)
Screenshot: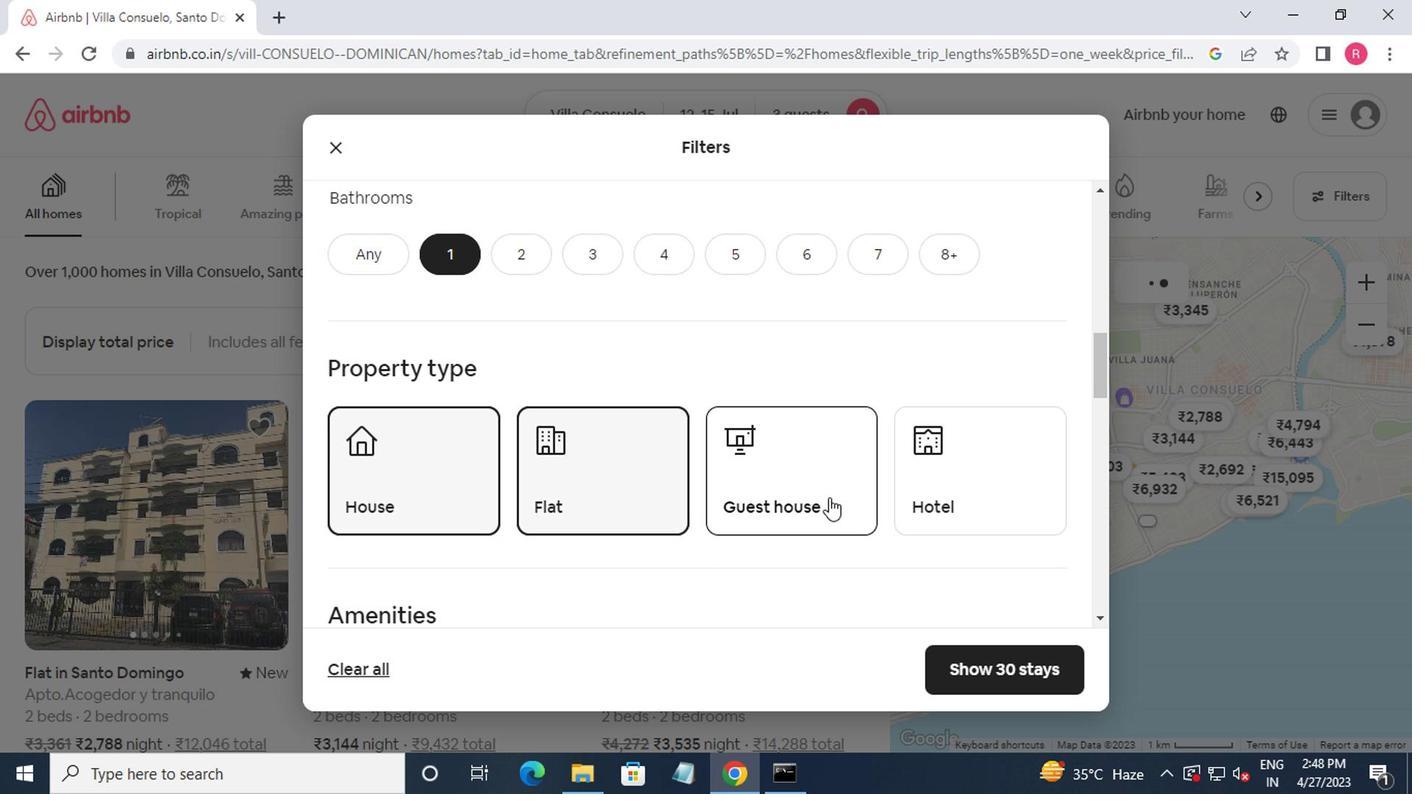 
Action: Mouse pressed left at (821, 498)
Screenshot: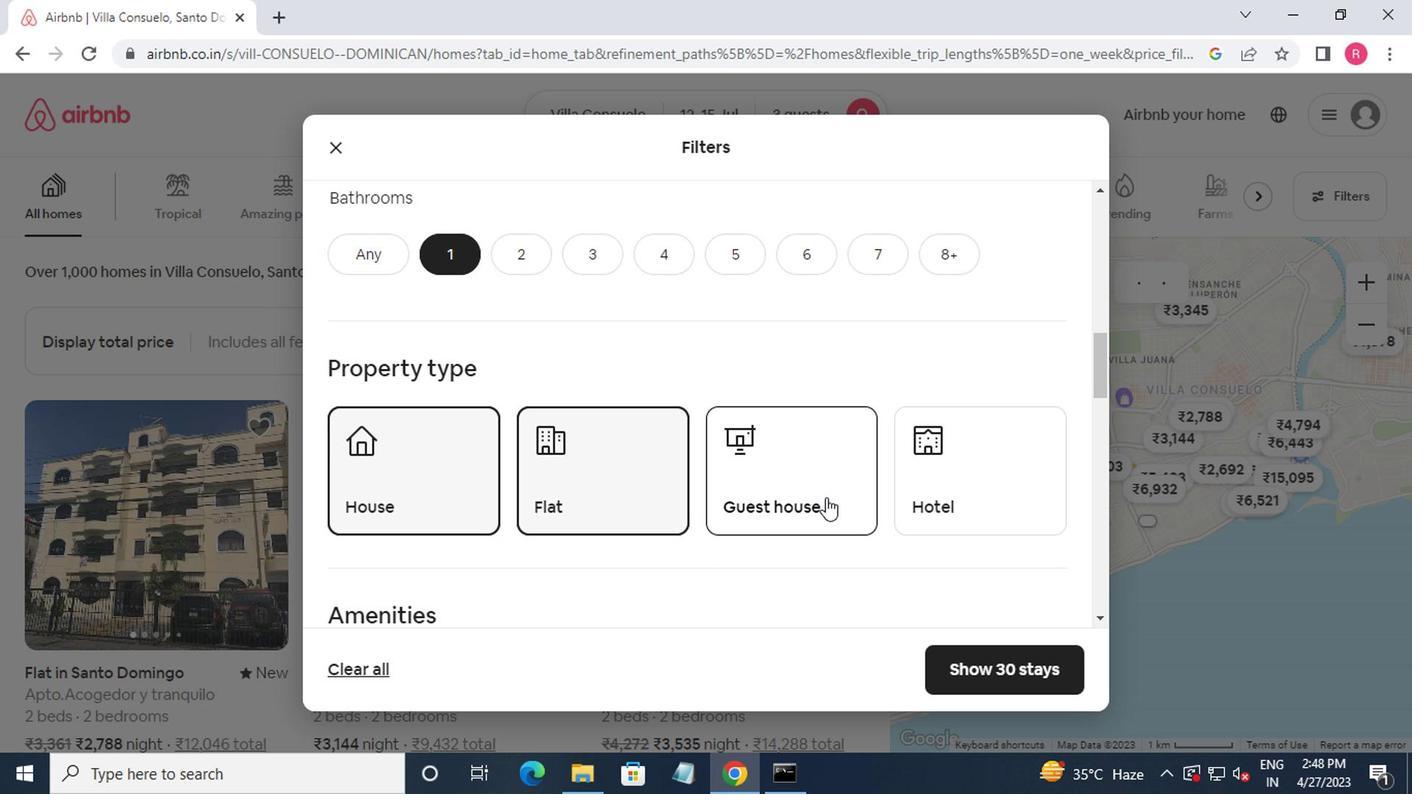 
Action: Mouse moved to (903, 467)
Screenshot: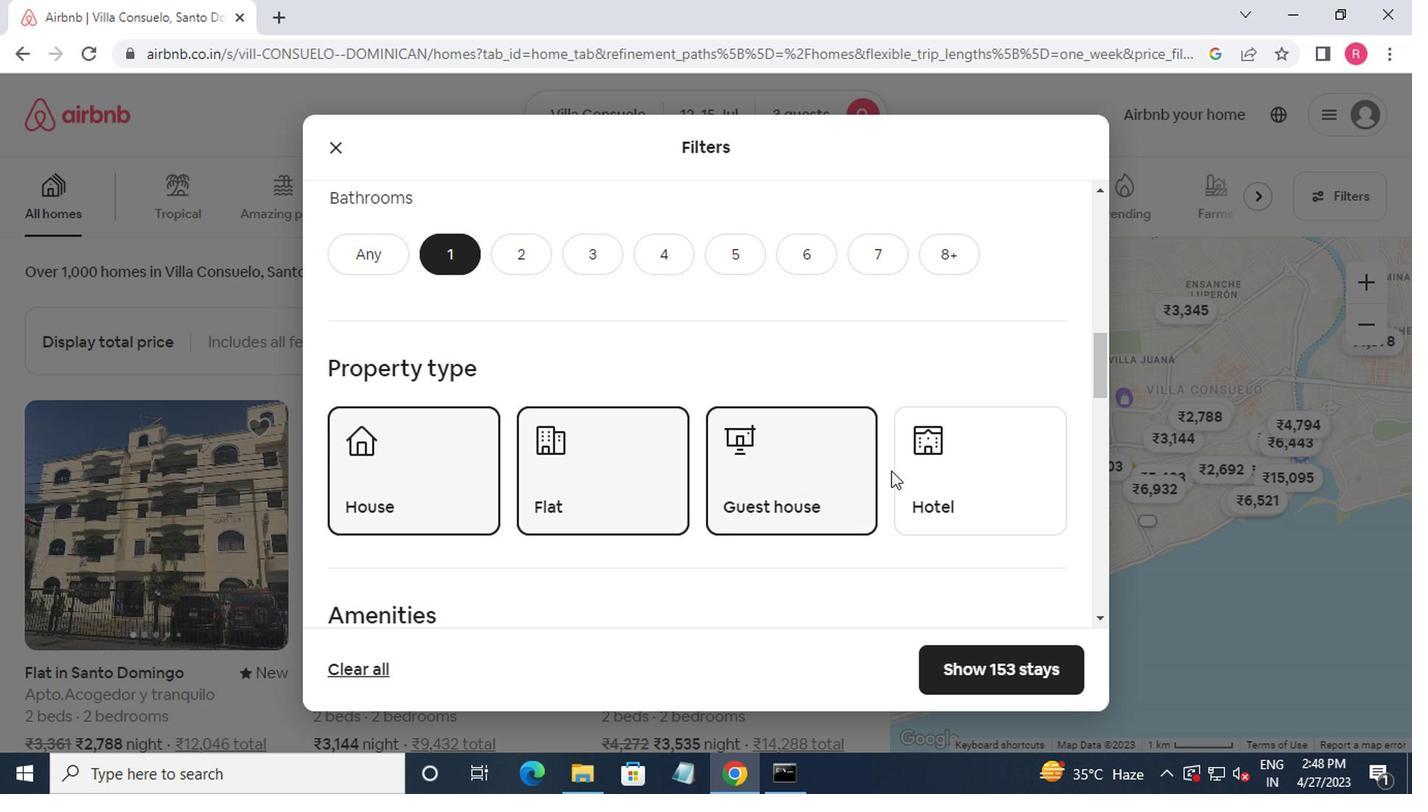
Action: Mouse scrolled (903, 467) with delta (0, 0)
Screenshot: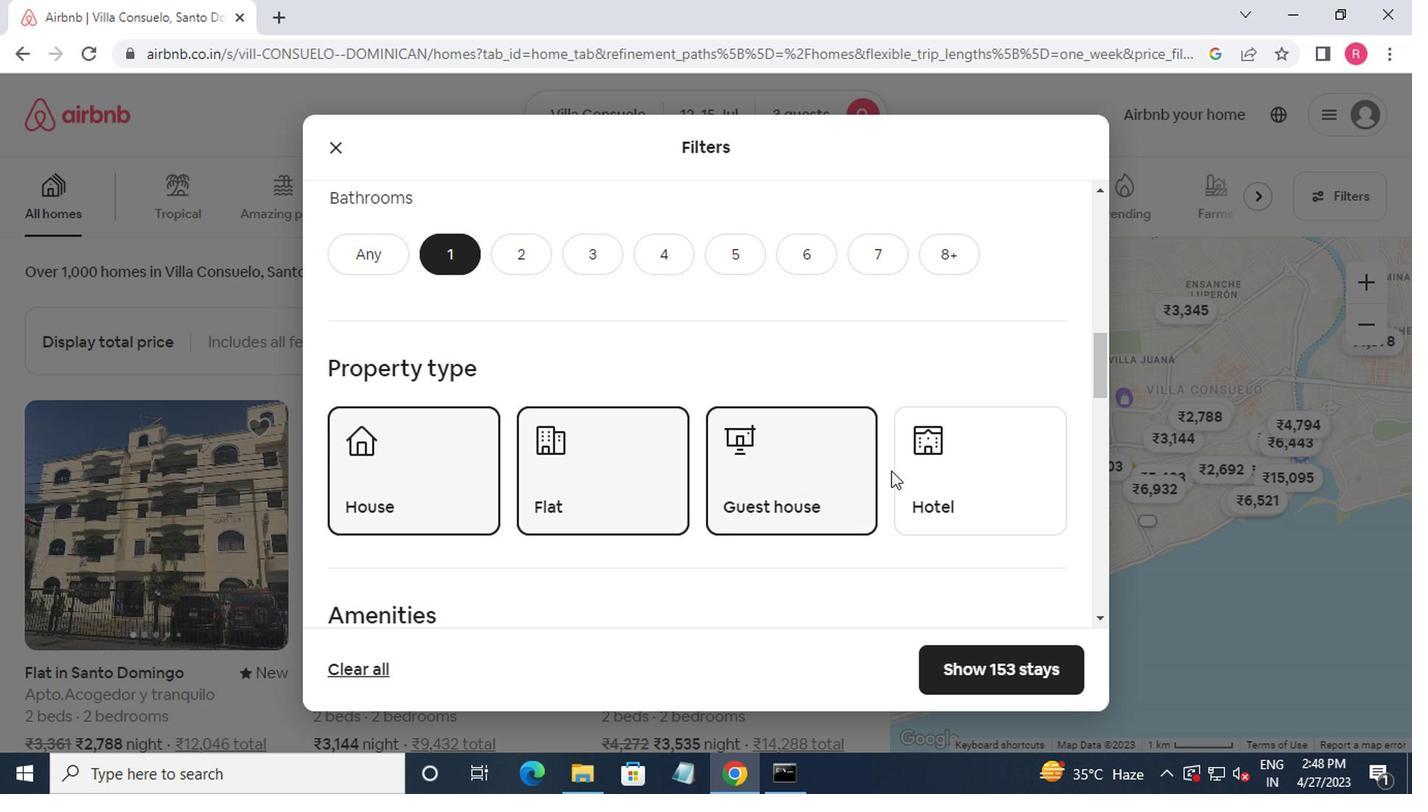 
Action: Mouse moved to (905, 467)
Screenshot: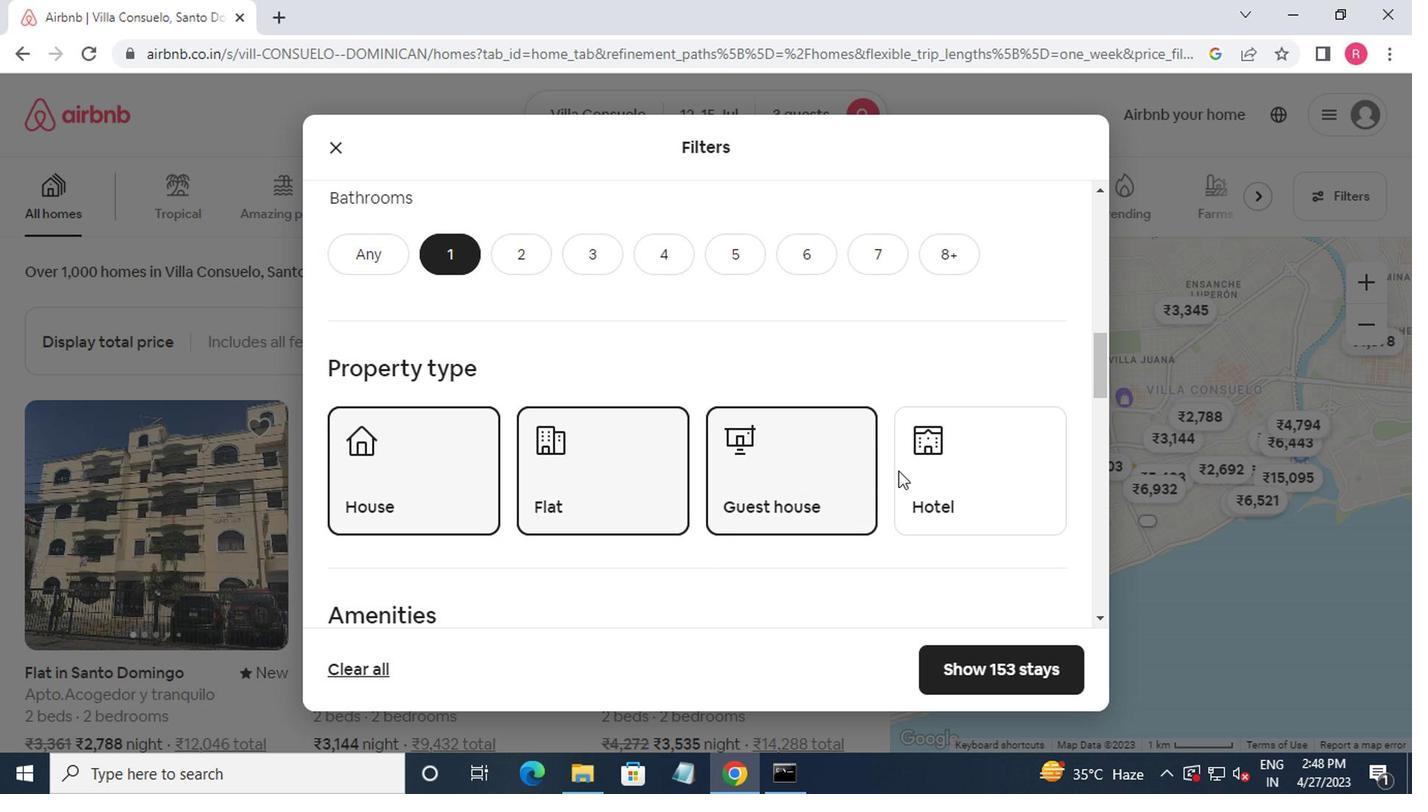 
Action: Mouse scrolled (905, 467) with delta (0, 0)
Screenshot: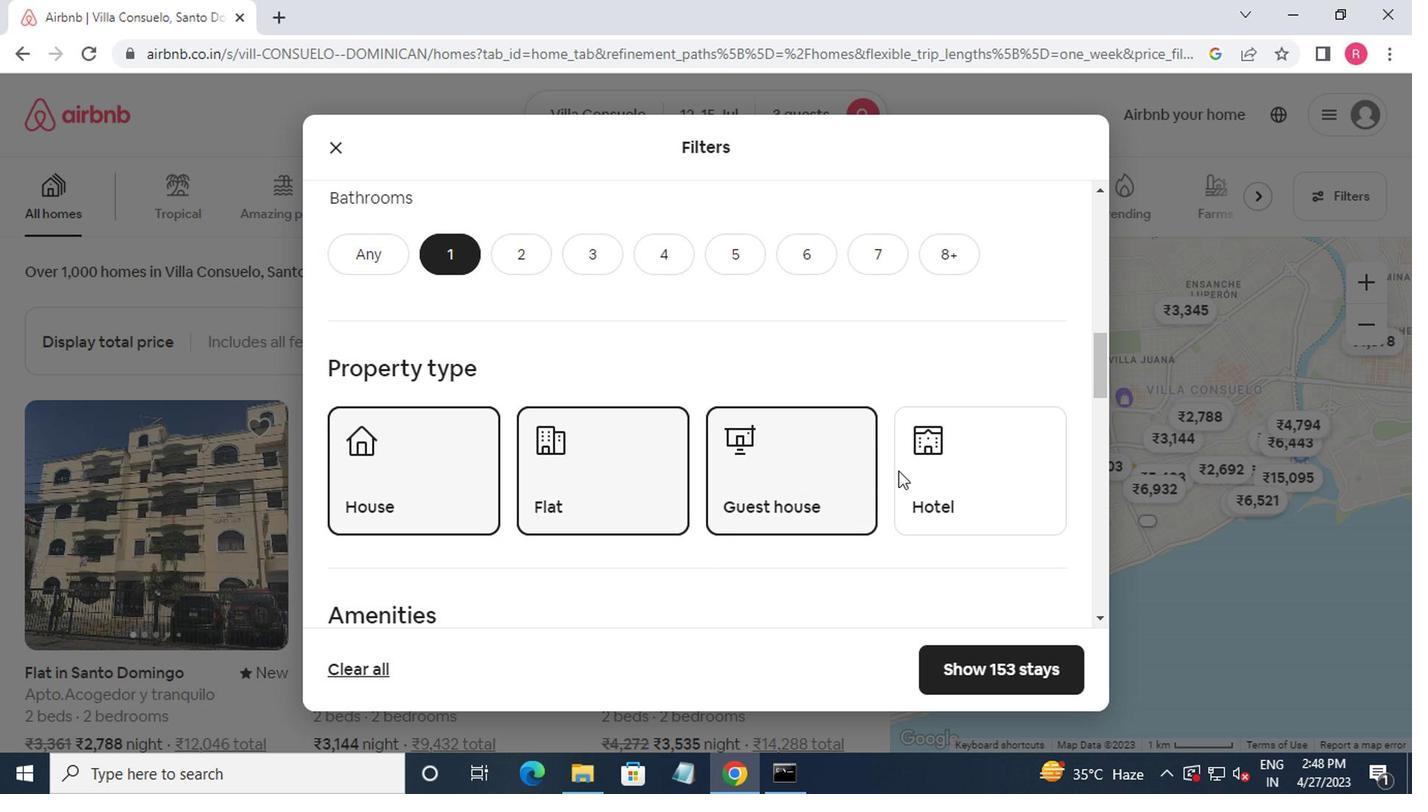 
Action: Mouse scrolled (905, 467) with delta (0, 0)
Screenshot: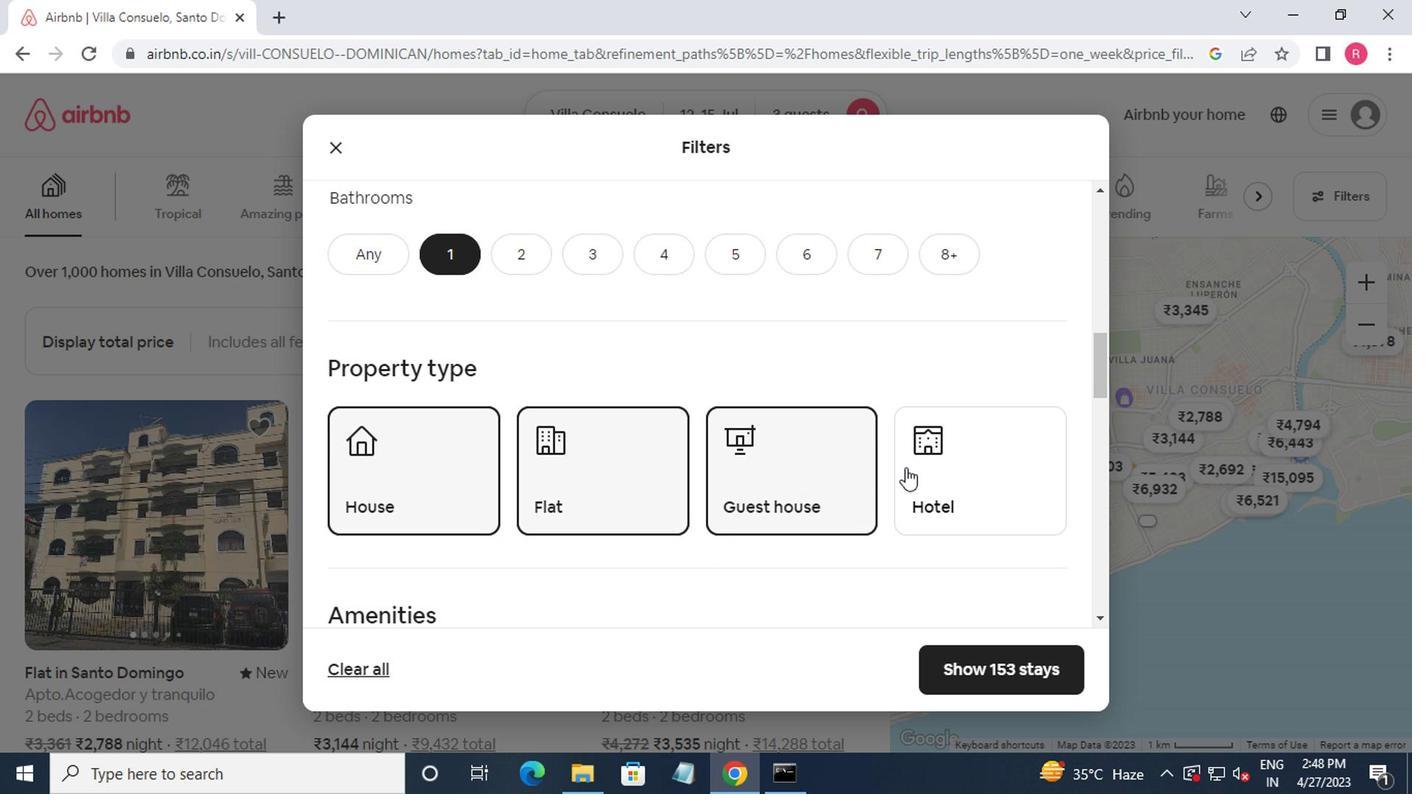 
Action: Mouse moved to (606, 521)
Screenshot: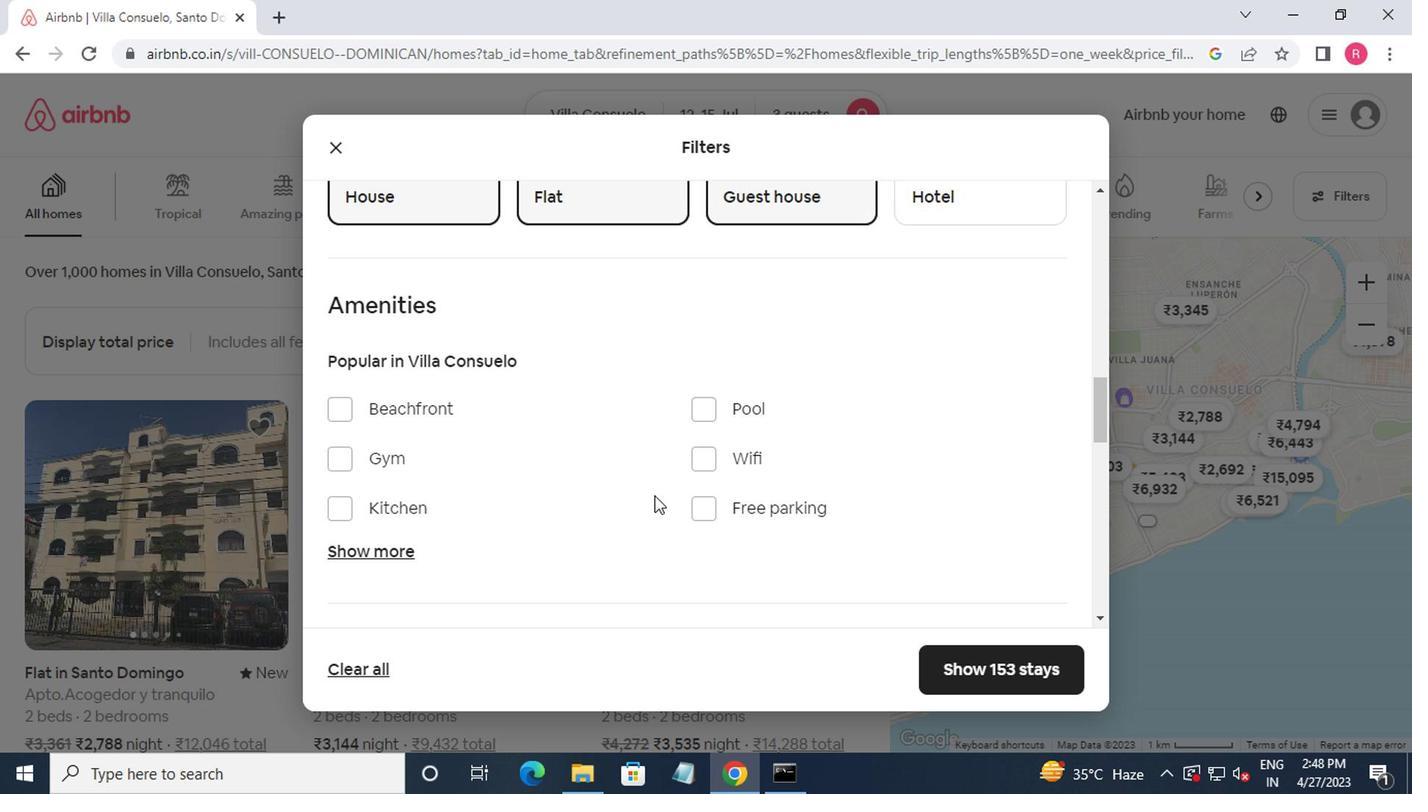 
Action: Mouse scrolled (606, 519) with delta (0, -1)
Screenshot: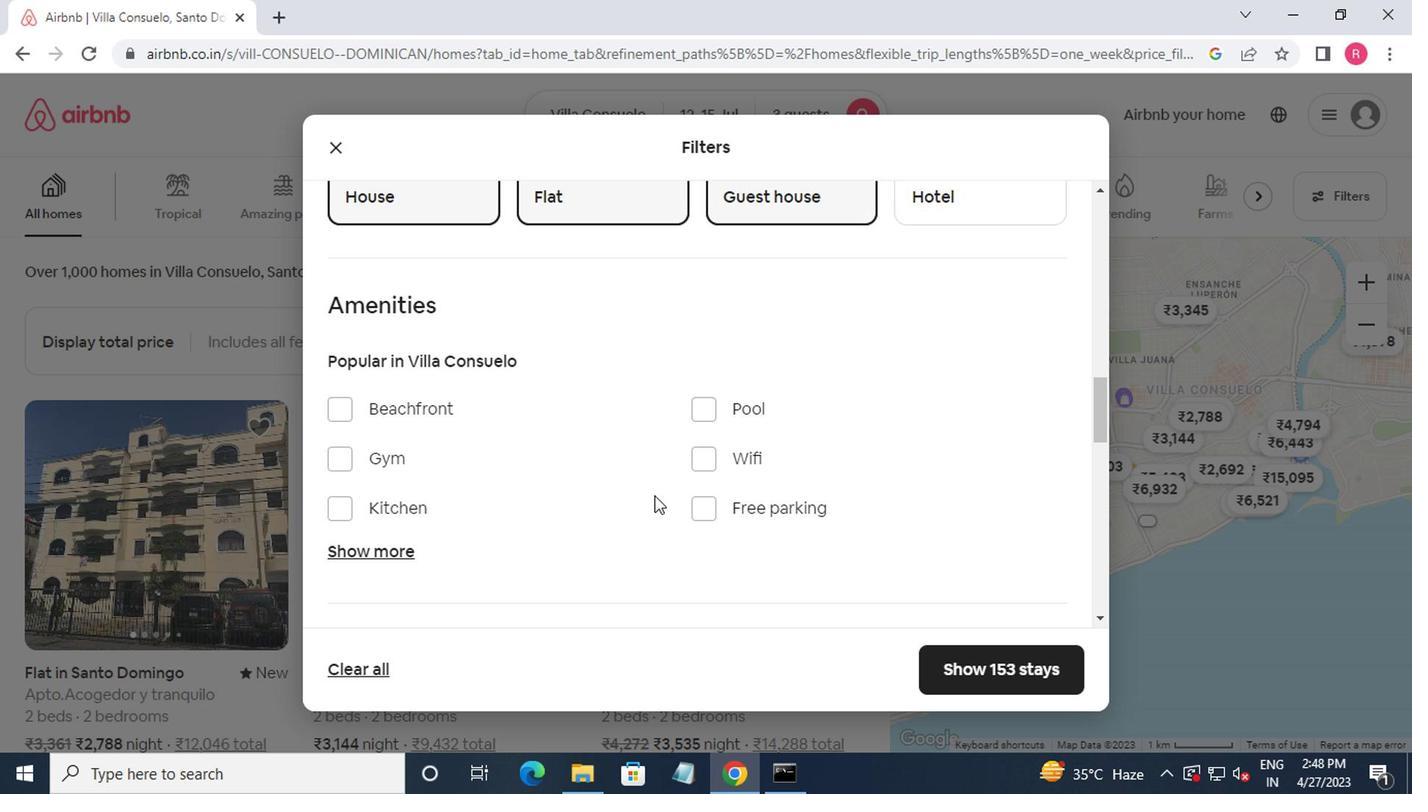
Action: Mouse moved to (642, 516)
Screenshot: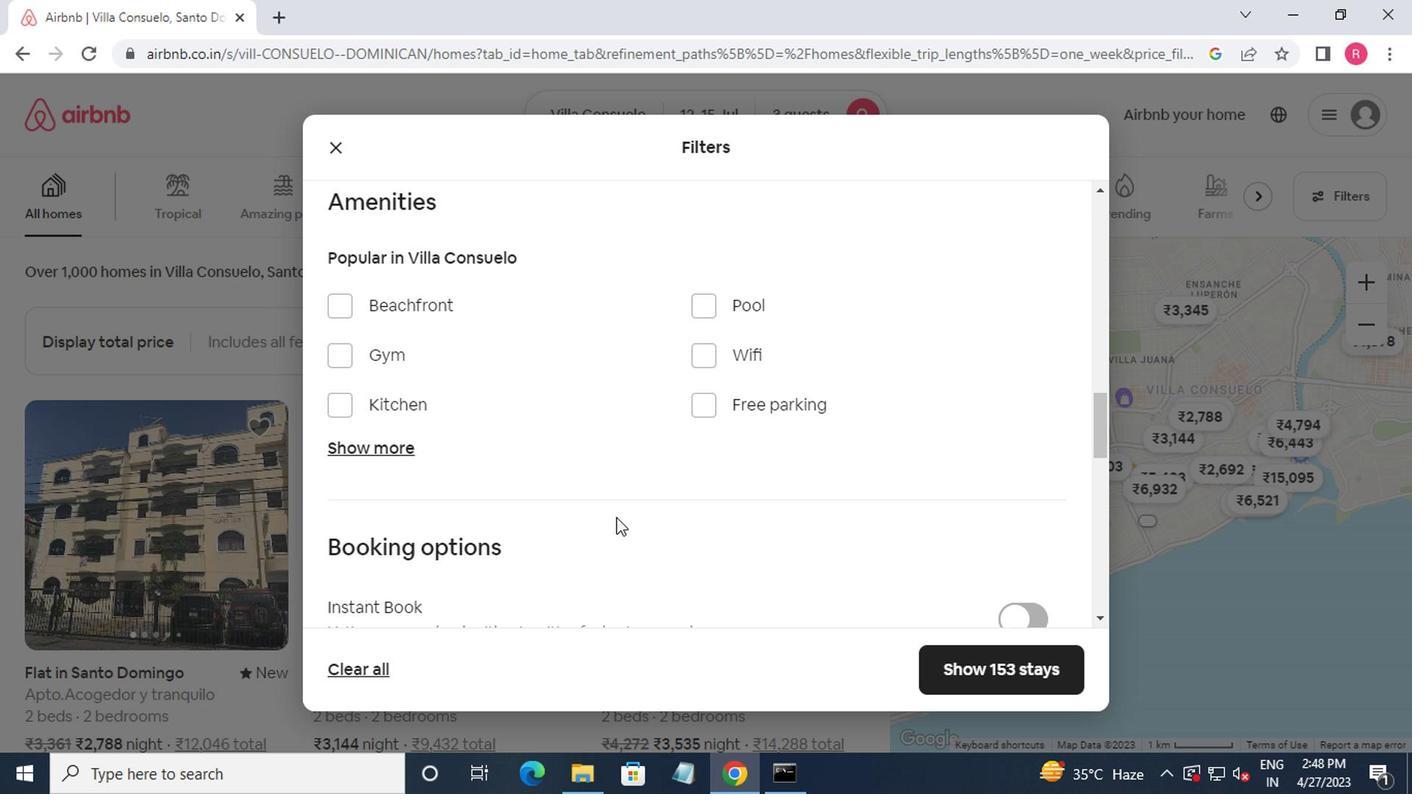 
Action: Mouse scrolled (642, 514) with delta (0, -1)
Screenshot: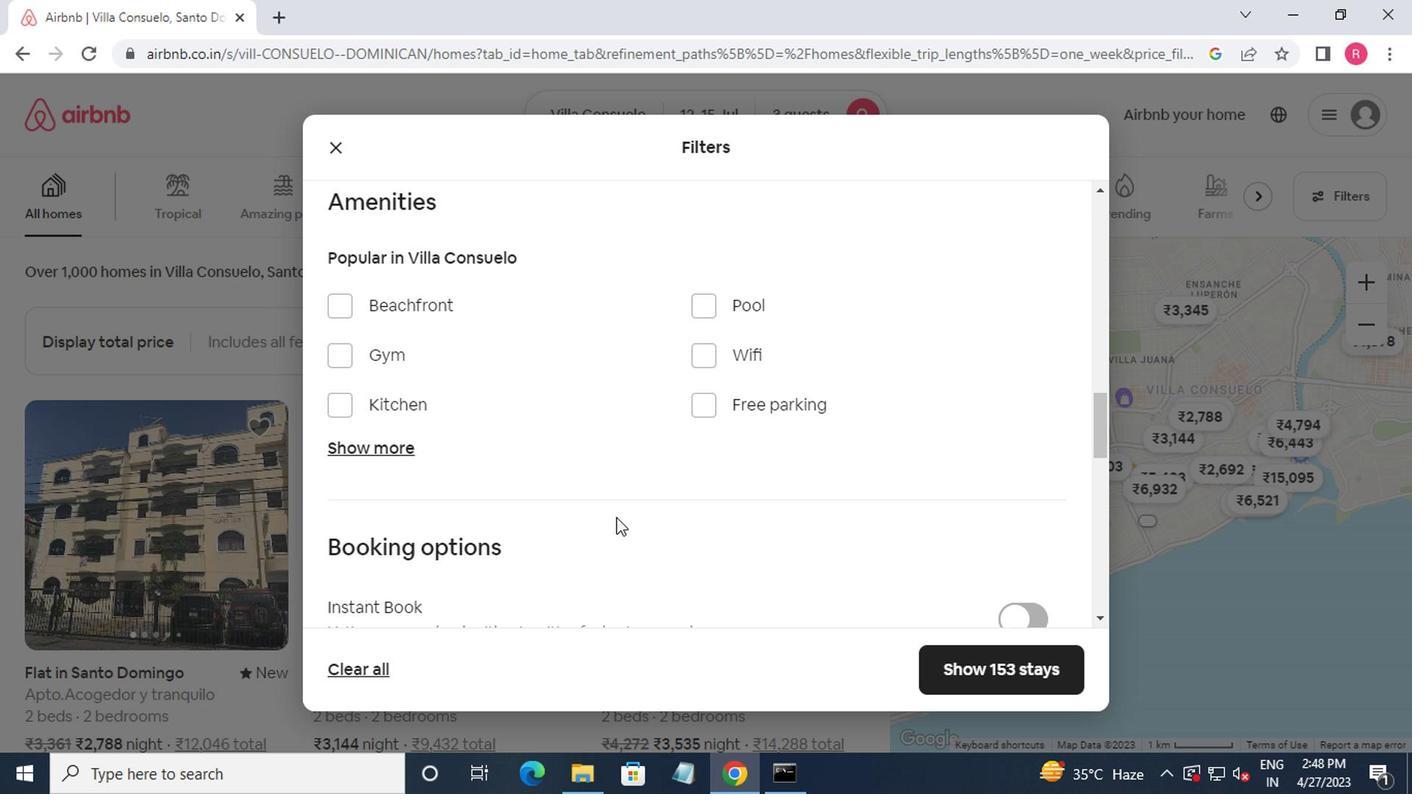 
Action: Mouse moved to (681, 516)
Screenshot: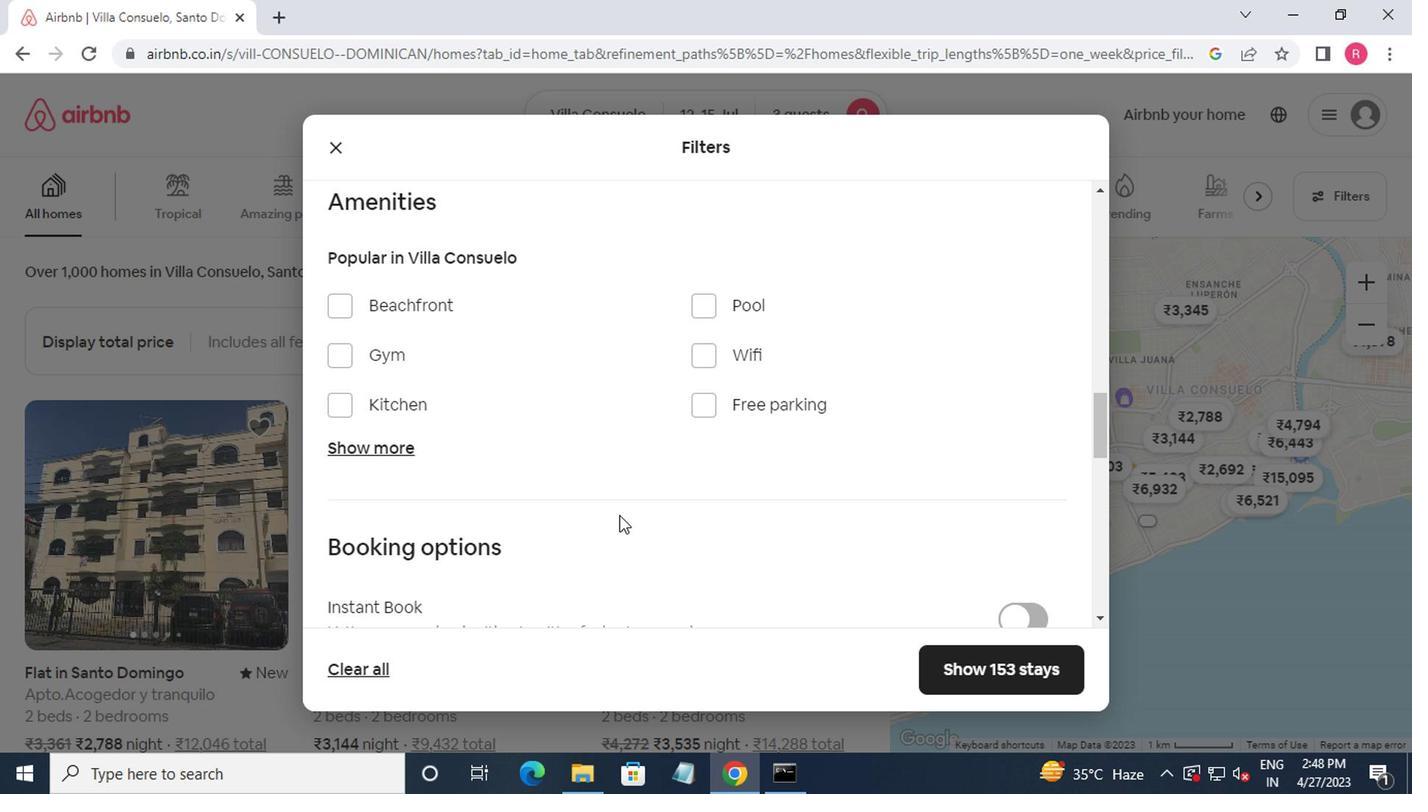 
Action: Mouse scrolled (681, 514) with delta (0, -1)
Screenshot: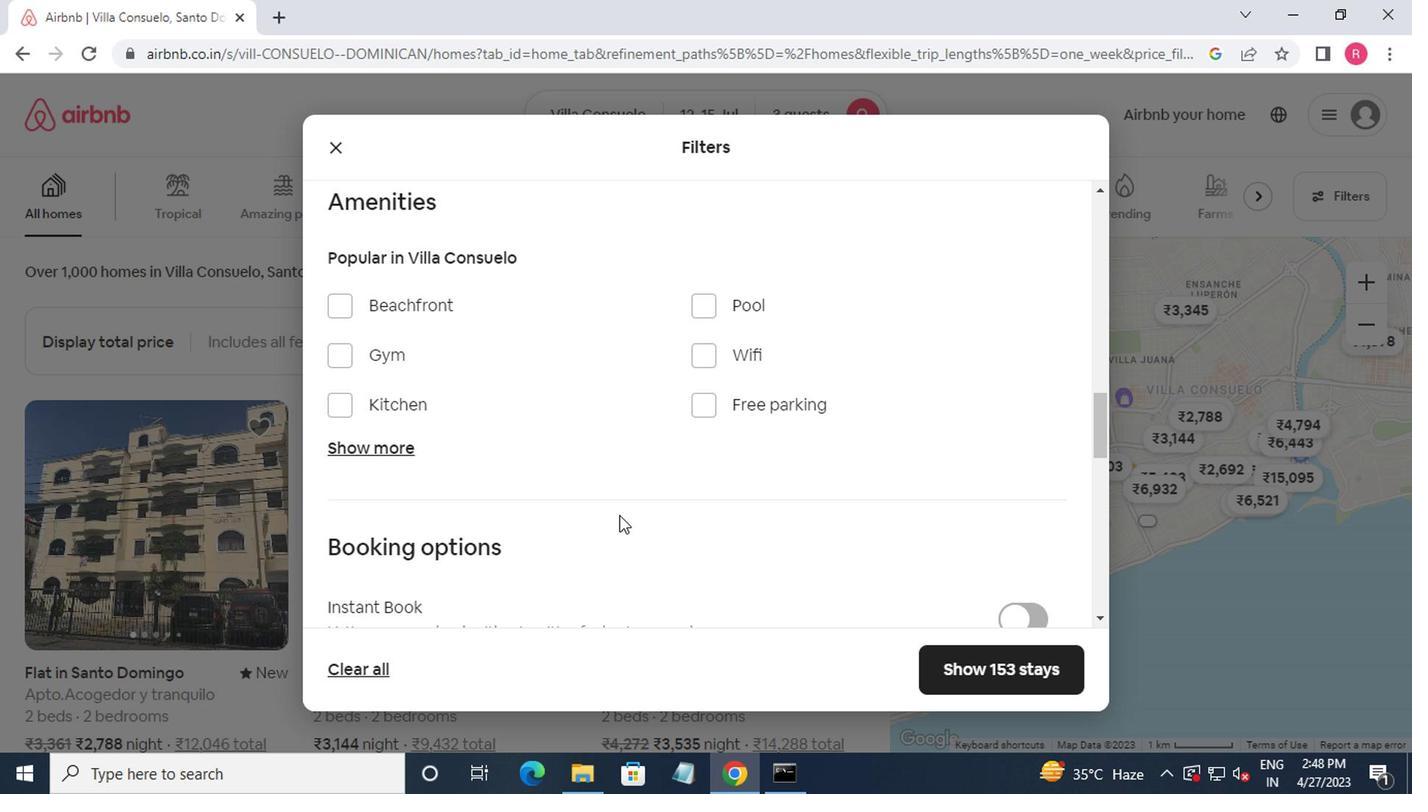 
Action: Mouse moved to (1011, 469)
Screenshot: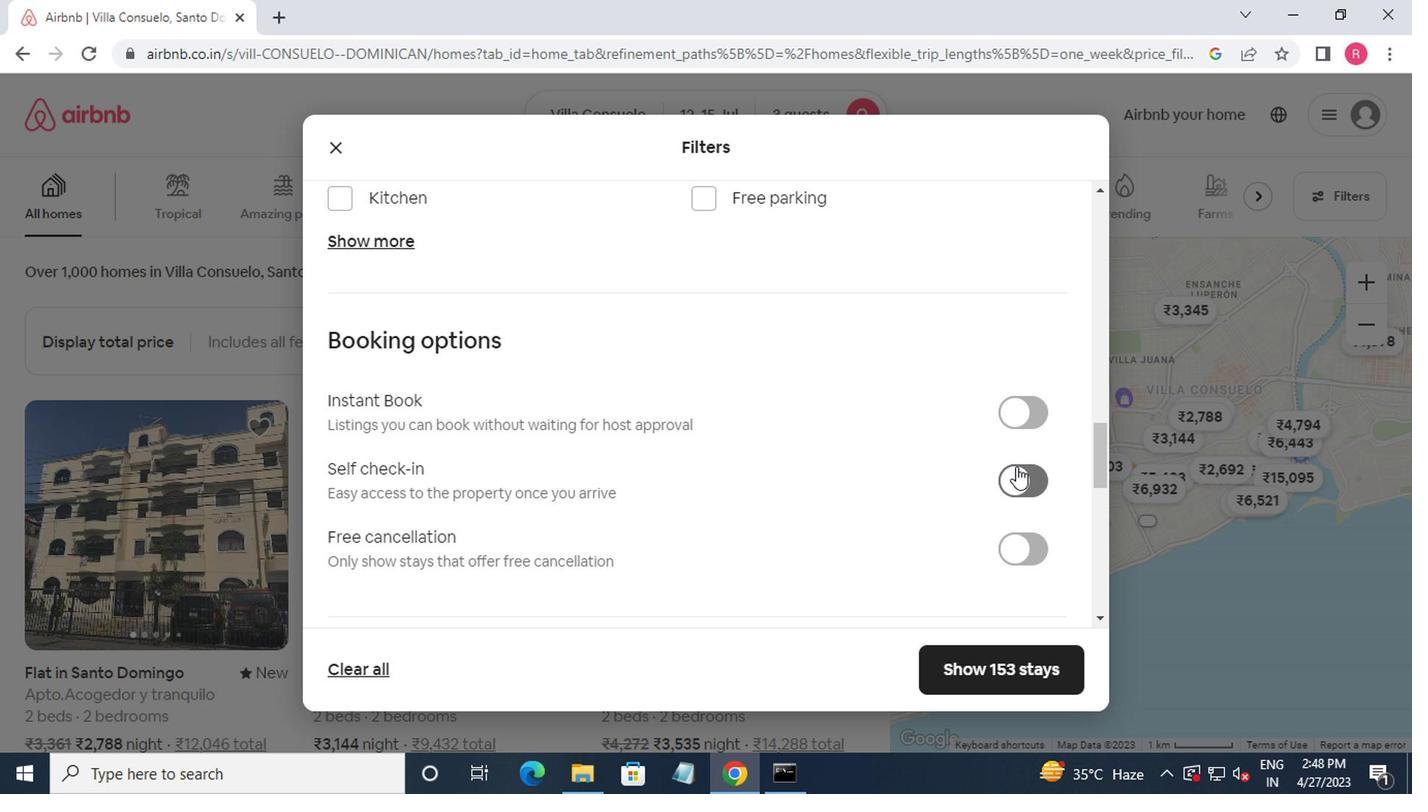 
Action: Mouse pressed left at (1011, 469)
Screenshot: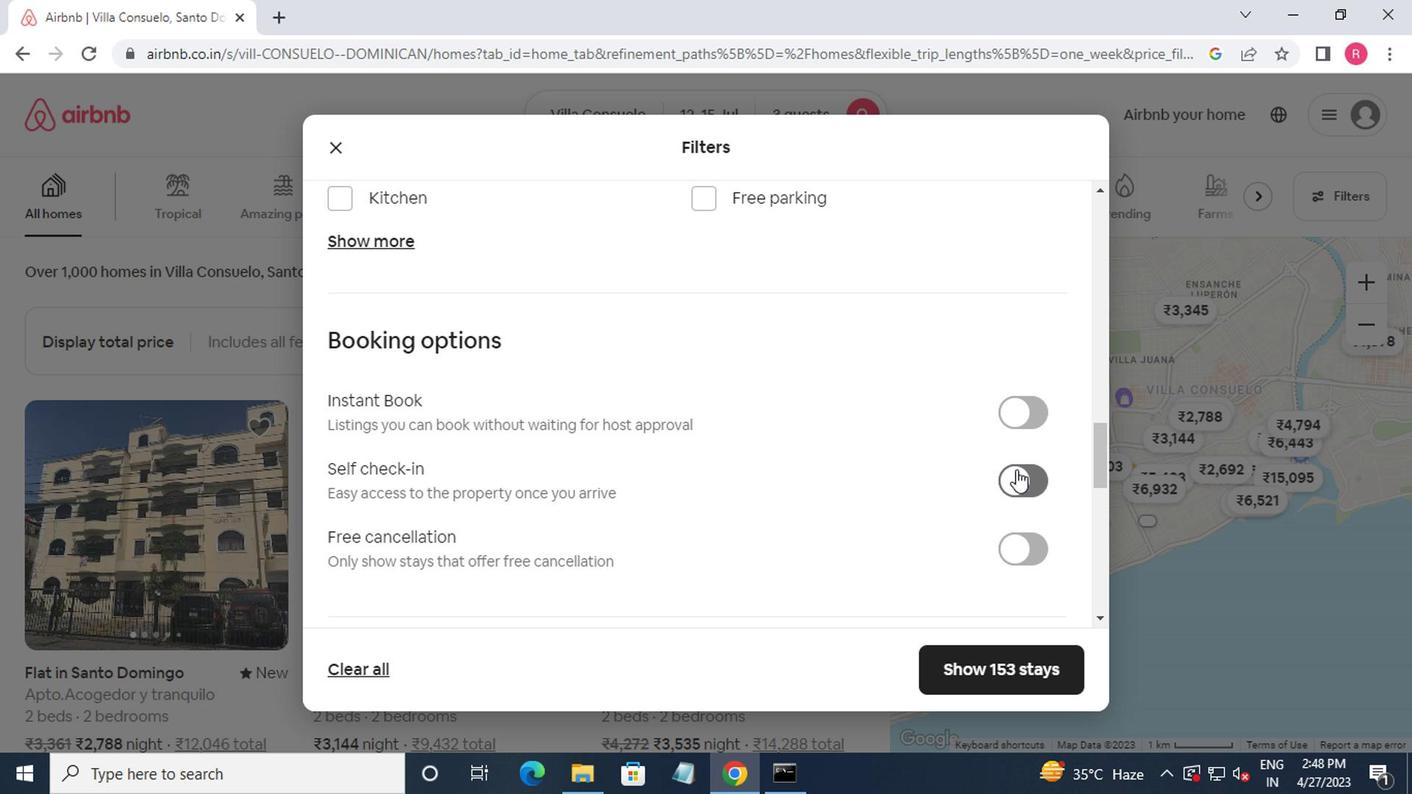 
Action: Mouse moved to (1011, 467)
Screenshot: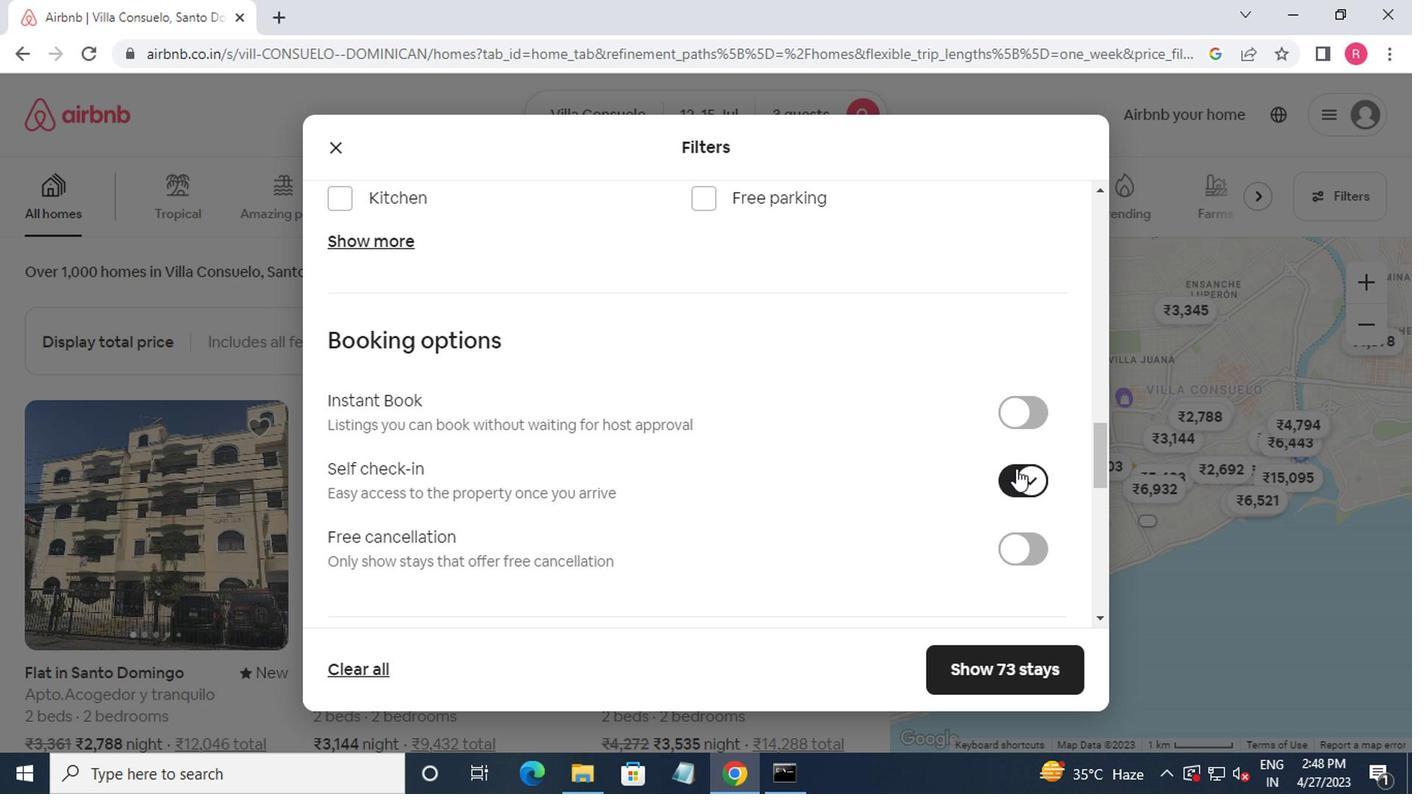
Action: Mouse scrolled (1011, 467) with delta (0, 0)
Screenshot: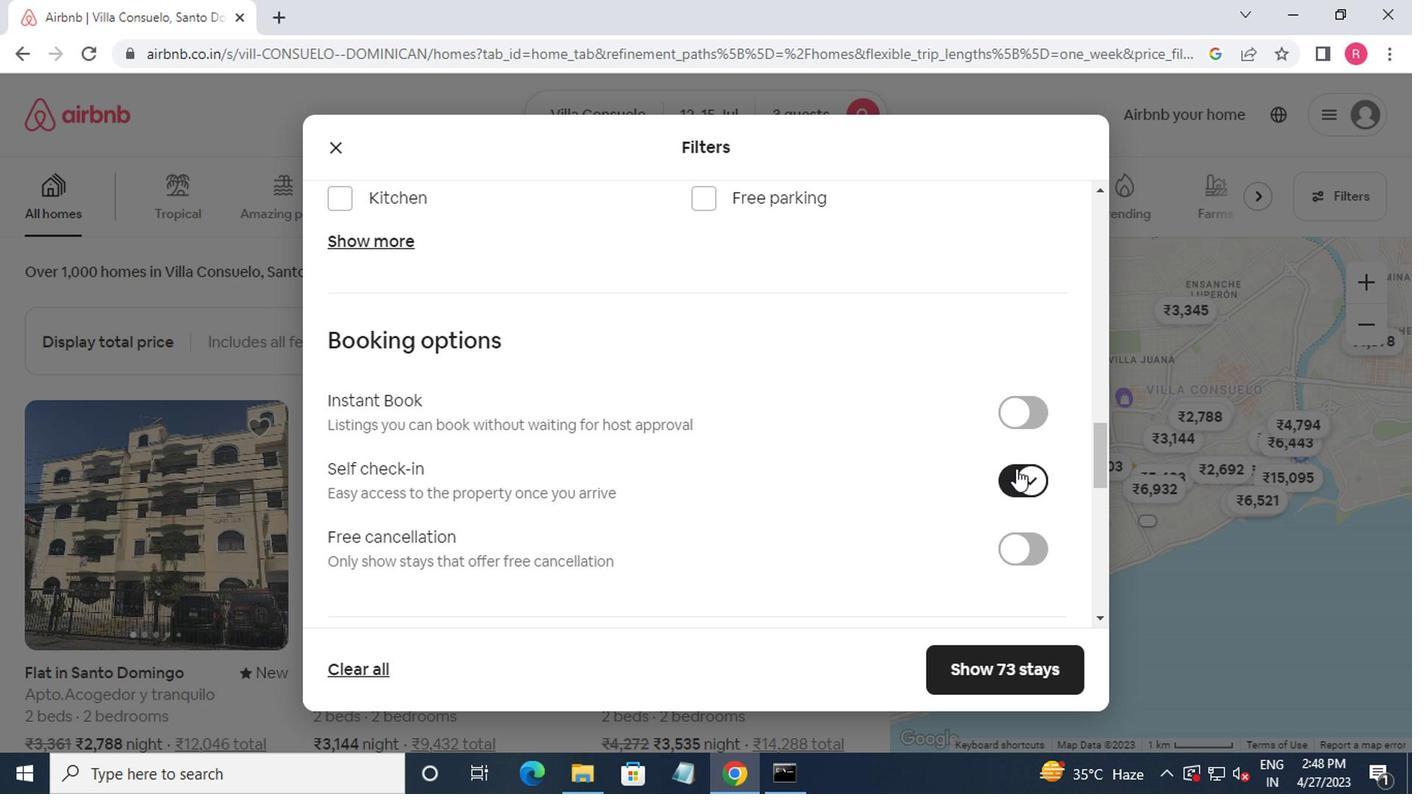 
Action: Mouse moved to (1000, 472)
Screenshot: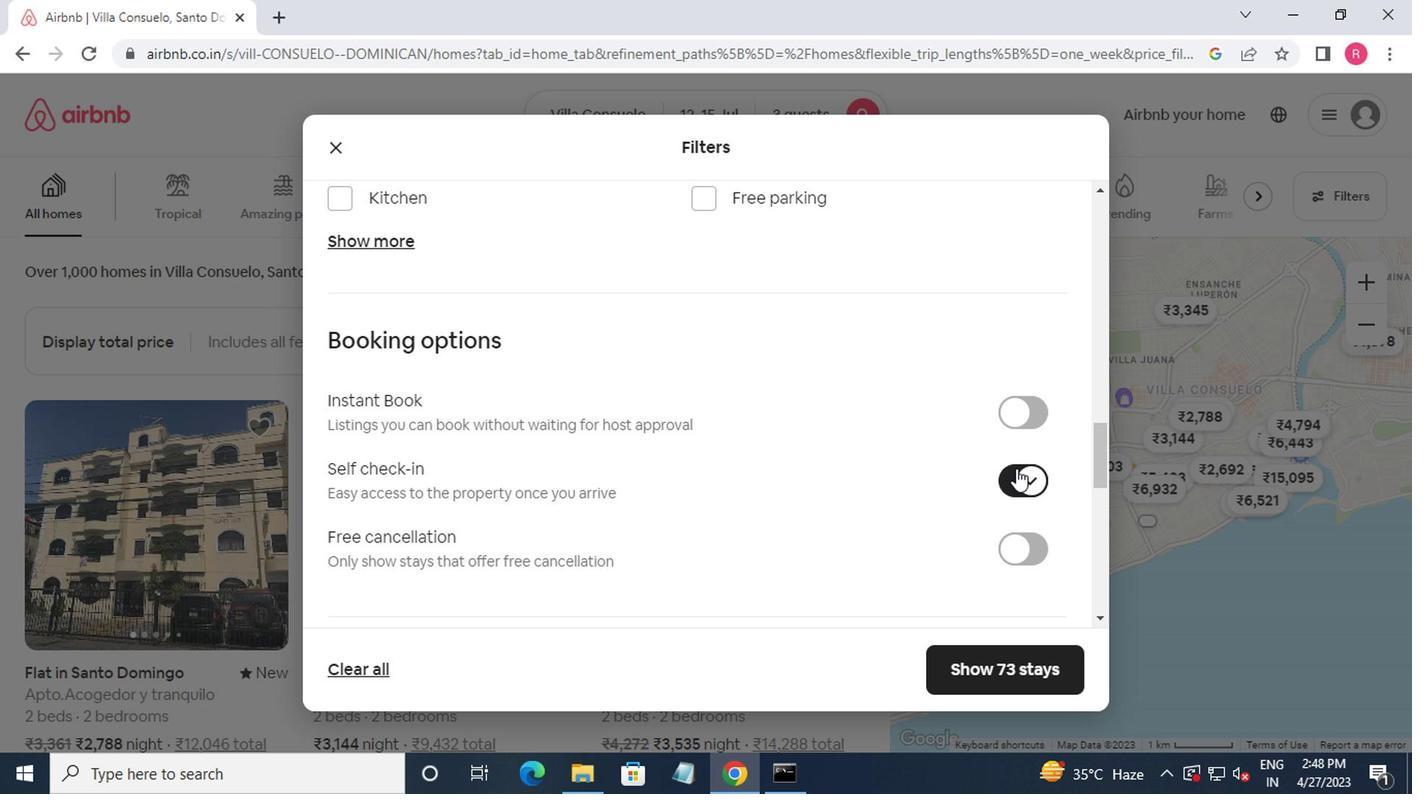 
Action: Mouse scrolled (1000, 471) with delta (0, 0)
Screenshot: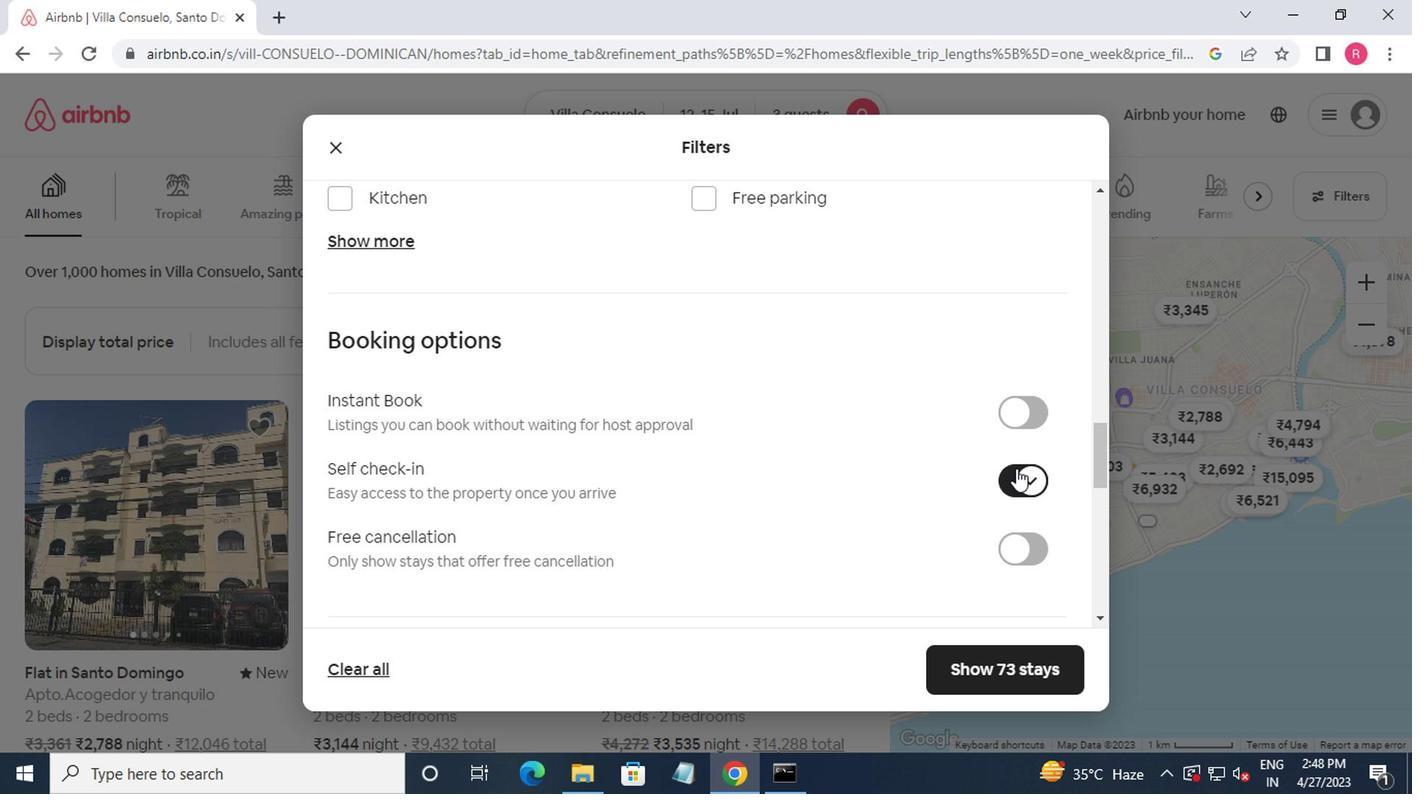 
Action: Mouse moved to (971, 478)
Screenshot: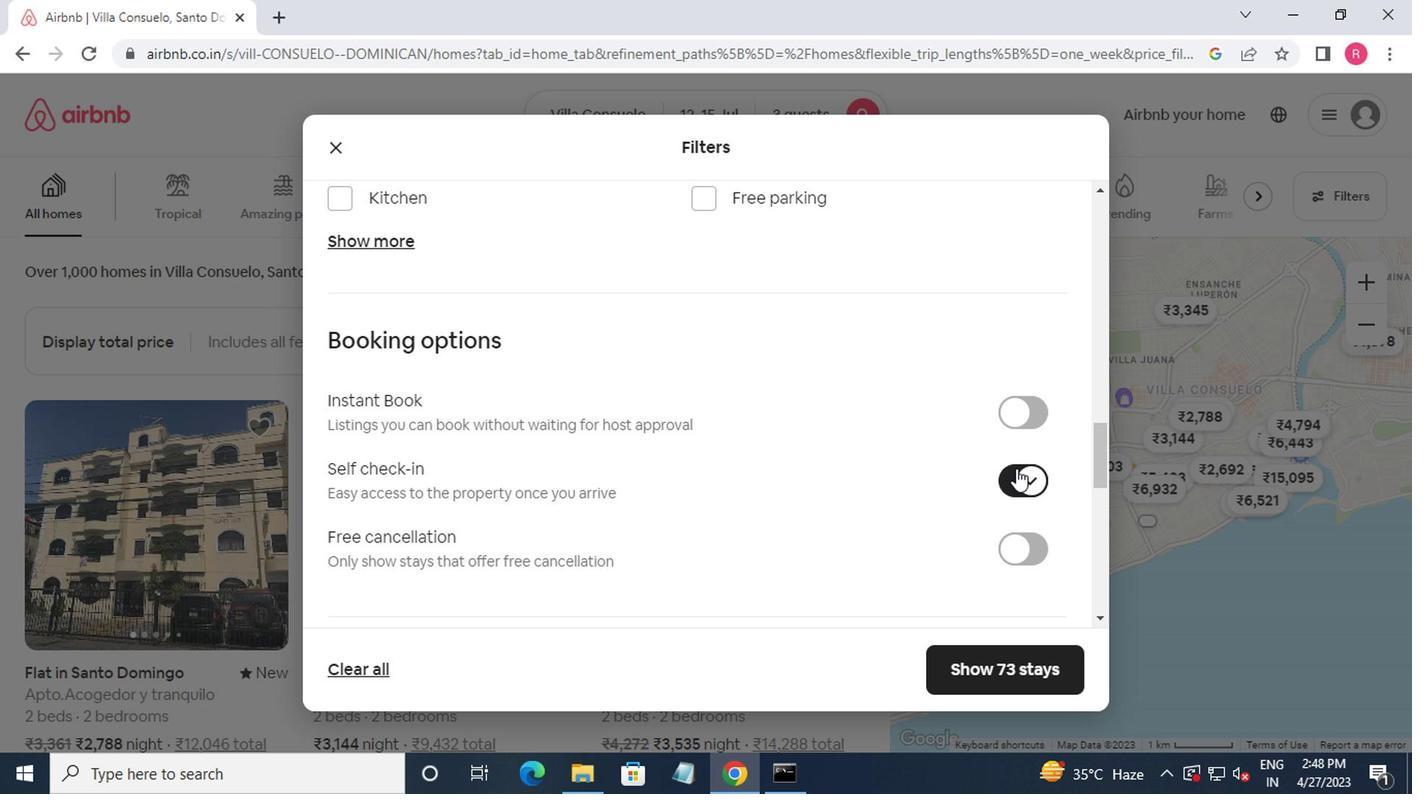 
Action: Mouse scrolled (971, 477) with delta (0, -1)
Screenshot: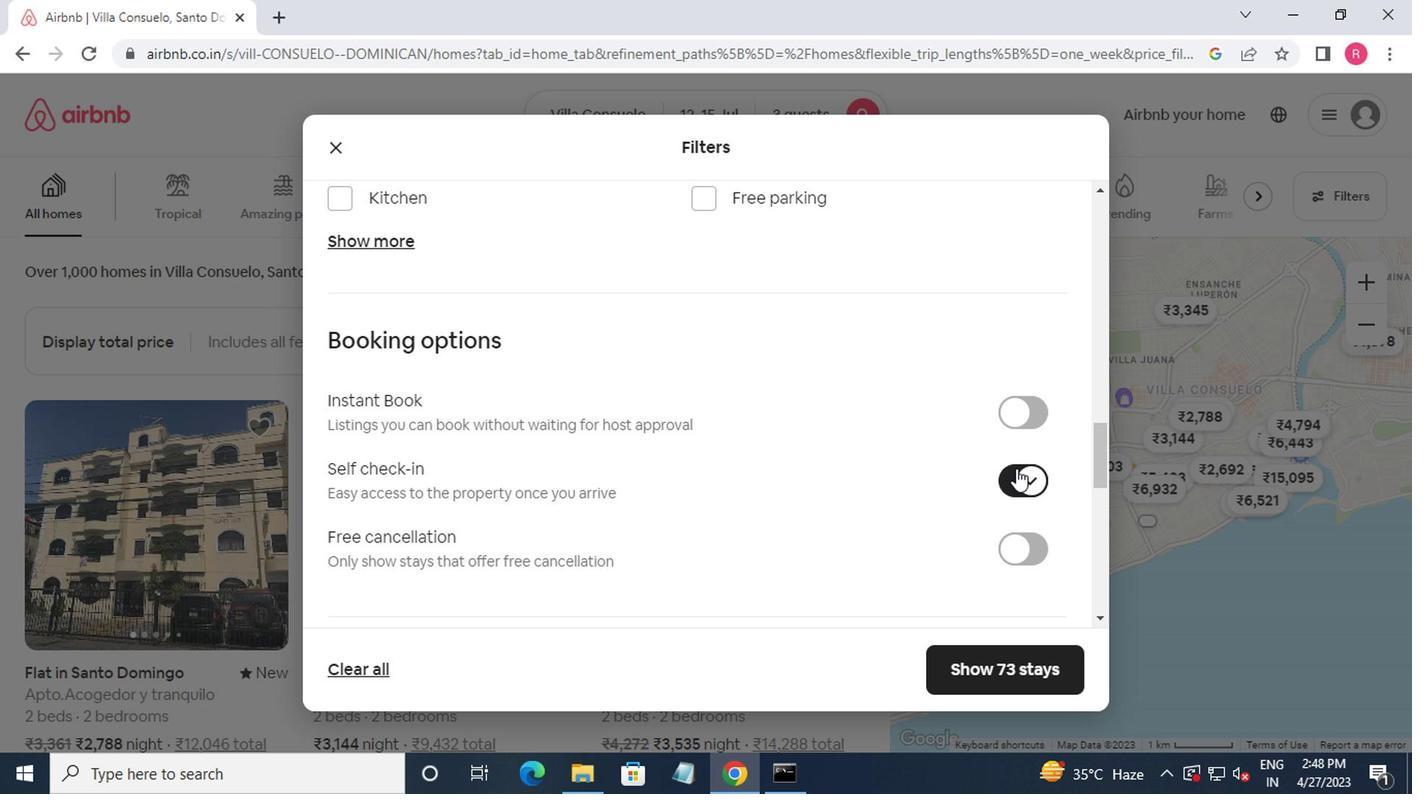 
Action: Mouse moved to (946, 482)
Screenshot: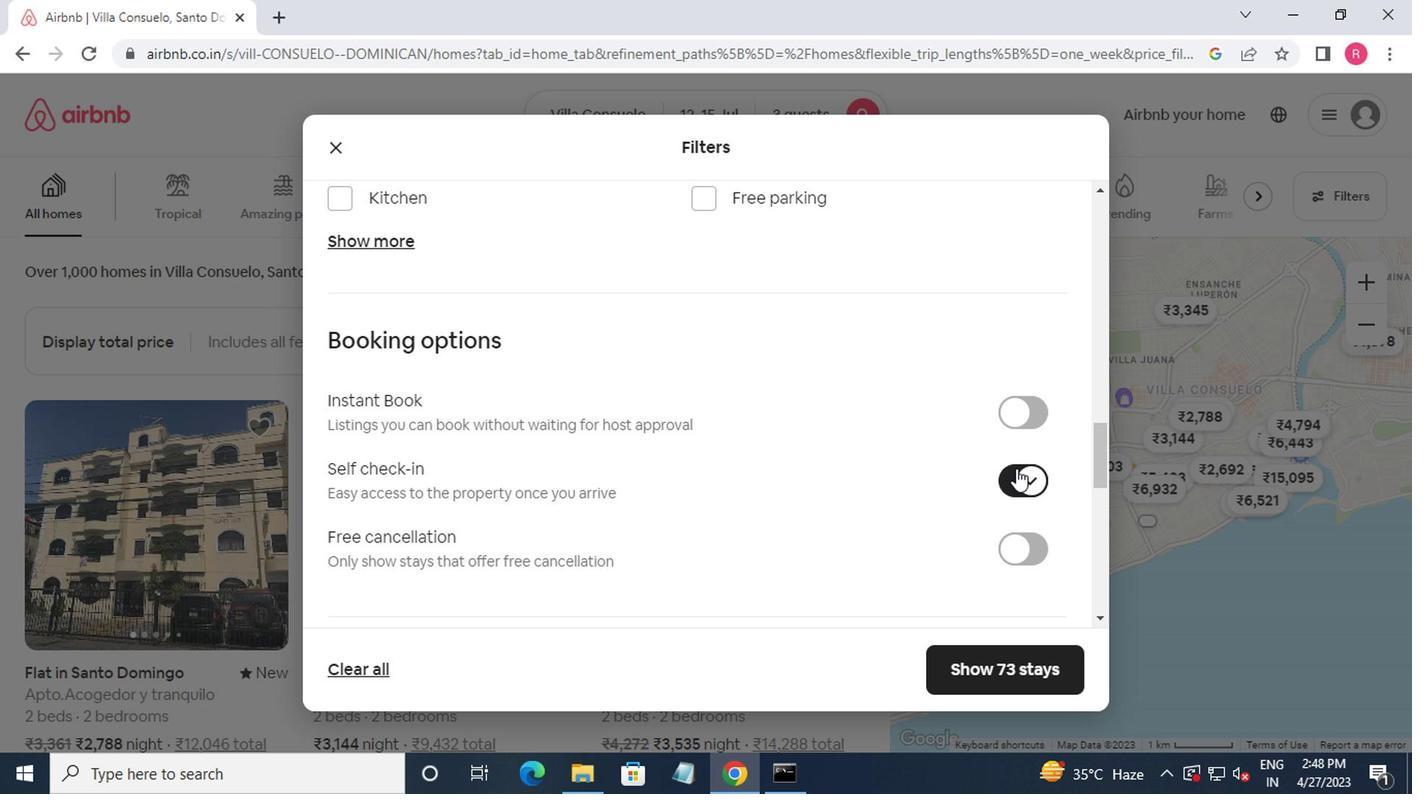 
Action: Mouse scrolled (946, 481) with delta (0, 0)
Screenshot: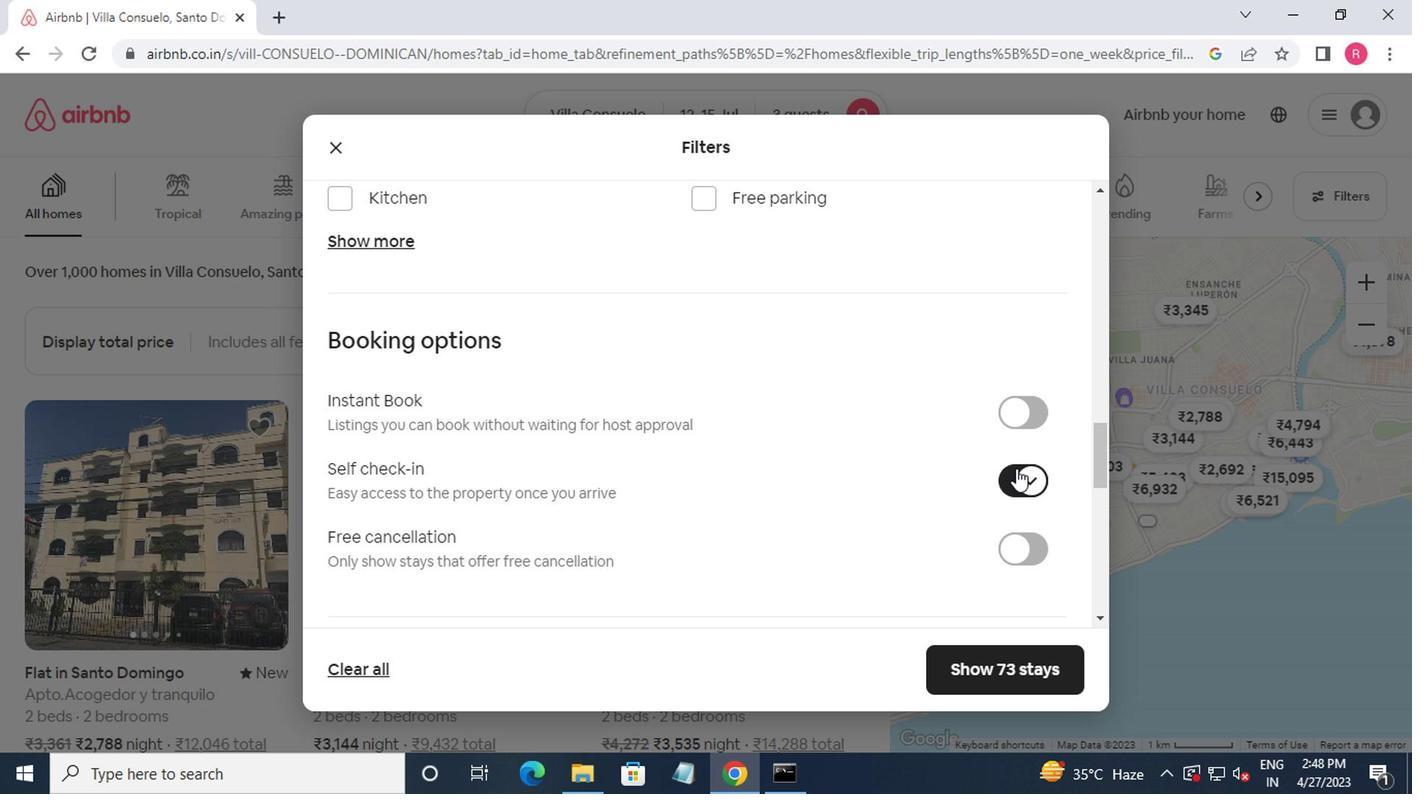 
Action: Mouse moved to (720, 497)
Screenshot: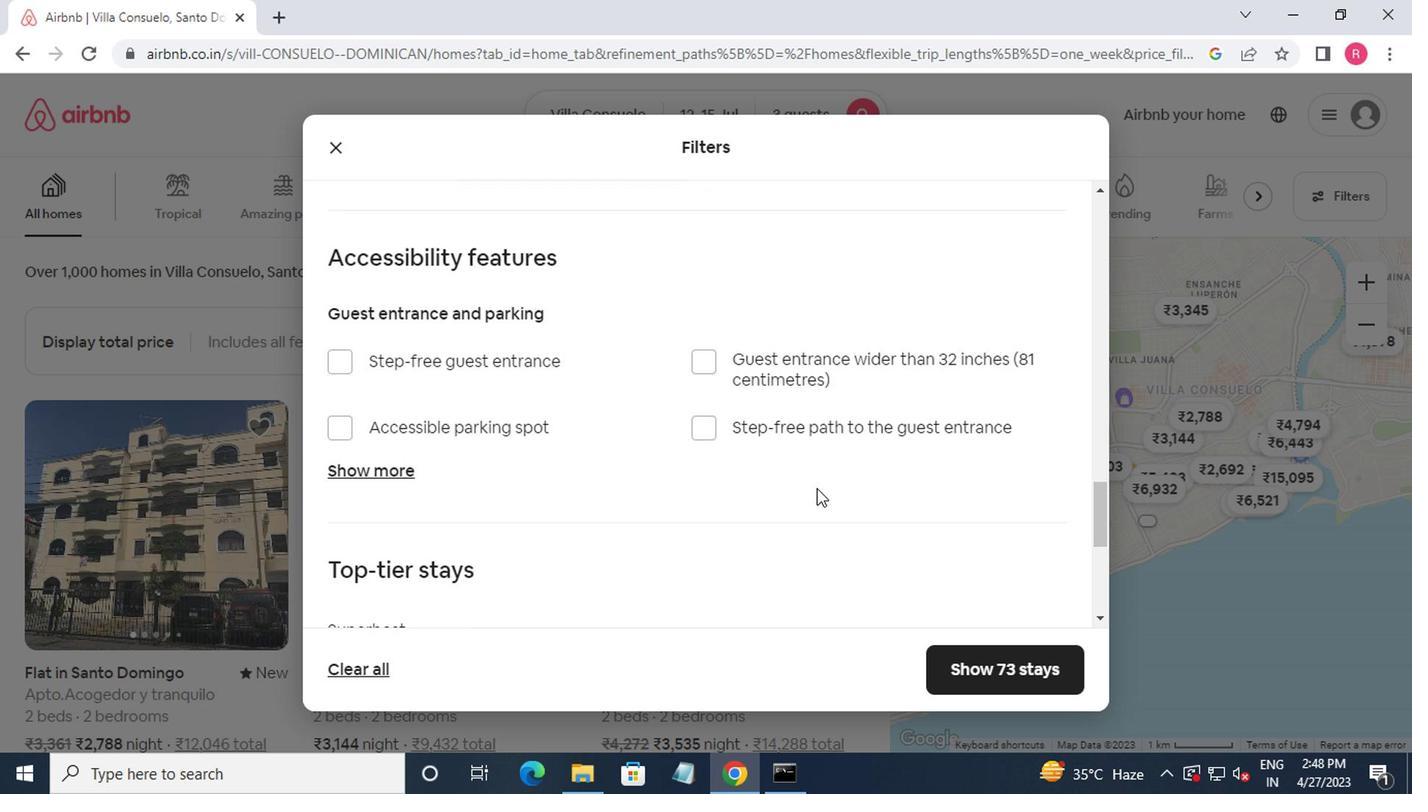 
Action: Mouse scrolled (720, 496) with delta (0, 0)
Screenshot: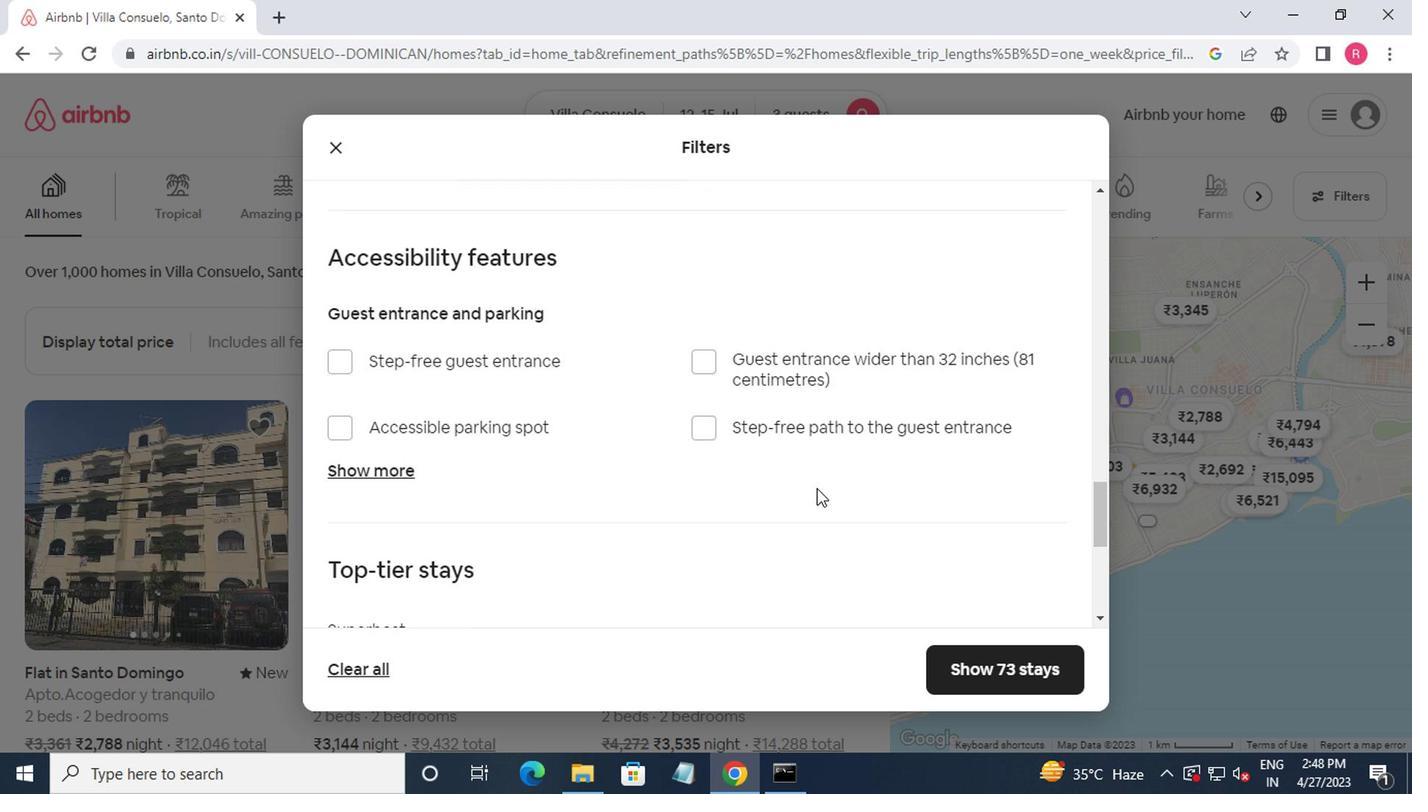 
Action: Mouse moved to (703, 501)
Screenshot: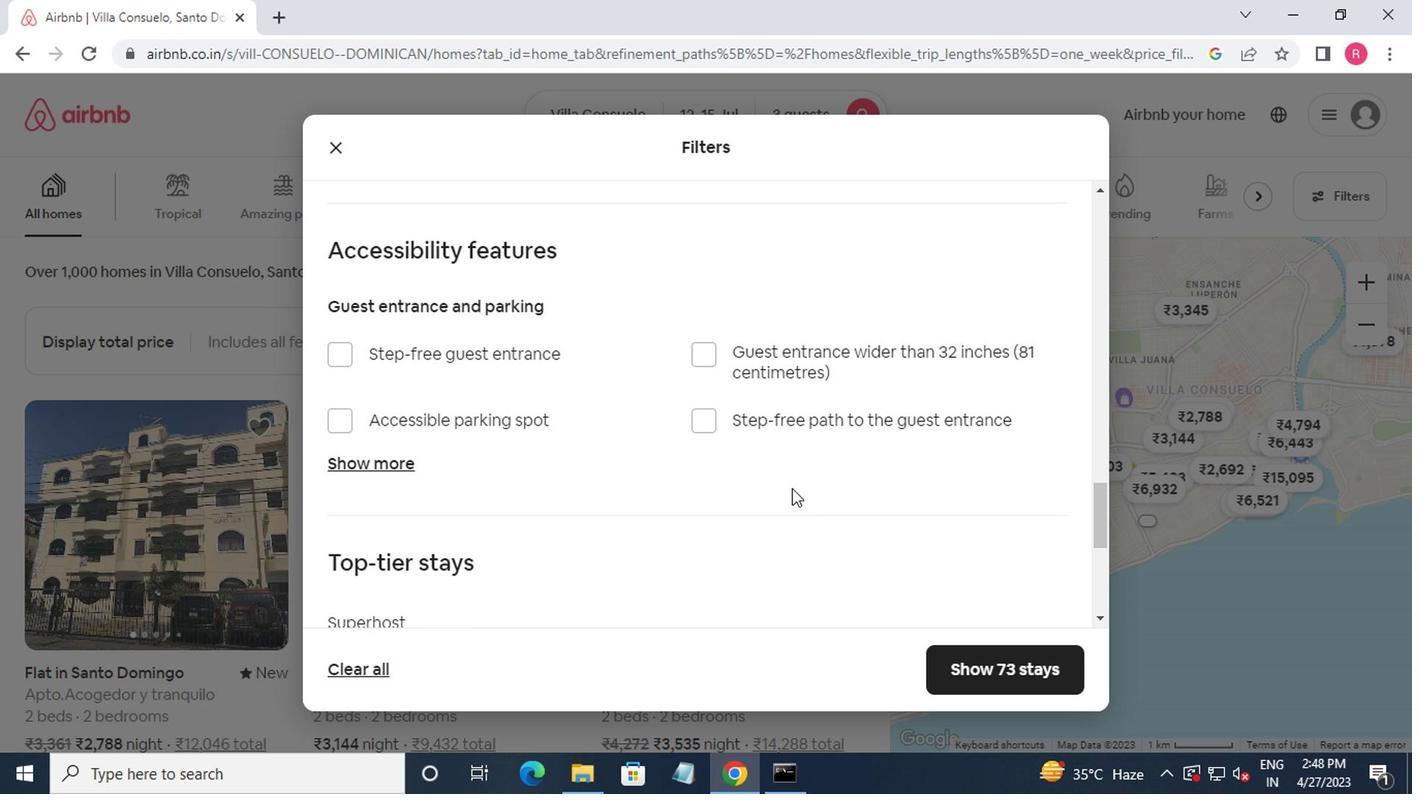 
Action: Mouse scrolled (703, 500) with delta (0, -1)
Screenshot: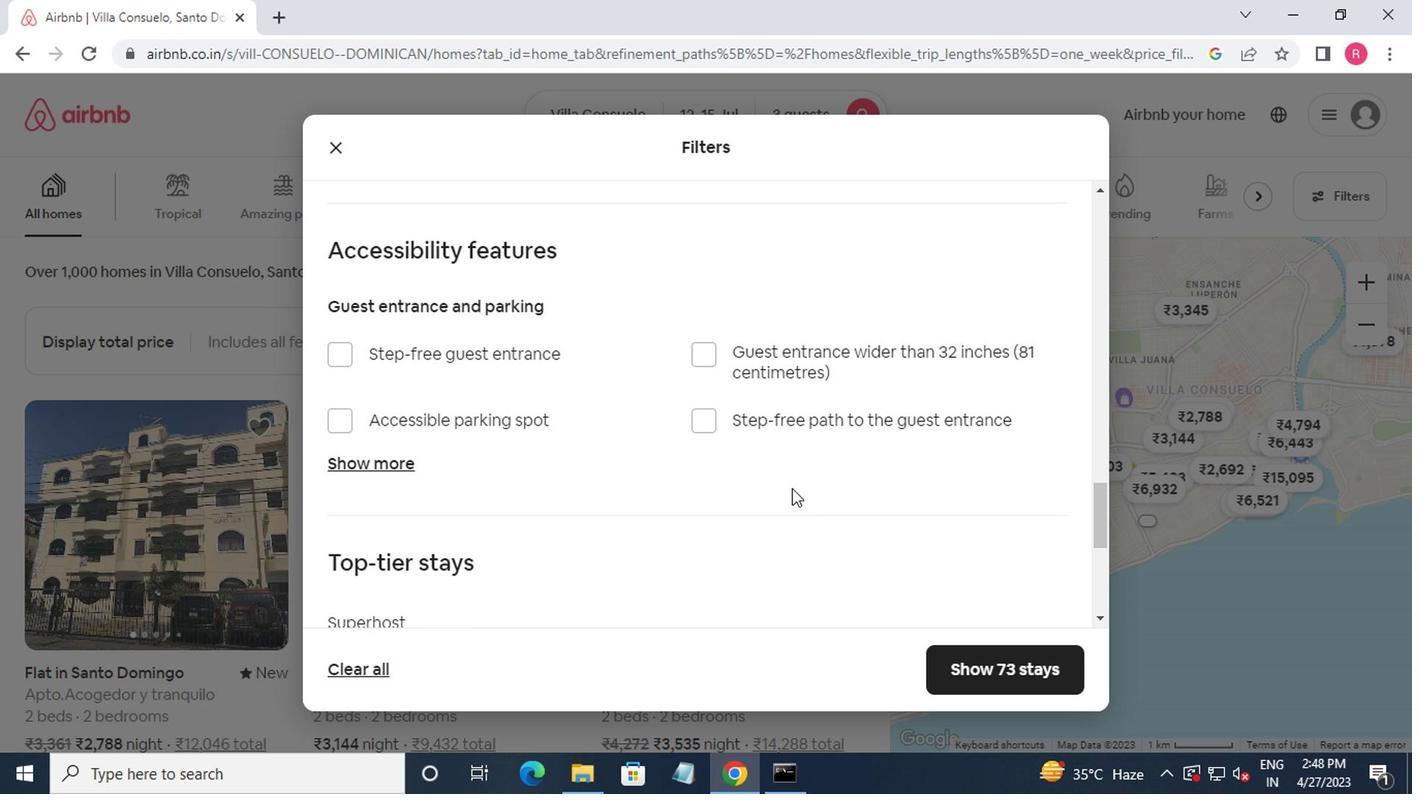 
Action: Mouse moved to (659, 514)
Screenshot: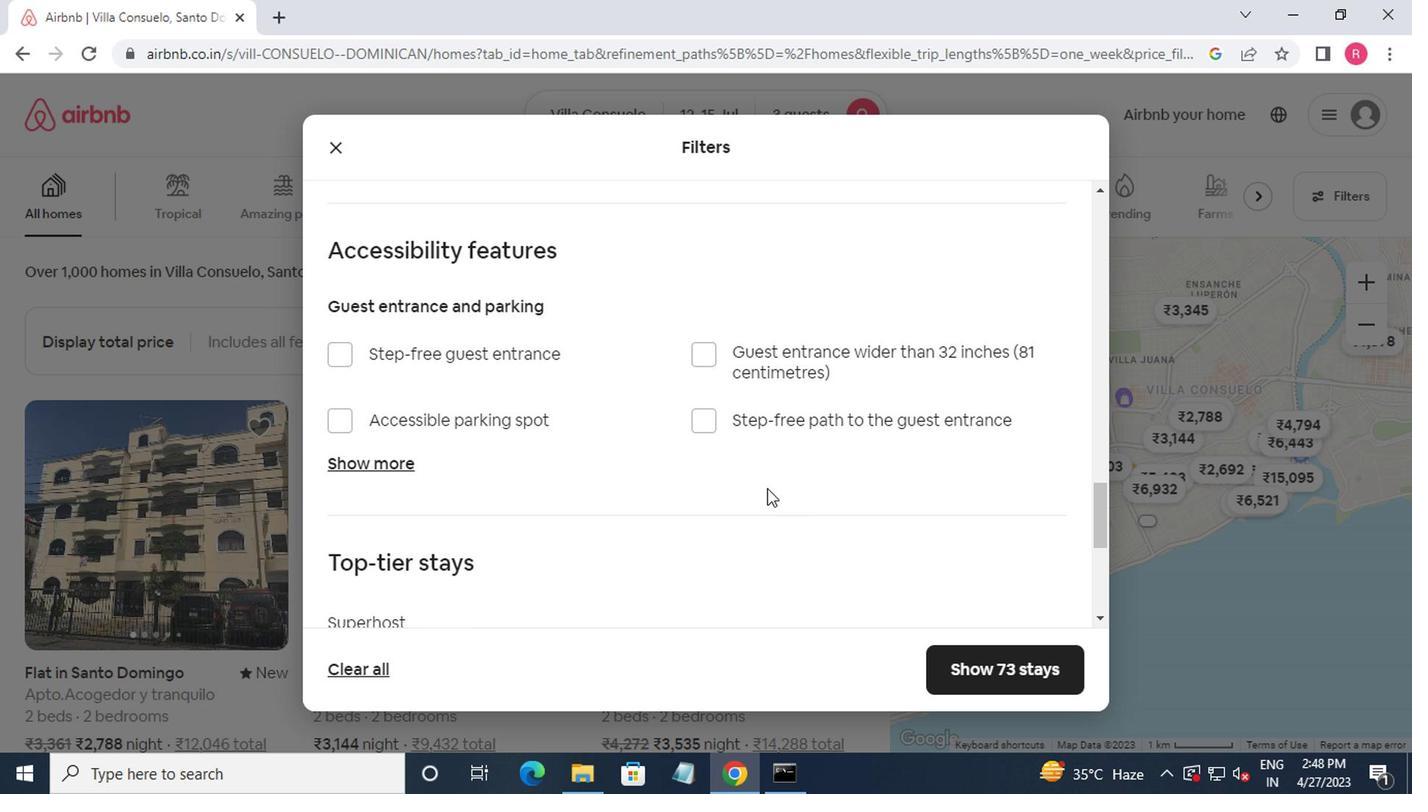 
Action: Mouse scrolled (659, 512) with delta (0, -1)
Screenshot: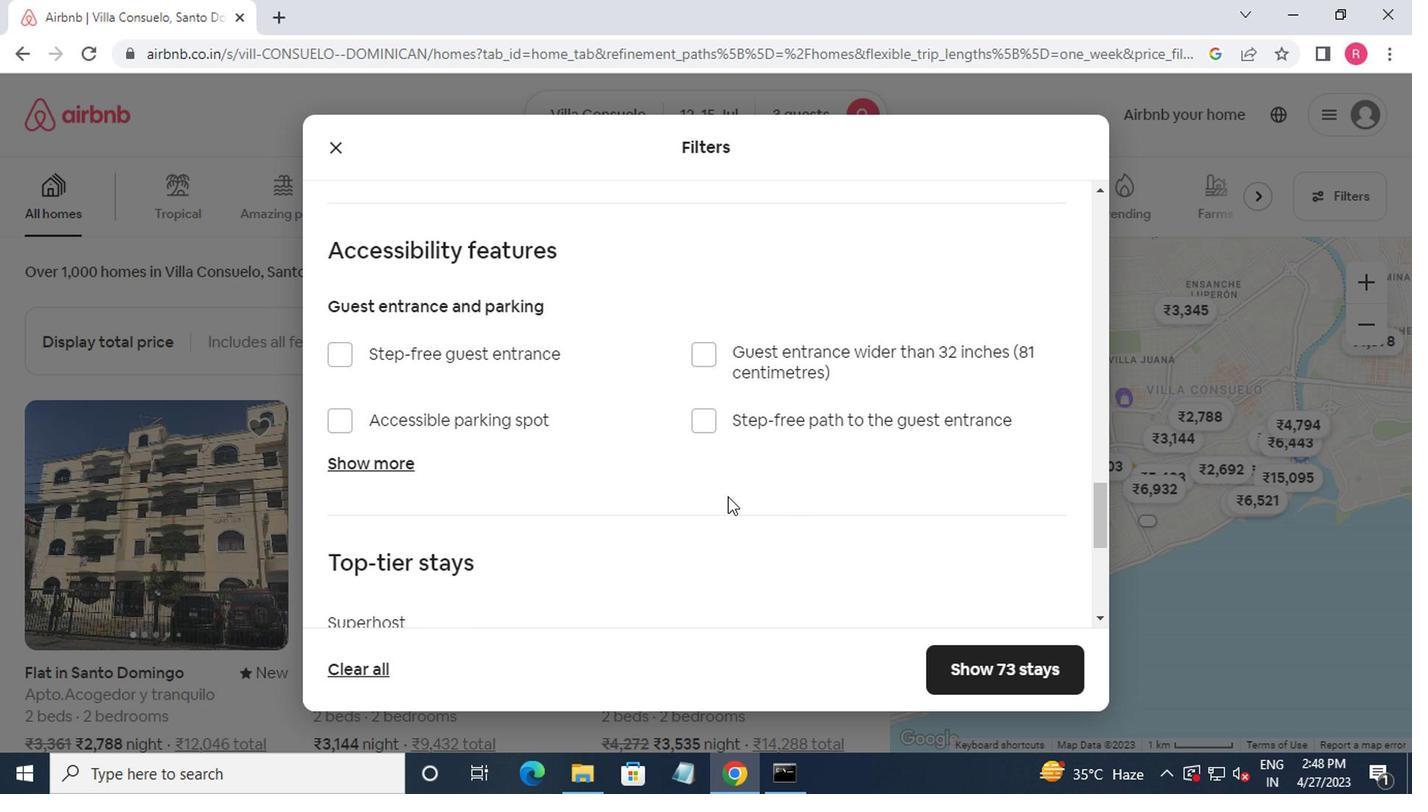 
Action: Mouse moved to (395, 557)
Screenshot: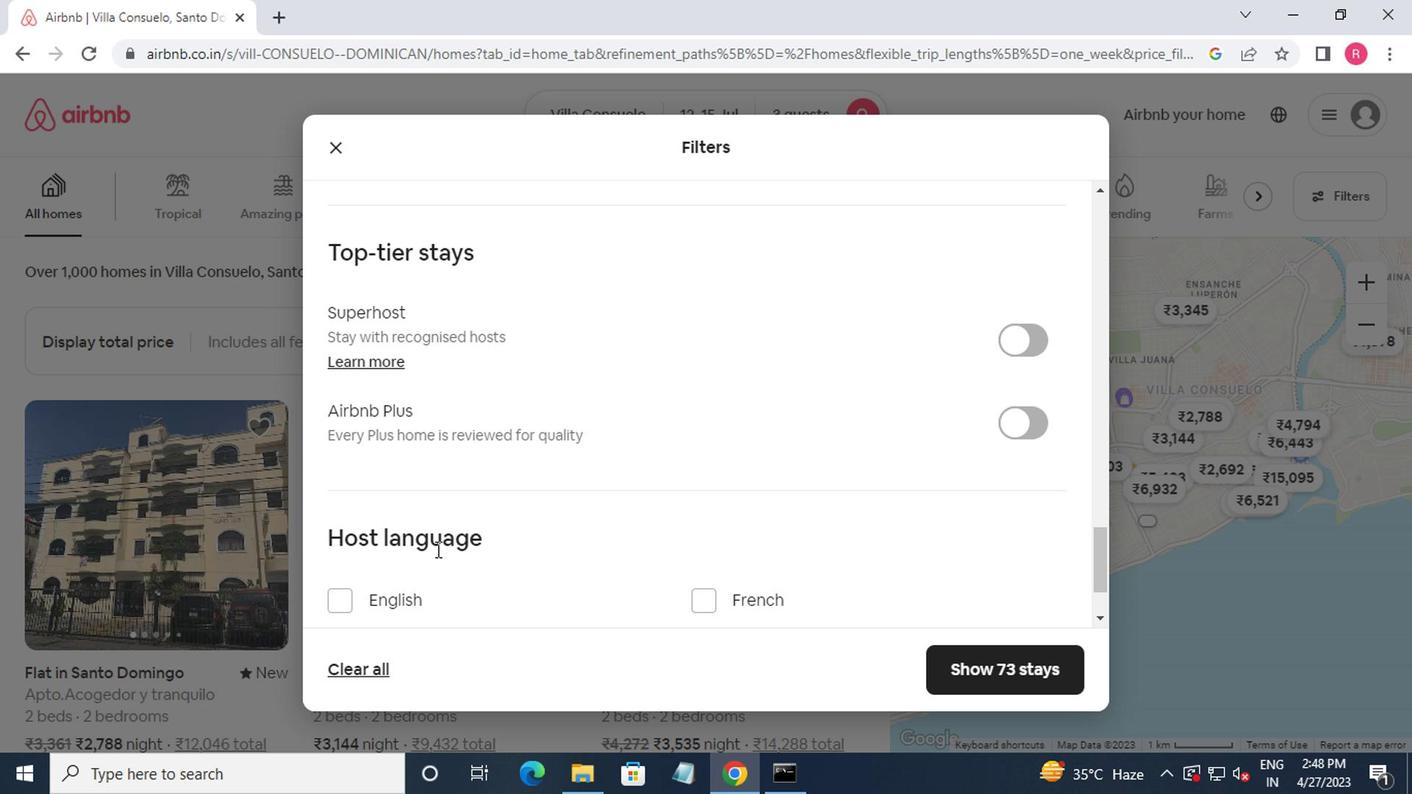 
Action: Mouse scrolled (395, 556) with delta (0, 0)
Screenshot: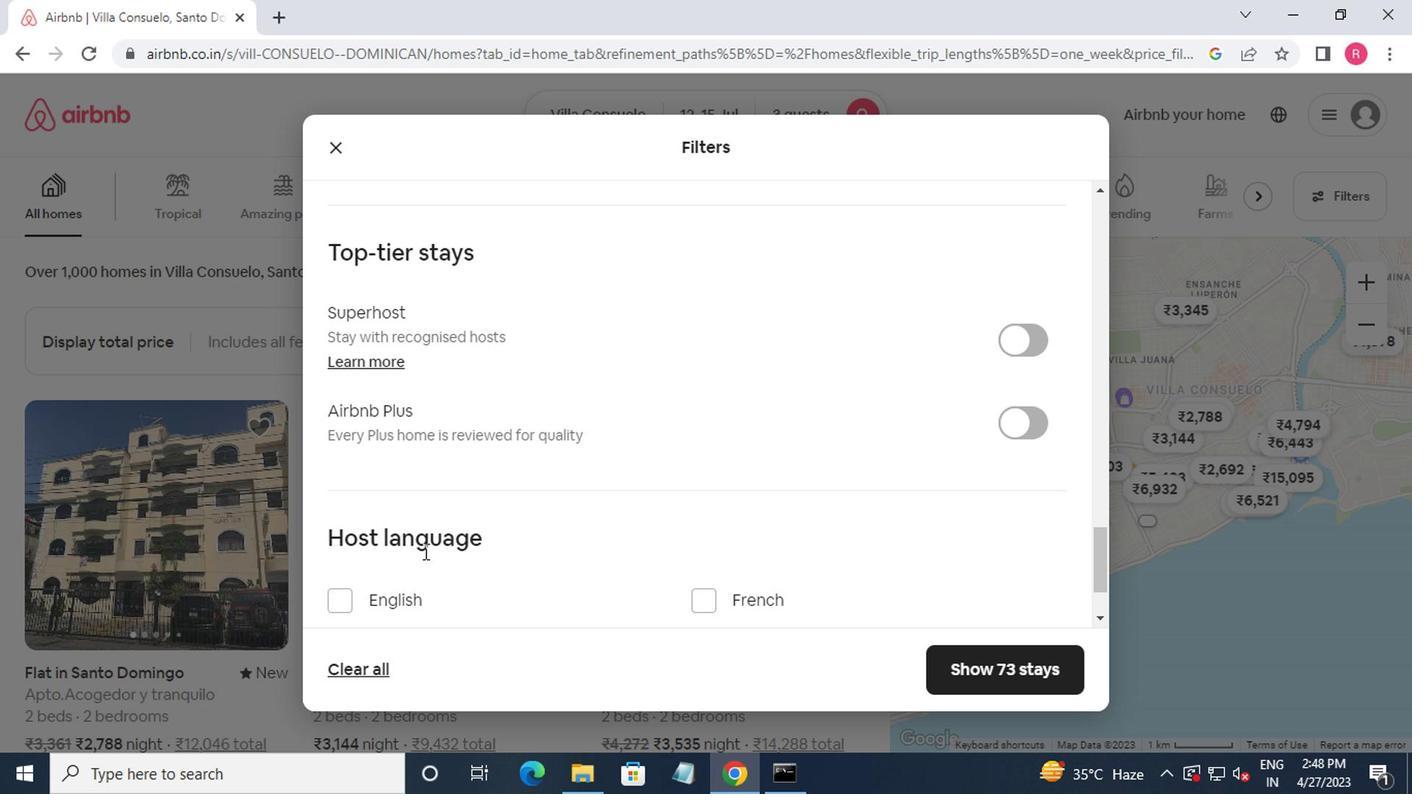 
Action: Mouse scrolled (395, 556) with delta (0, 0)
Screenshot: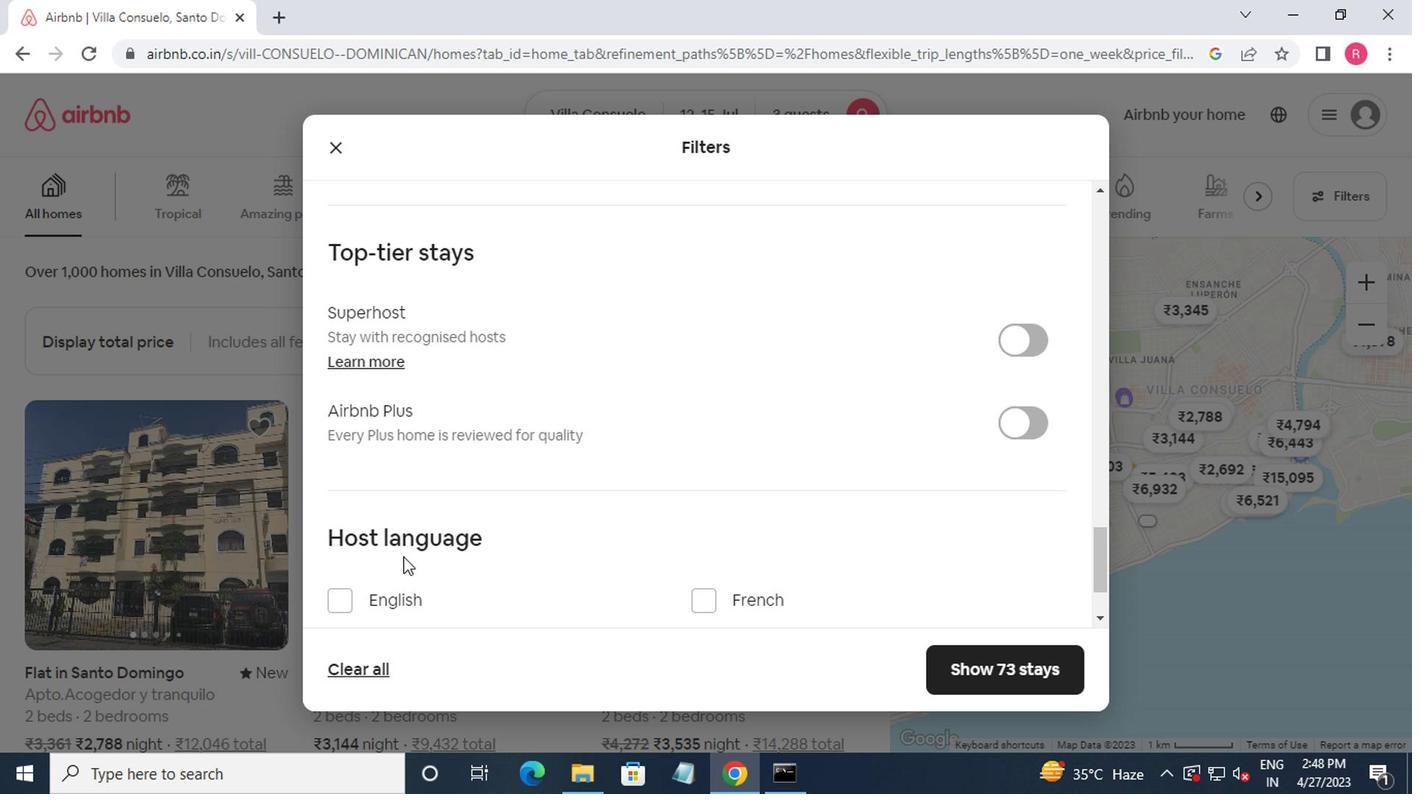 
Action: Mouse moved to (332, 489)
Screenshot: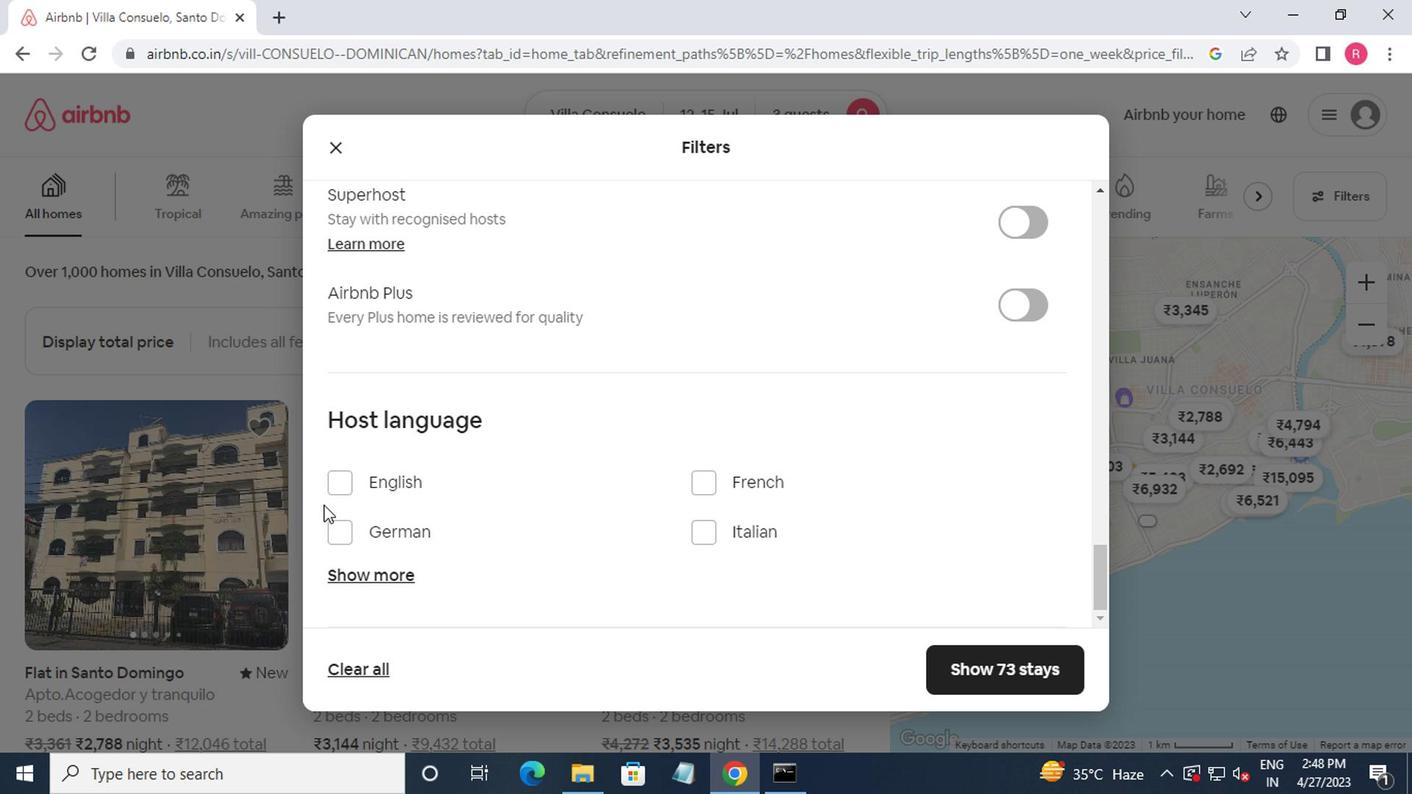 
Action: Mouse pressed left at (332, 489)
Screenshot: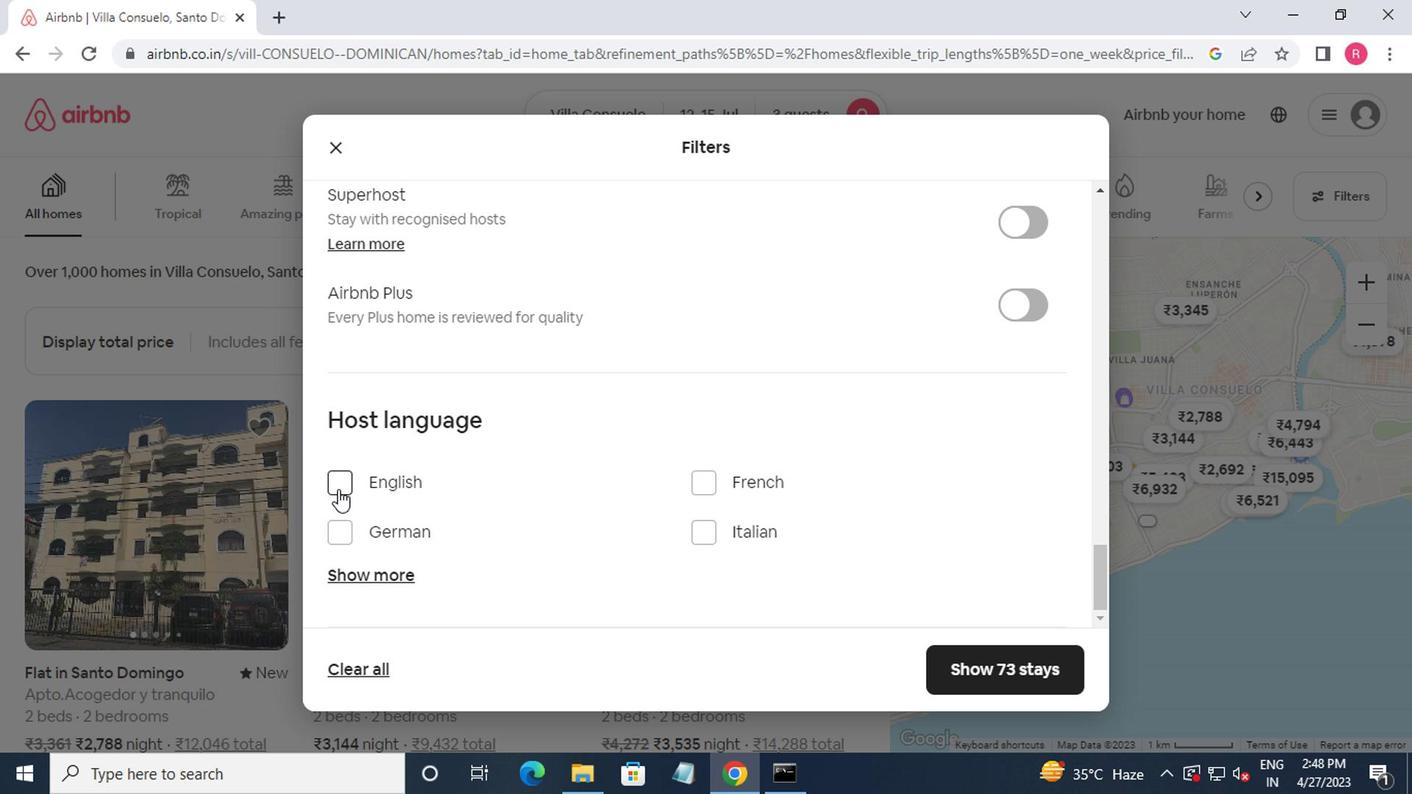 
Action: Mouse moved to (1044, 666)
Screenshot: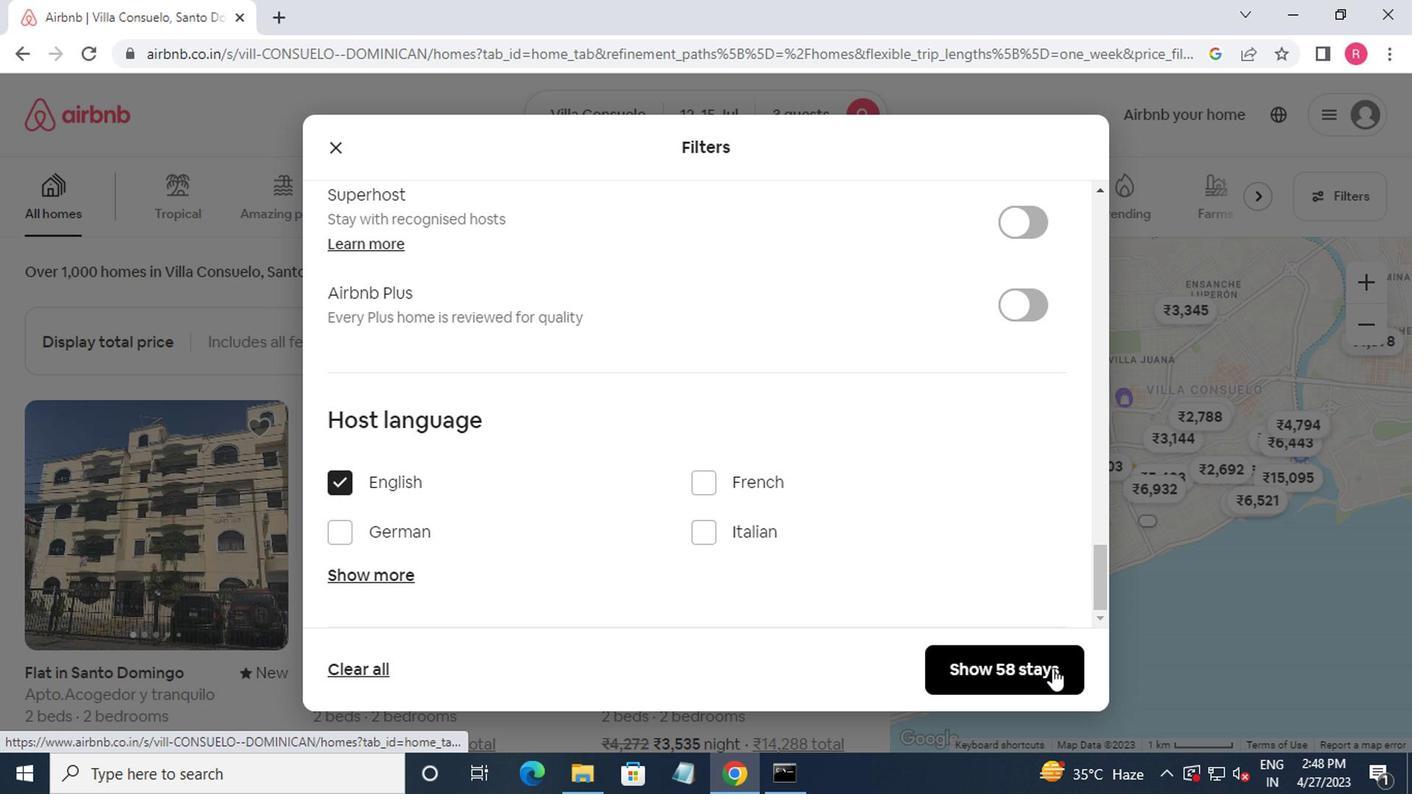 
Action: Mouse pressed left at (1044, 666)
Screenshot: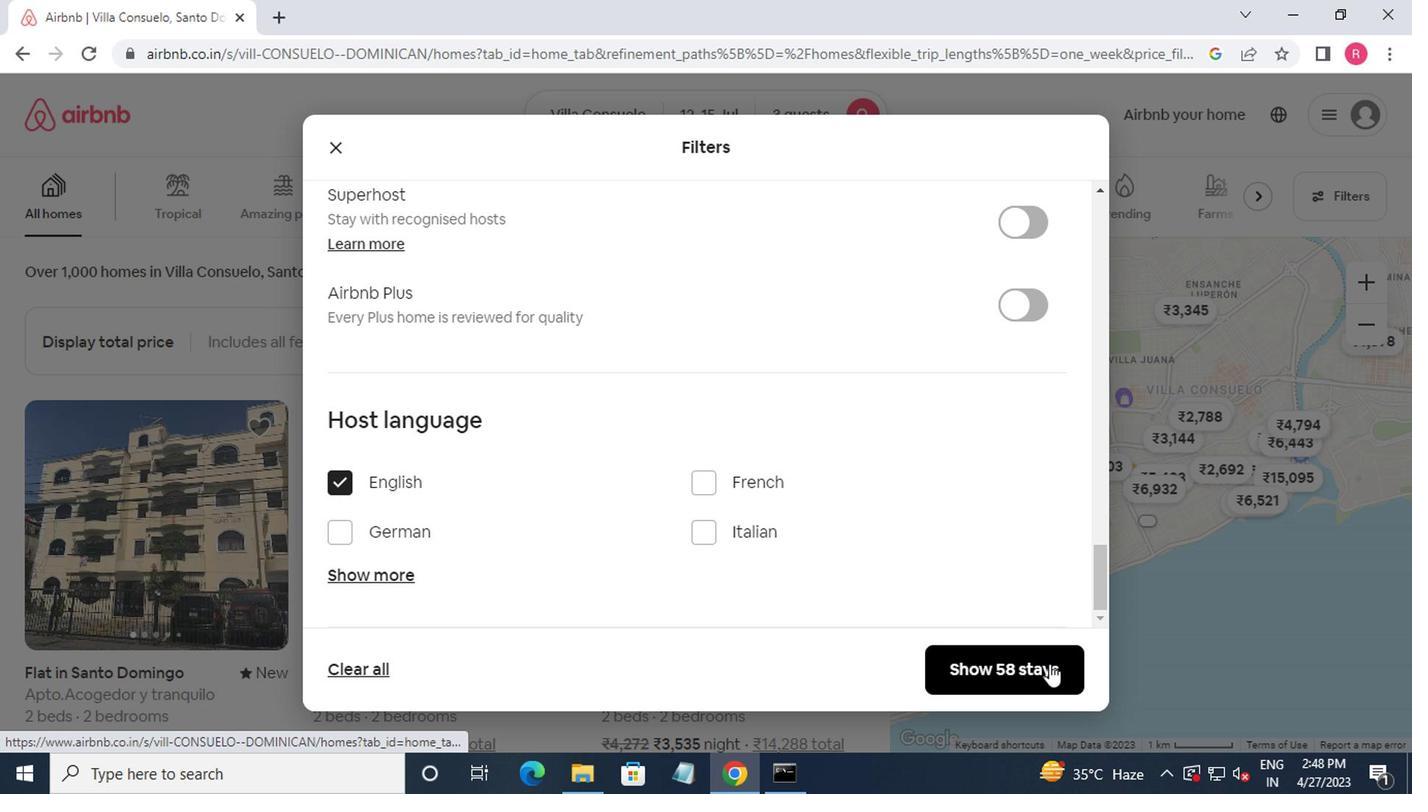 
